 Task: Look for Airbnb options in Yaguachi Nuevo, Ecuador from 6th December, 2023 to 15th December, 2023 for 6 adults.6 bedrooms having 6 beds and 6 bathrooms. Property type can be house. Amenities needed are: wifi, TV, free parkinig on premises, gym. Look for 3 properties as per requirement.
Action: Mouse moved to (597, 79)
Screenshot: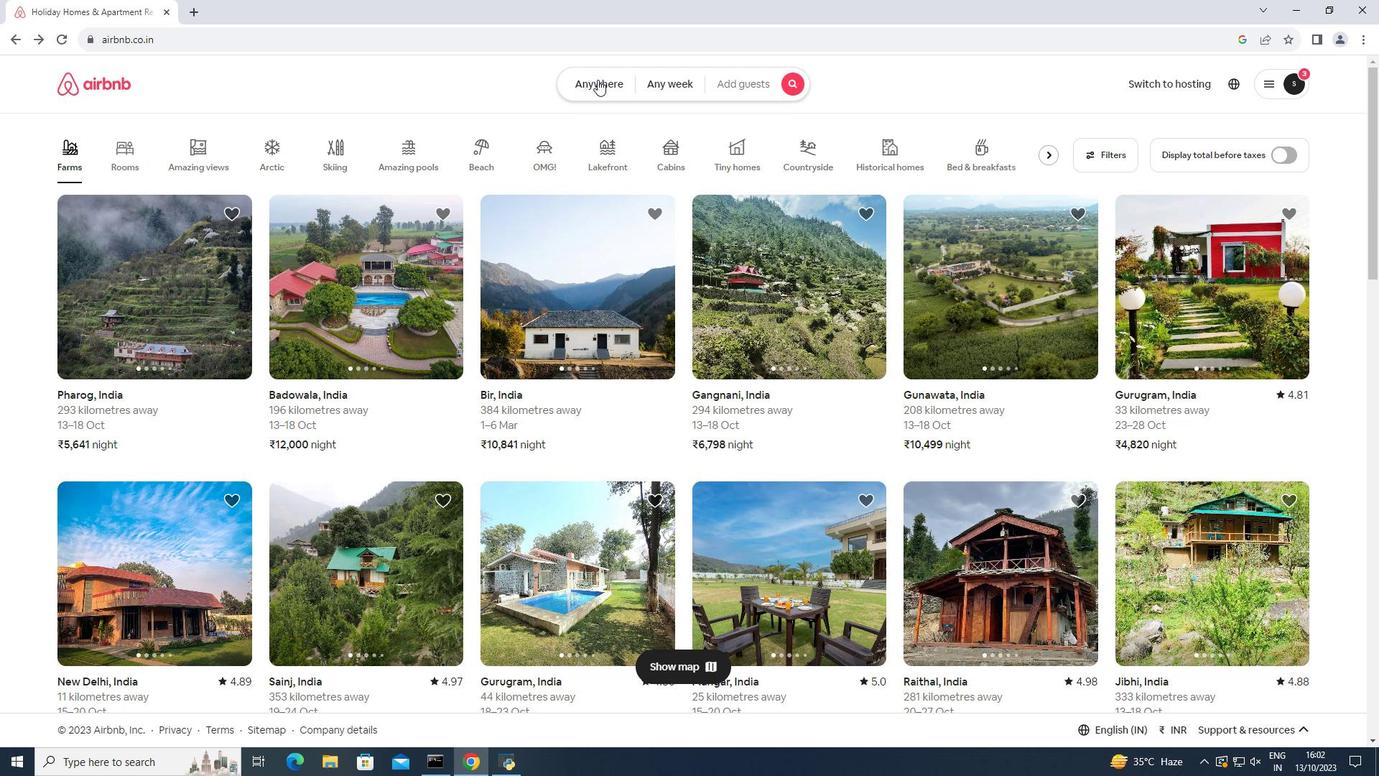 
Action: Mouse pressed left at (597, 79)
Screenshot: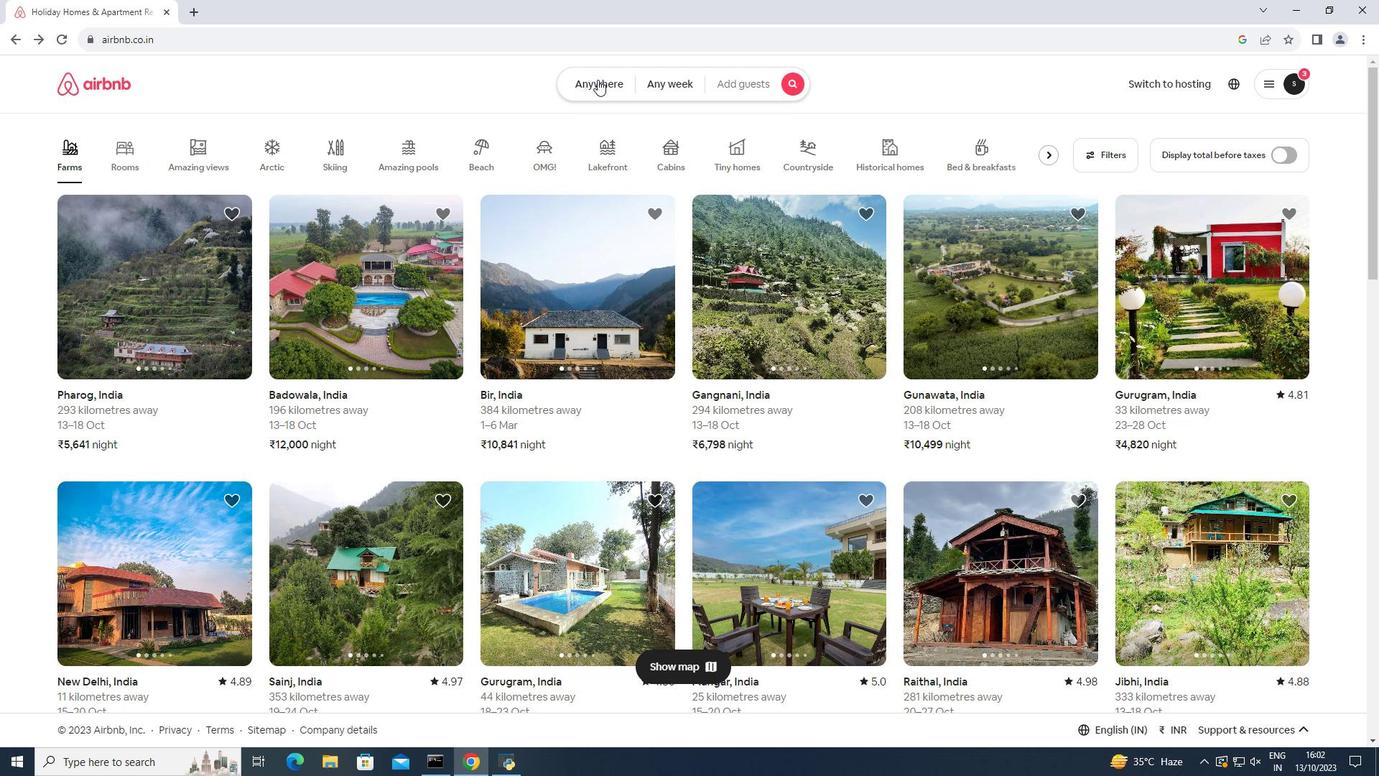 
Action: Mouse moved to (444, 145)
Screenshot: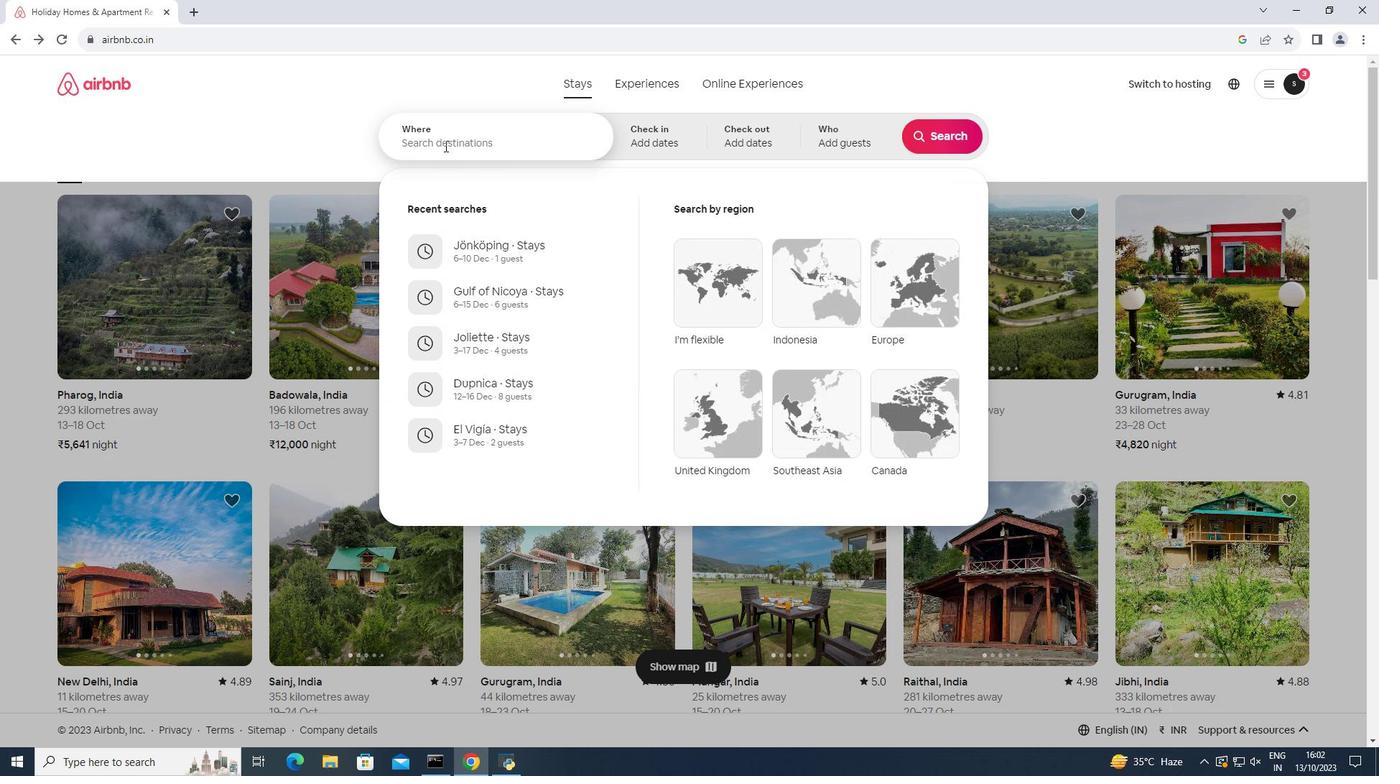 
Action: Mouse pressed left at (444, 145)
Screenshot: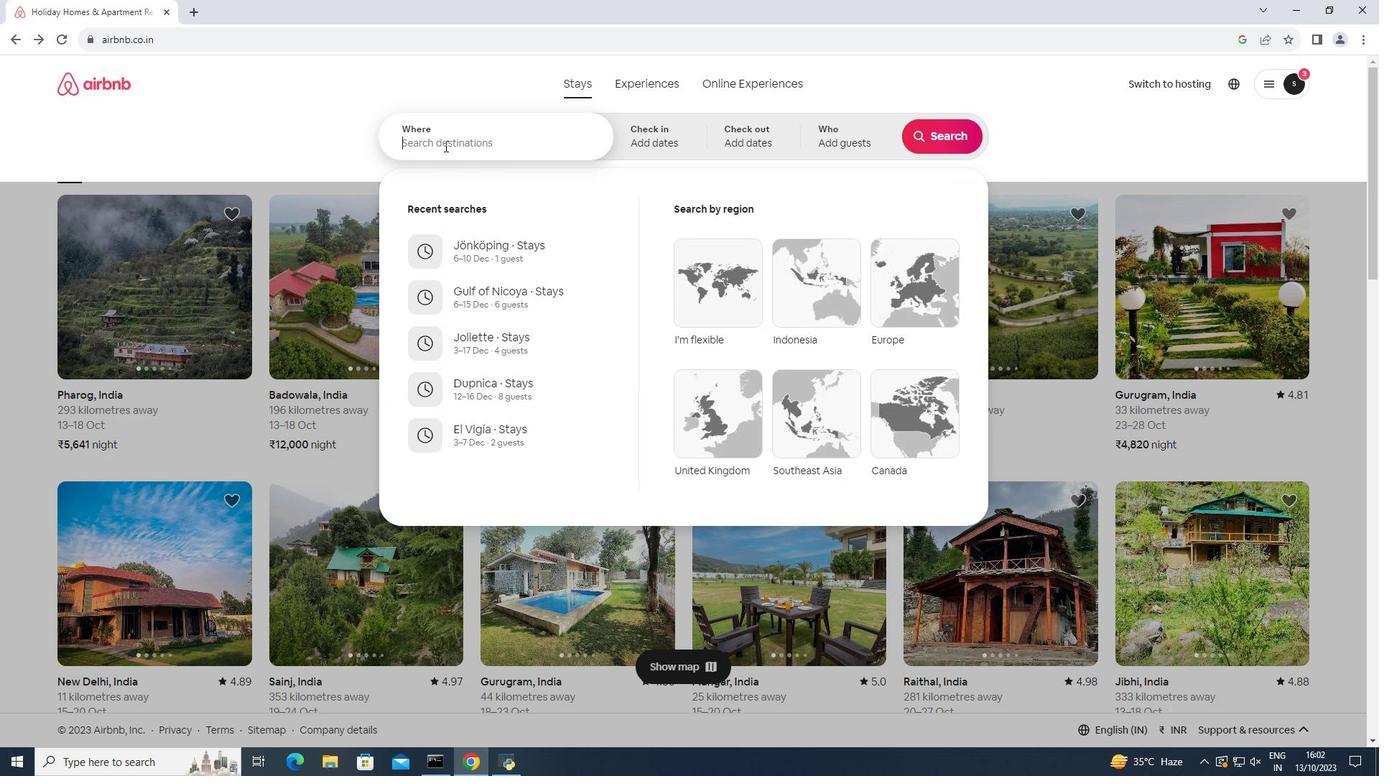 
Action: Key pressed <Key.shift><Key.shift>Yaguachi<Key.space><Key.shift><Key.shift><Key.shift><Key.shift><Key.shift><Key.shift><Key.shift>Nuev
Screenshot: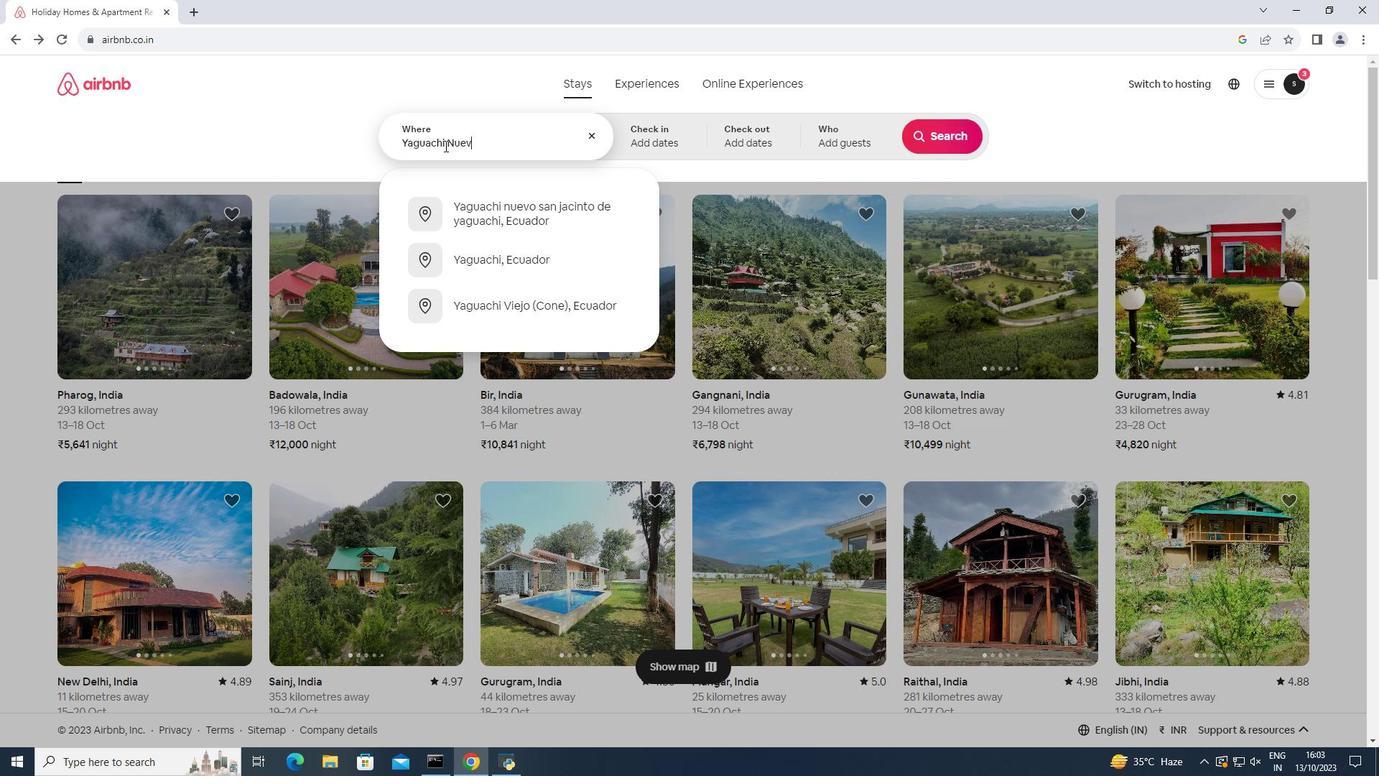 
Action: Mouse moved to (512, 206)
Screenshot: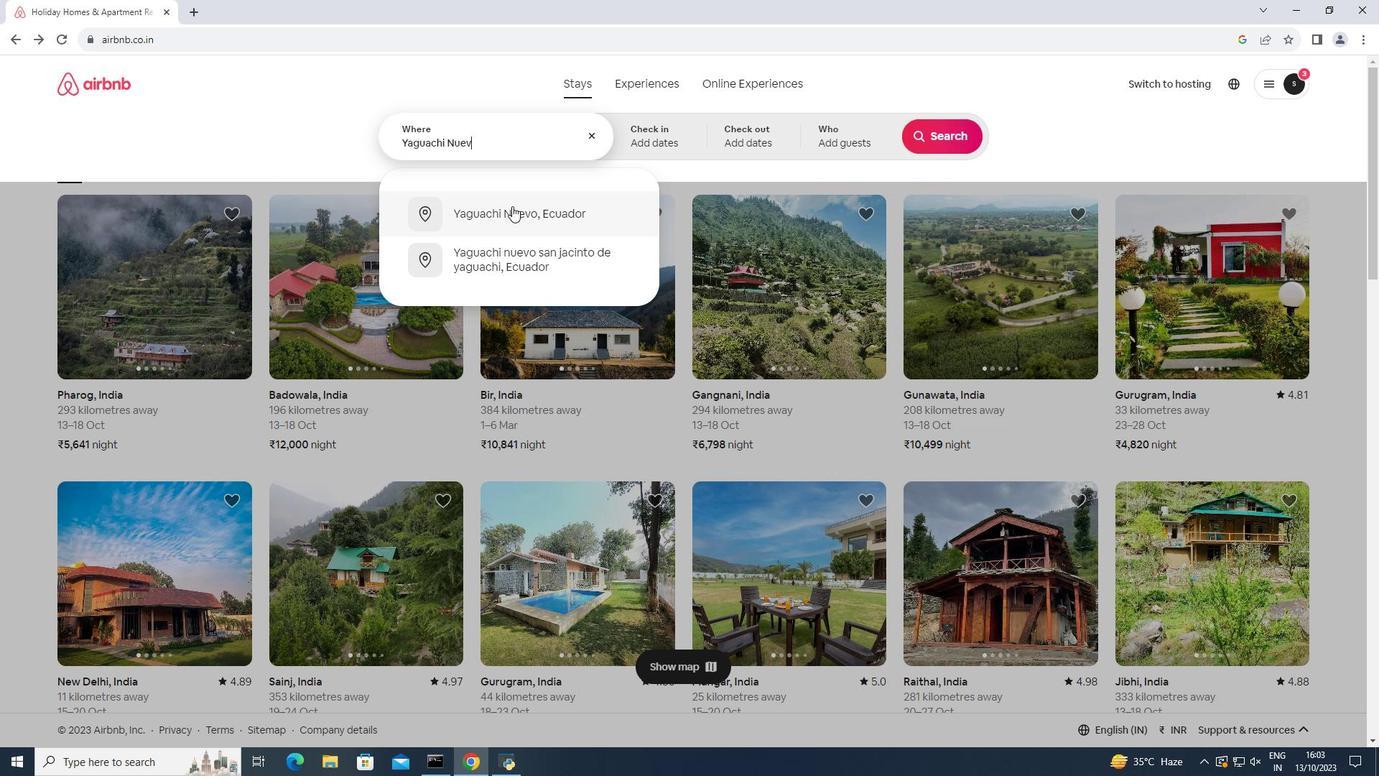
Action: Mouse pressed left at (512, 206)
Screenshot: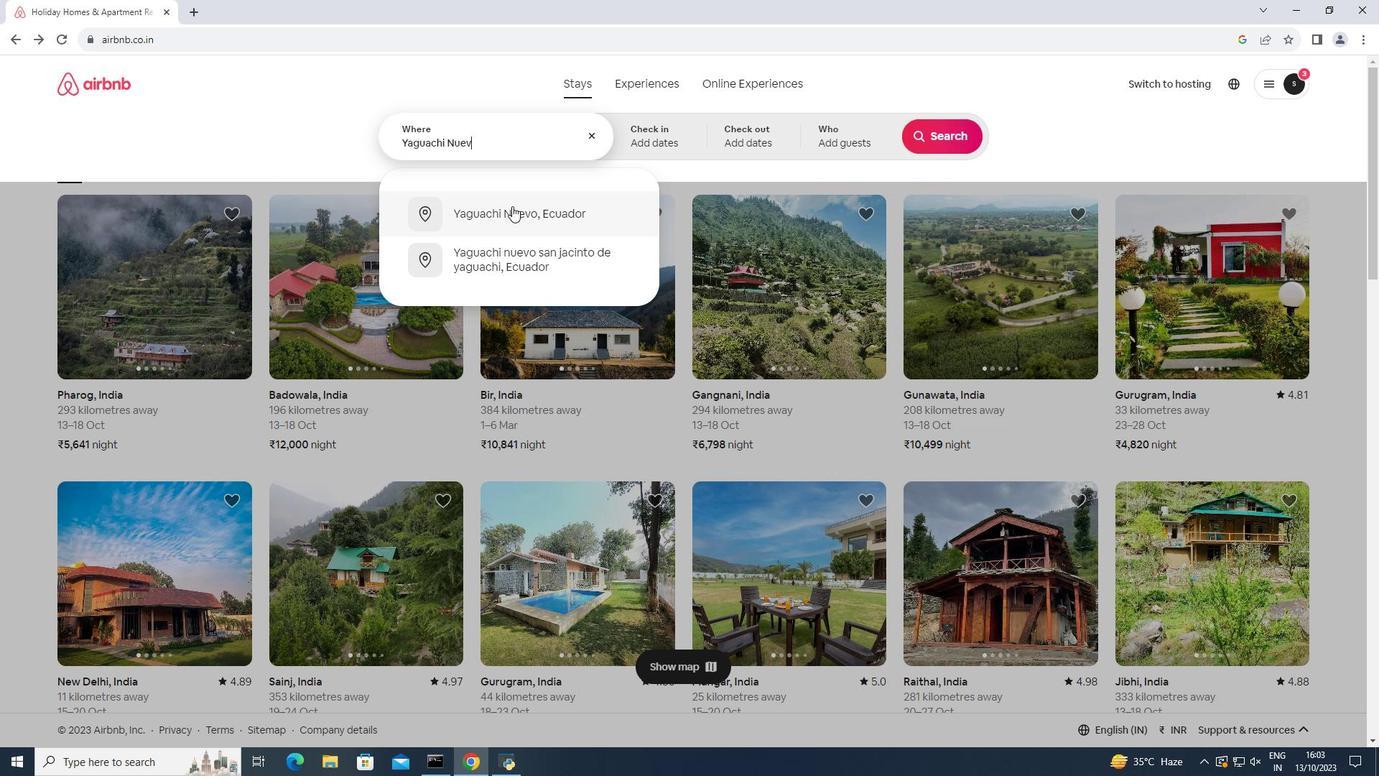 
Action: Mouse moved to (938, 245)
Screenshot: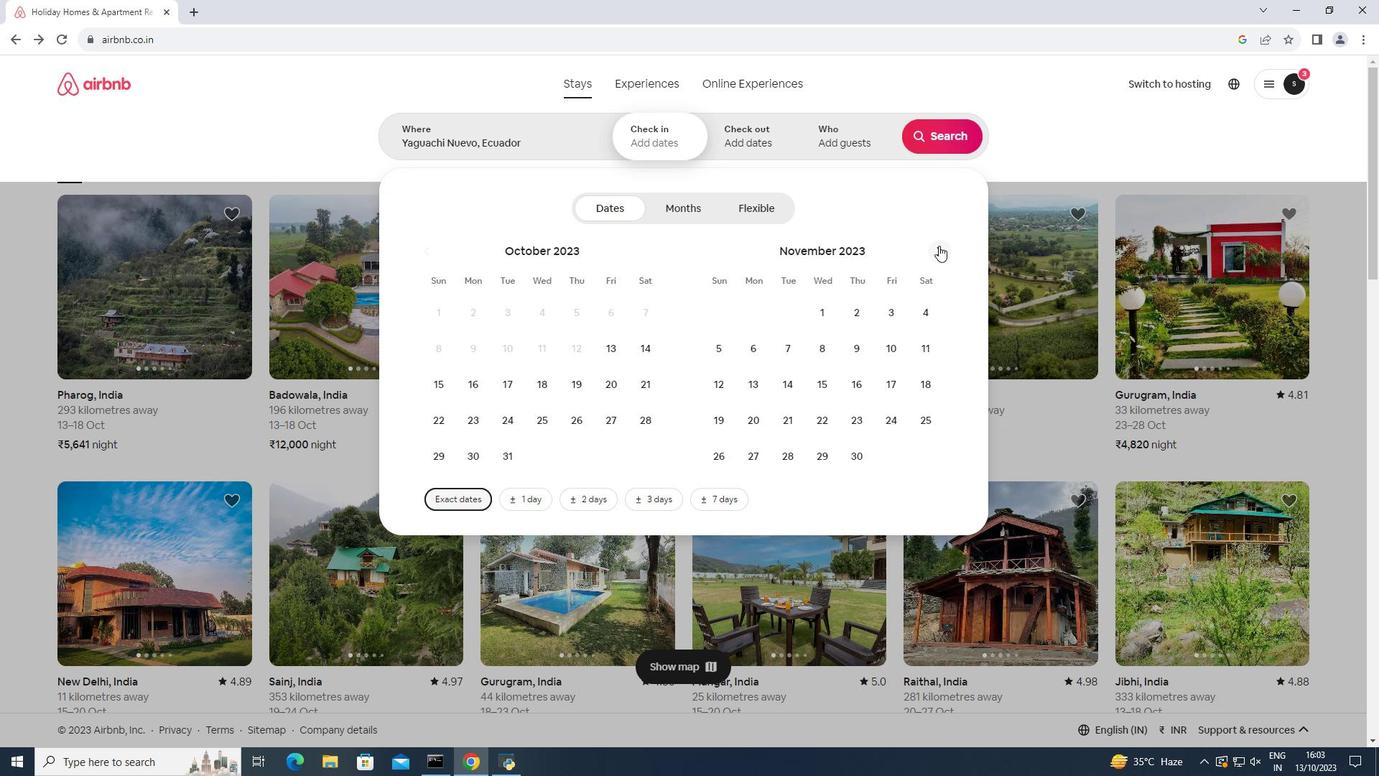 
Action: Mouse pressed left at (938, 245)
Screenshot: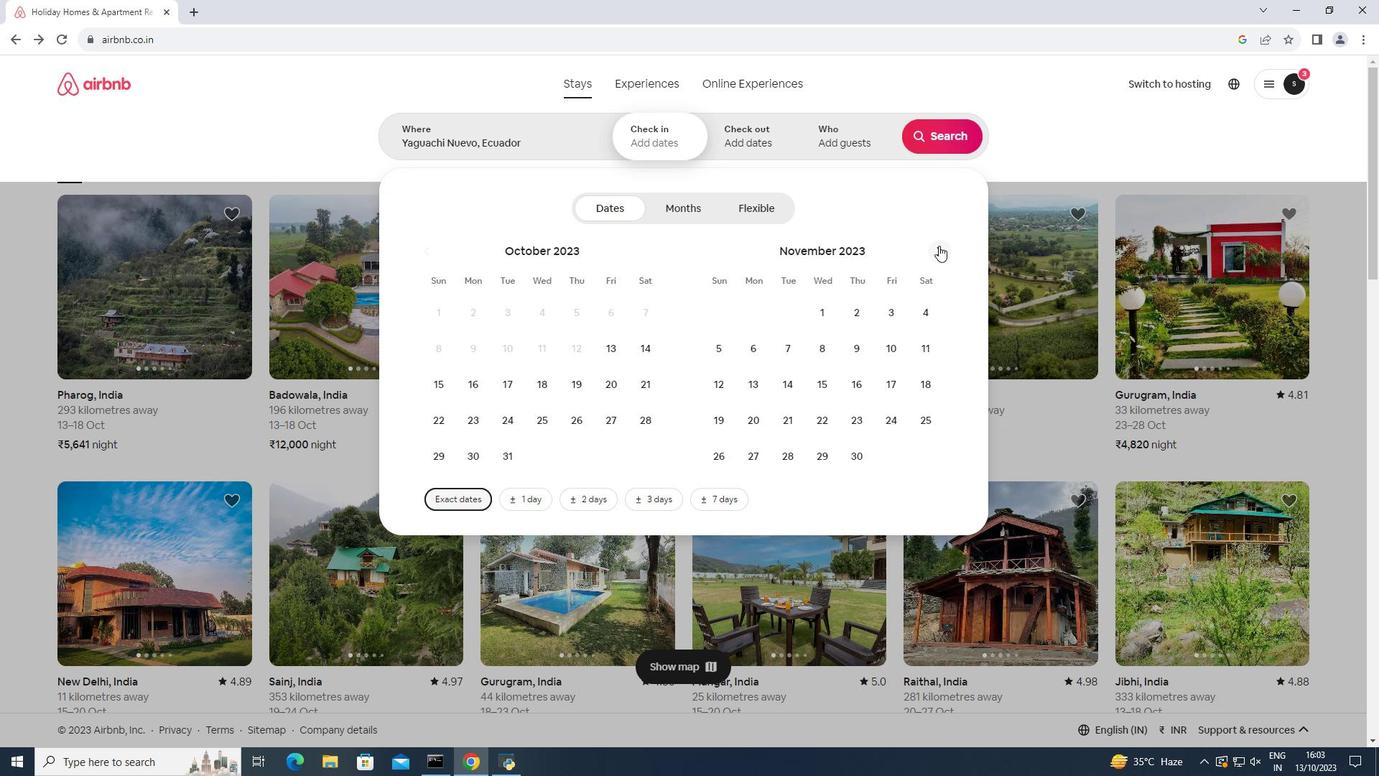 
Action: Mouse moved to (819, 347)
Screenshot: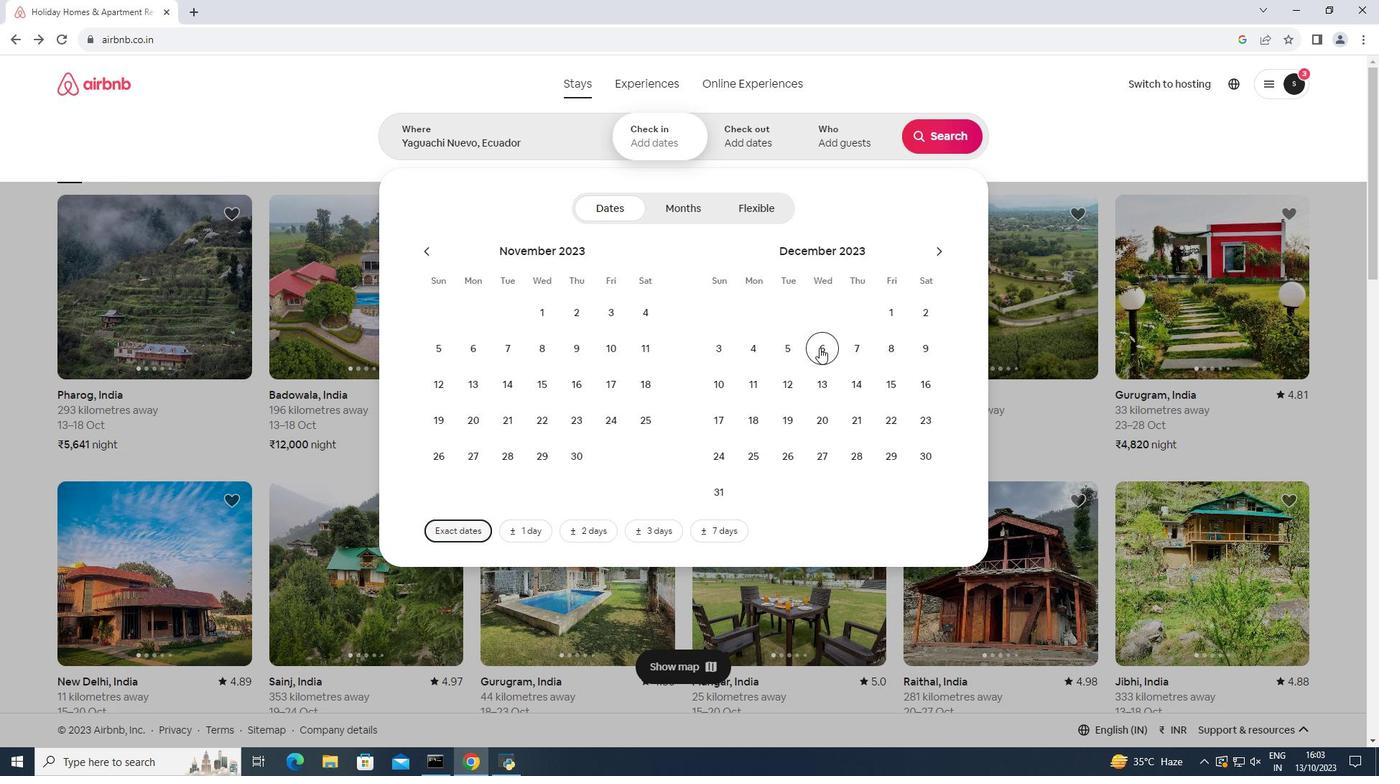 
Action: Mouse pressed left at (819, 347)
Screenshot: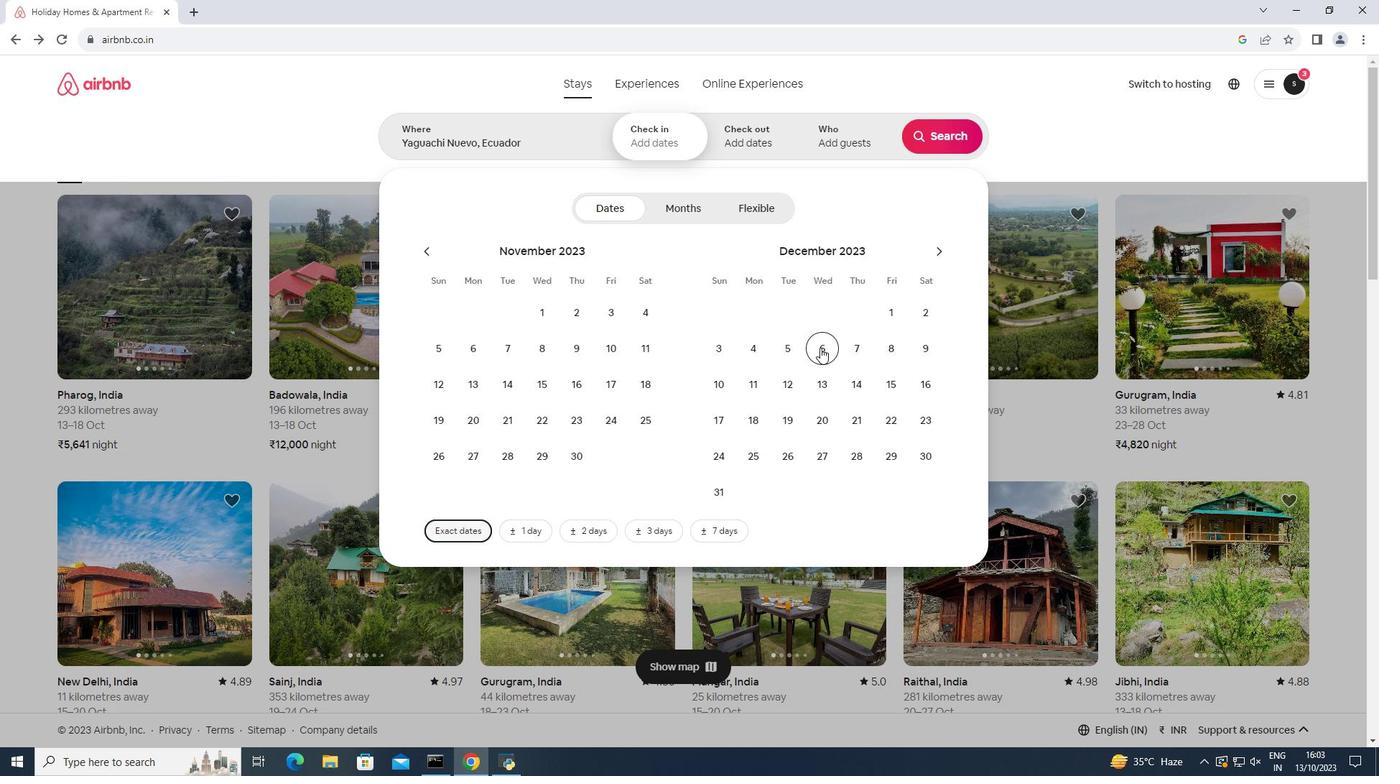 
Action: Mouse moved to (888, 381)
Screenshot: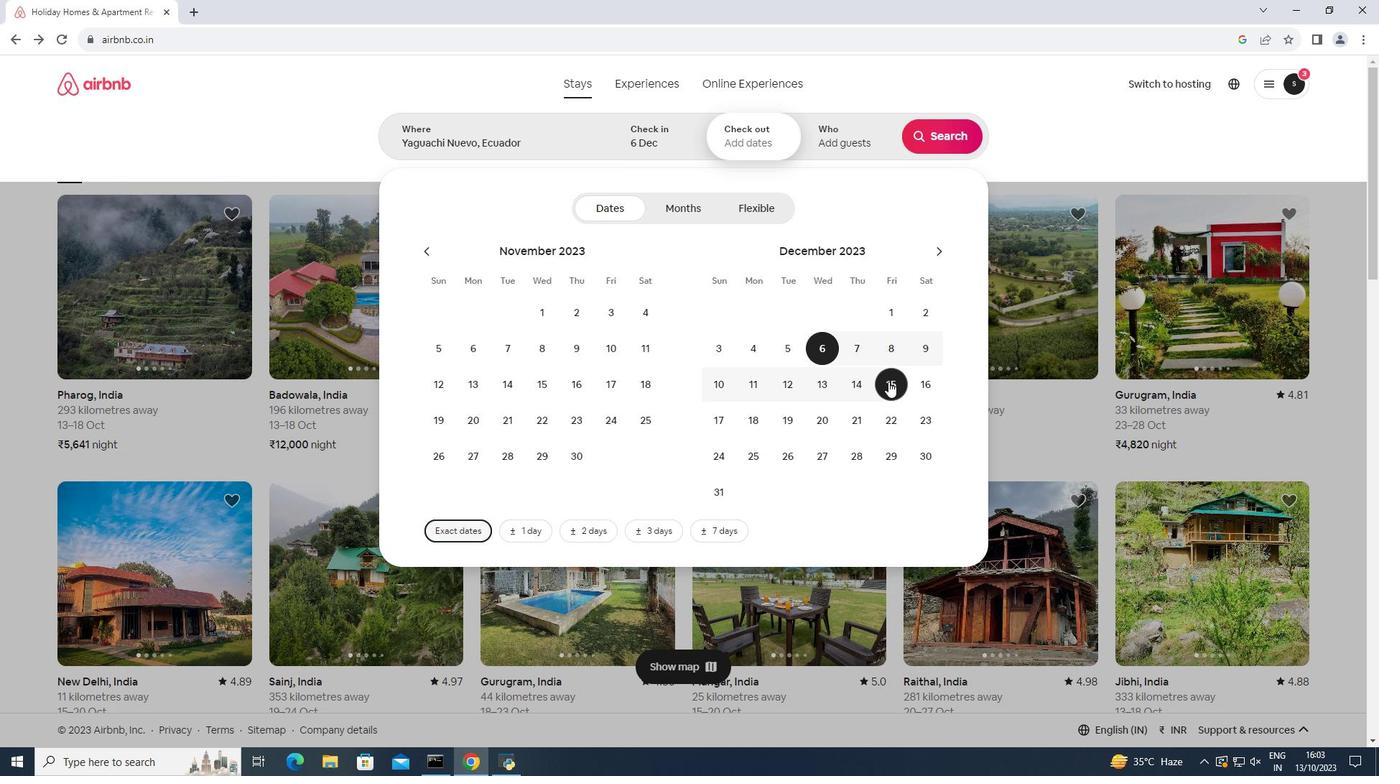 
Action: Mouse pressed left at (888, 381)
Screenshot: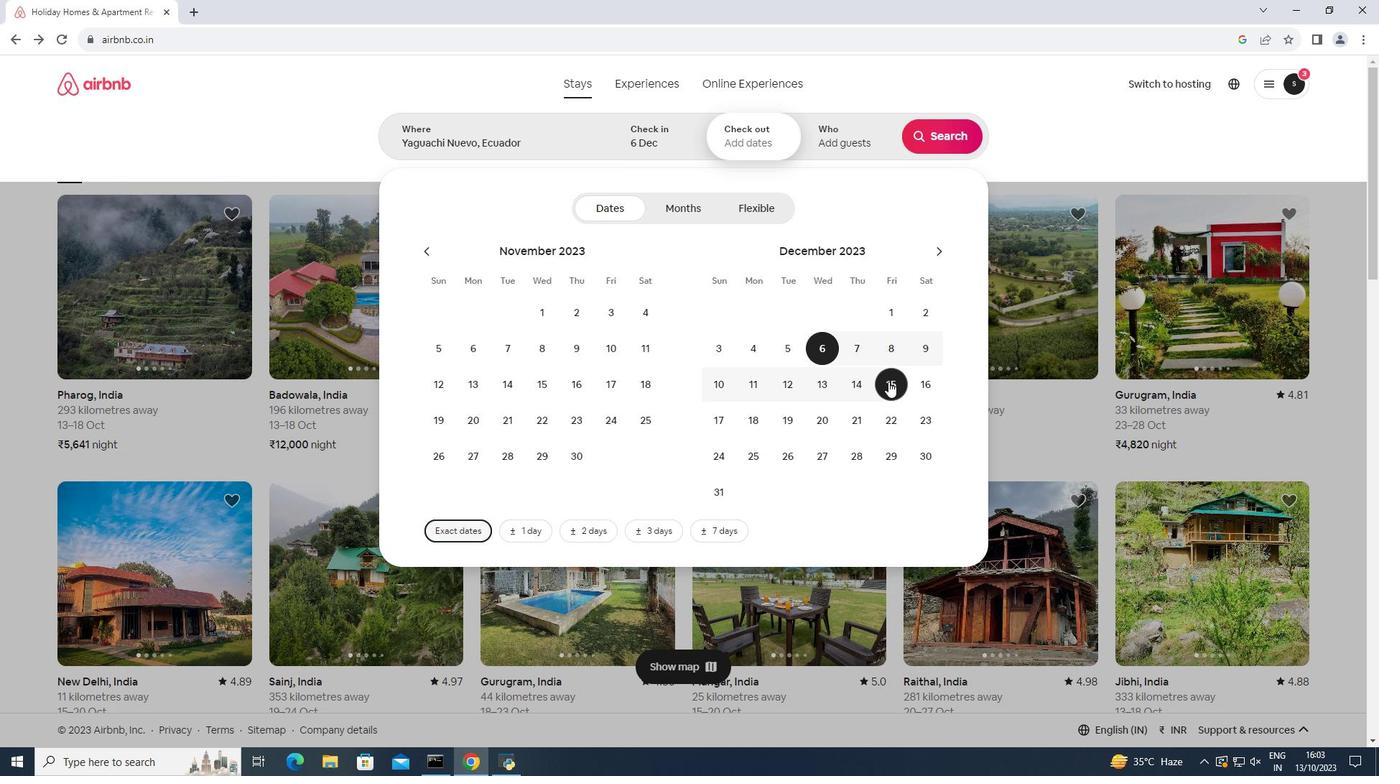 
Action: Mouse moved to (842, 132)
Screenshot: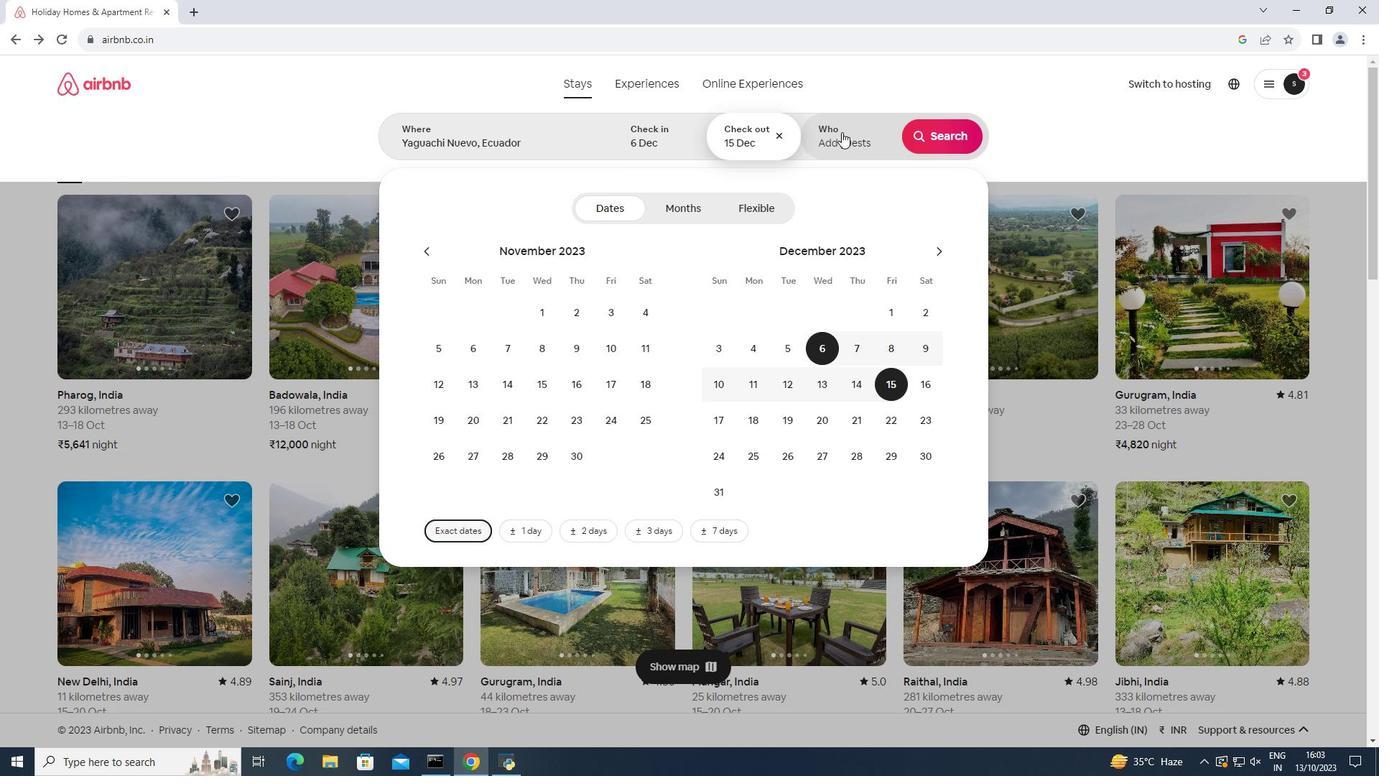 
Action: Mouse pressed left at (842, 132)
Screenshot: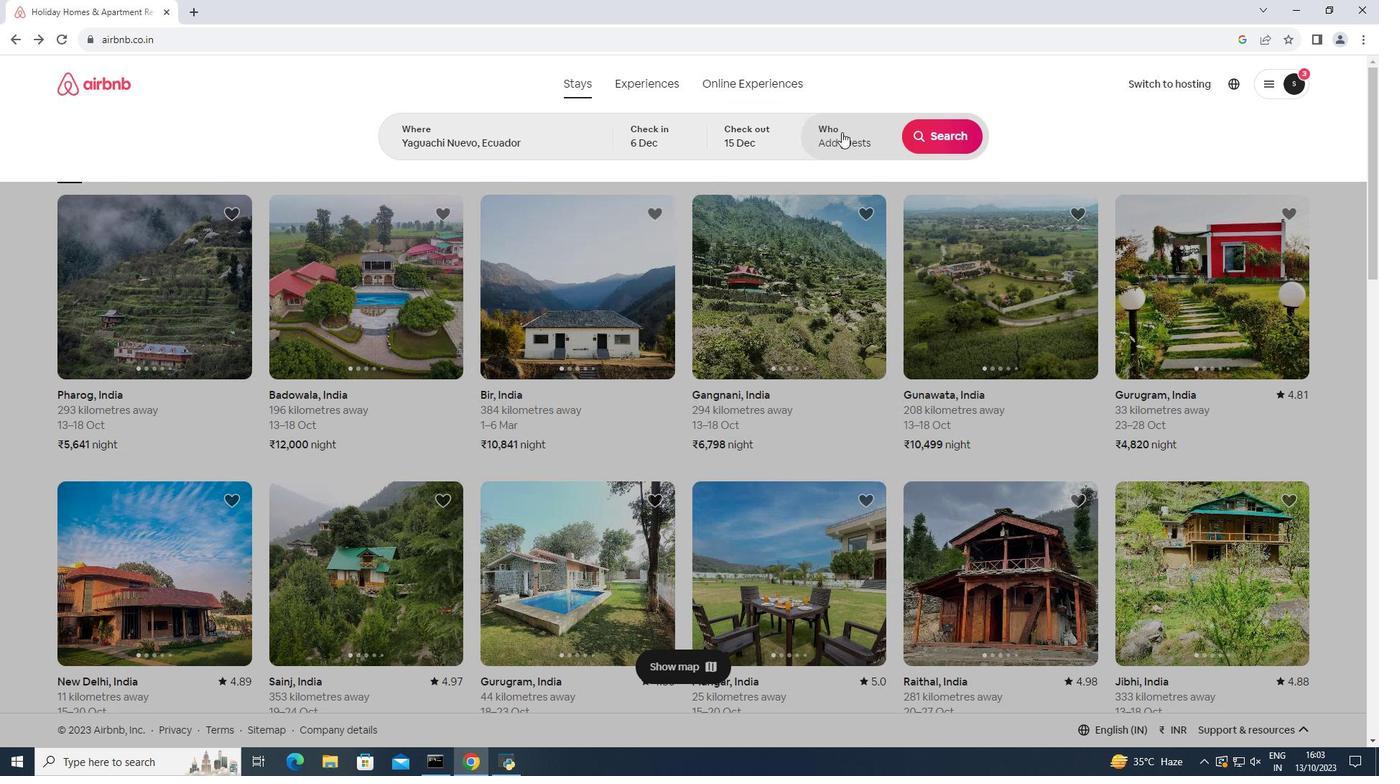 
Action: Mouse moved to (944, 210)
Screenshot: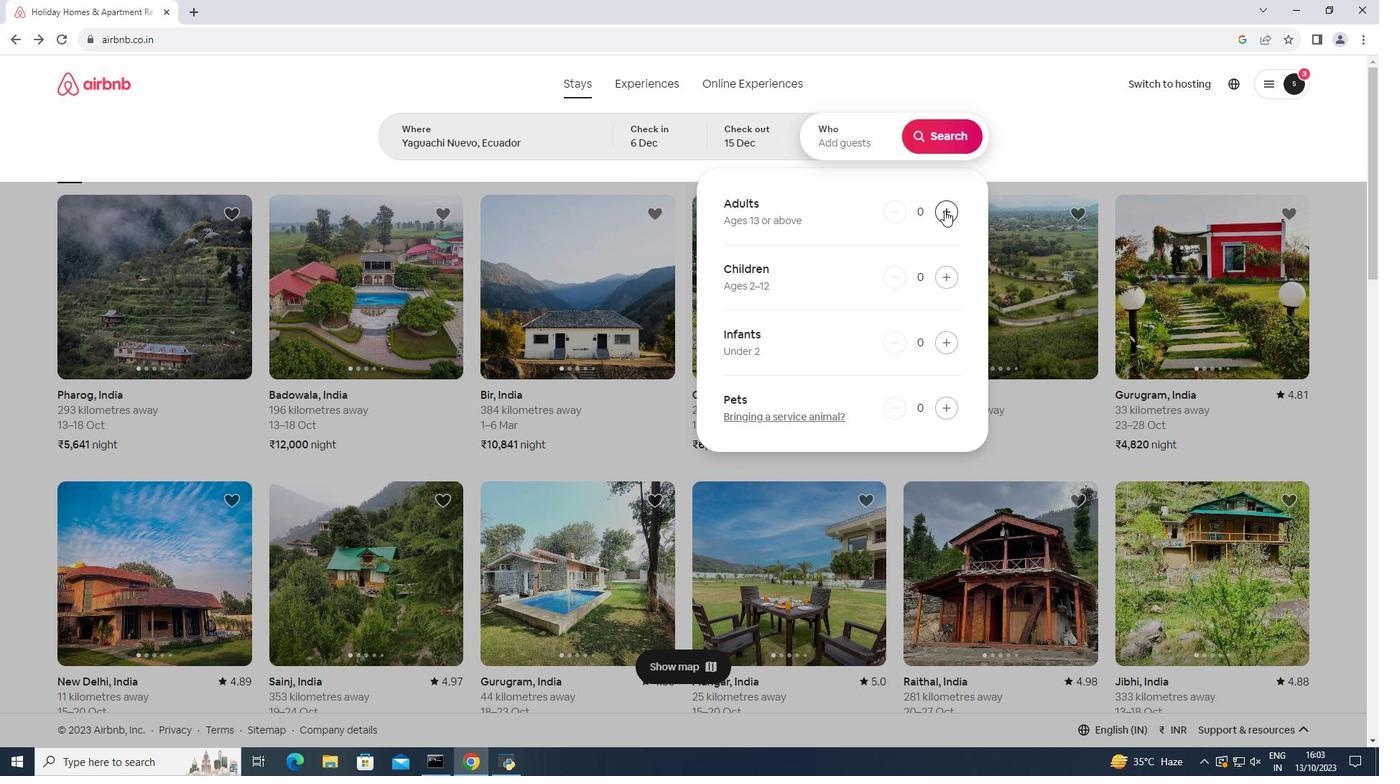 
Action: Mouse pressed left at (944, 210)
Screenshot: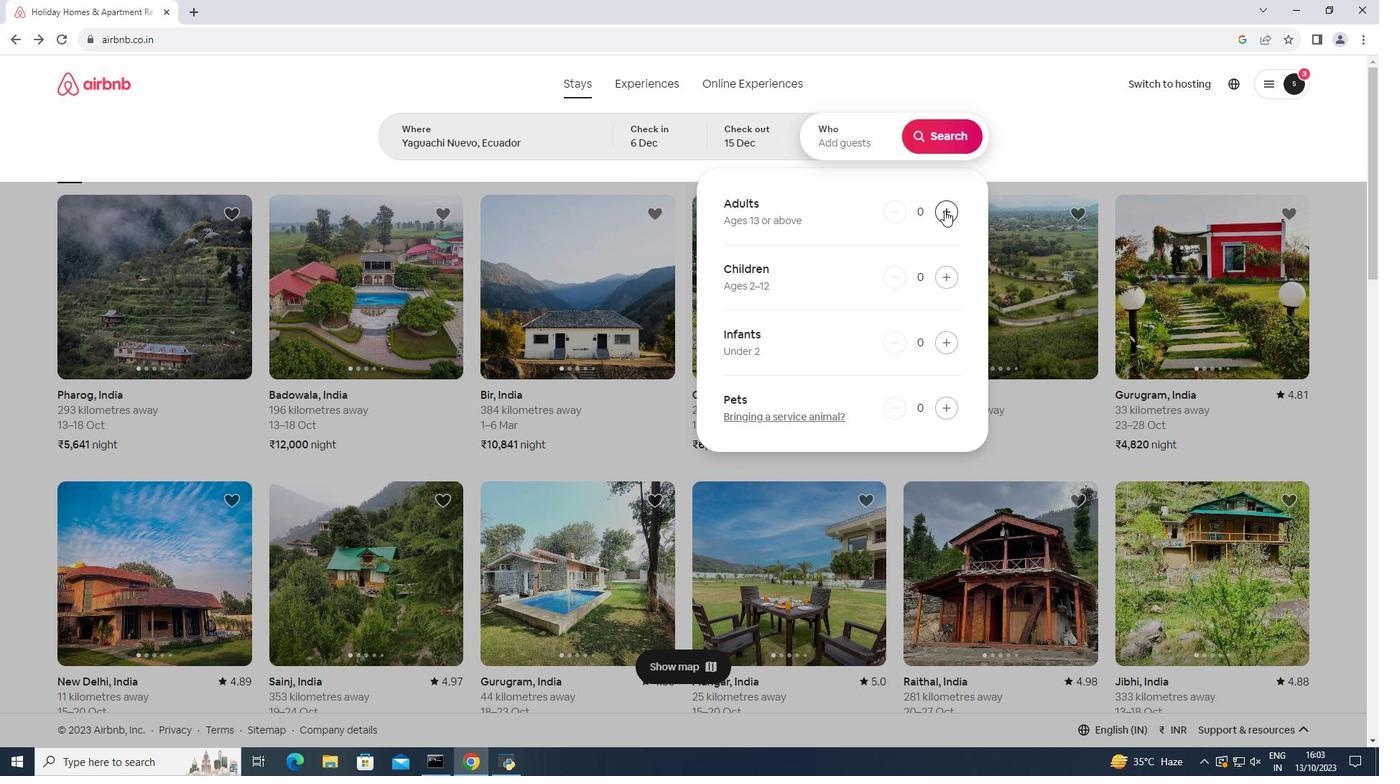 
Action: Mouse pressed left at (944, 210)
Screenshot: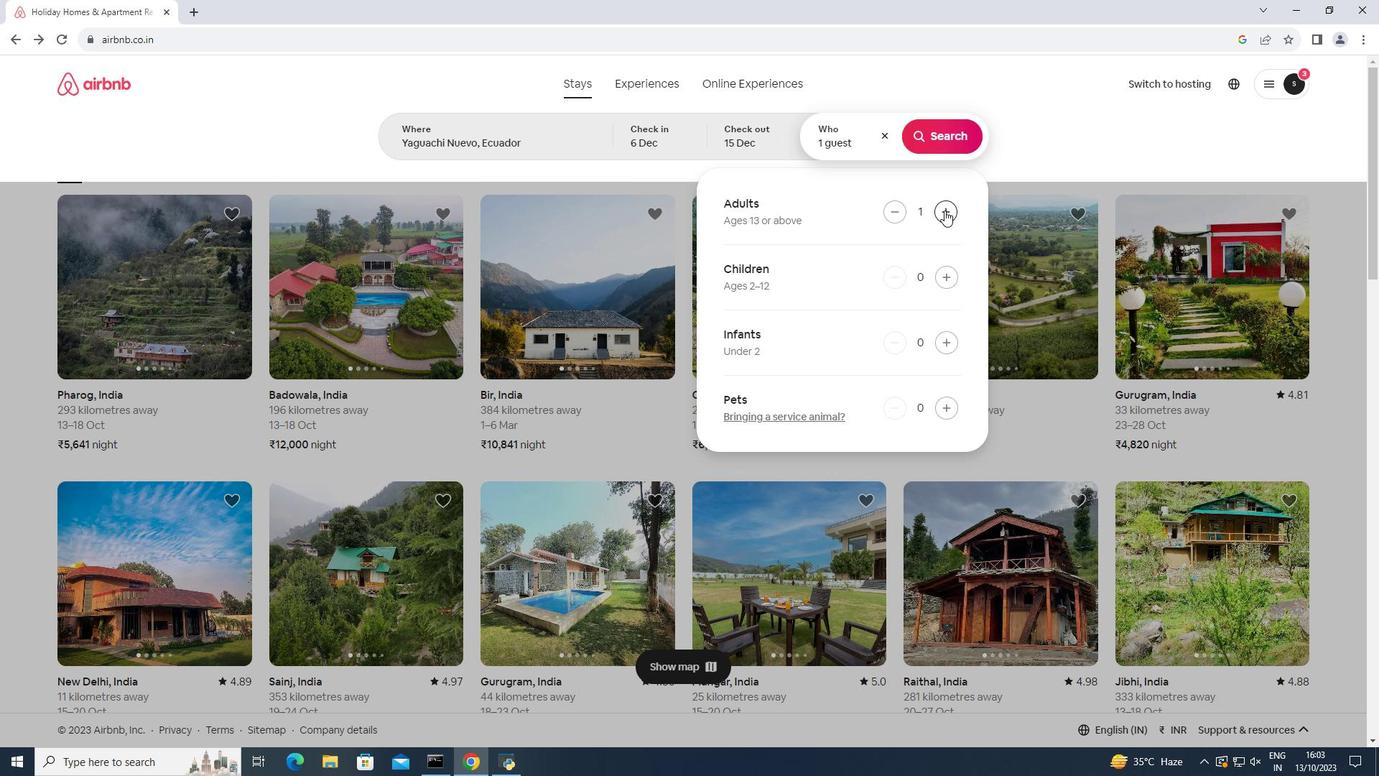 
Action: Mouse pressed left at (944, 210)
Screenshot: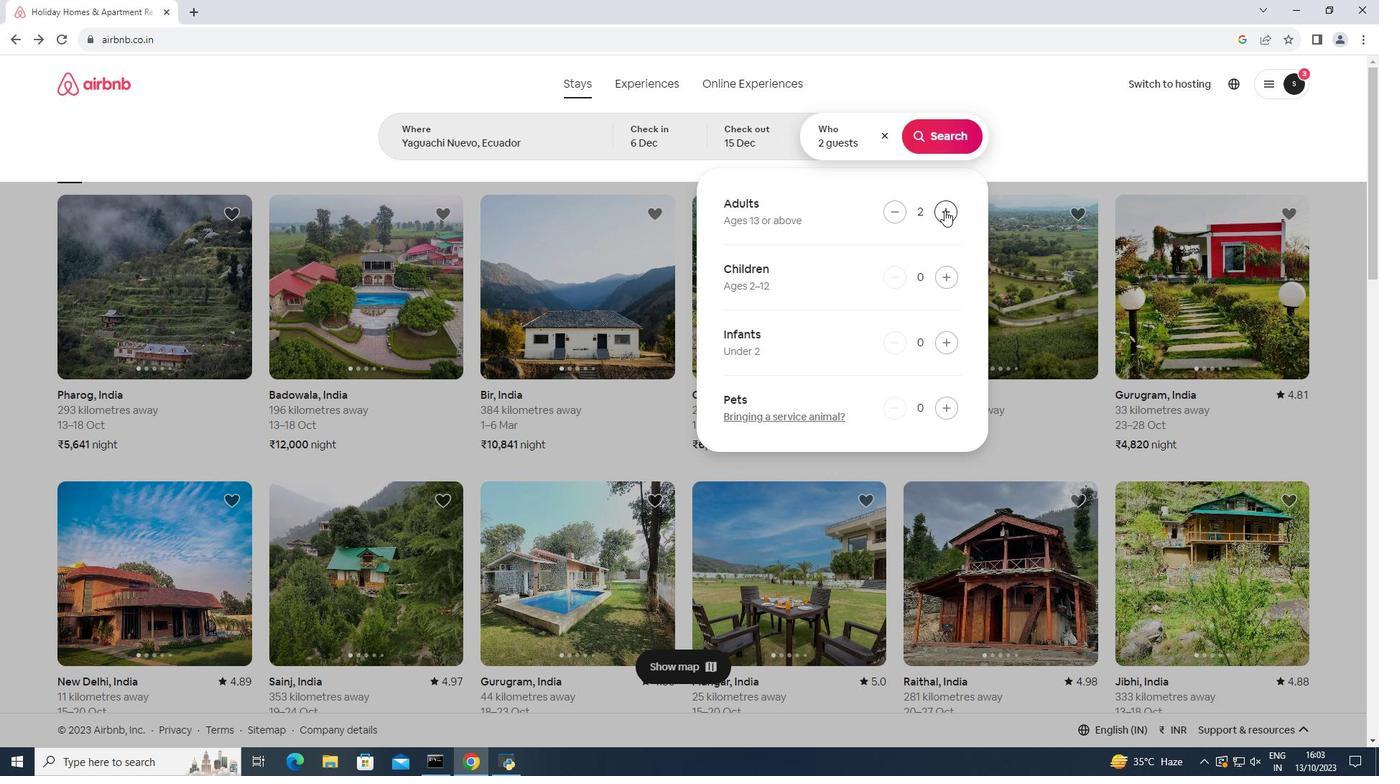 
Action: Mouse pressed left at (944, 210)
Screenshot: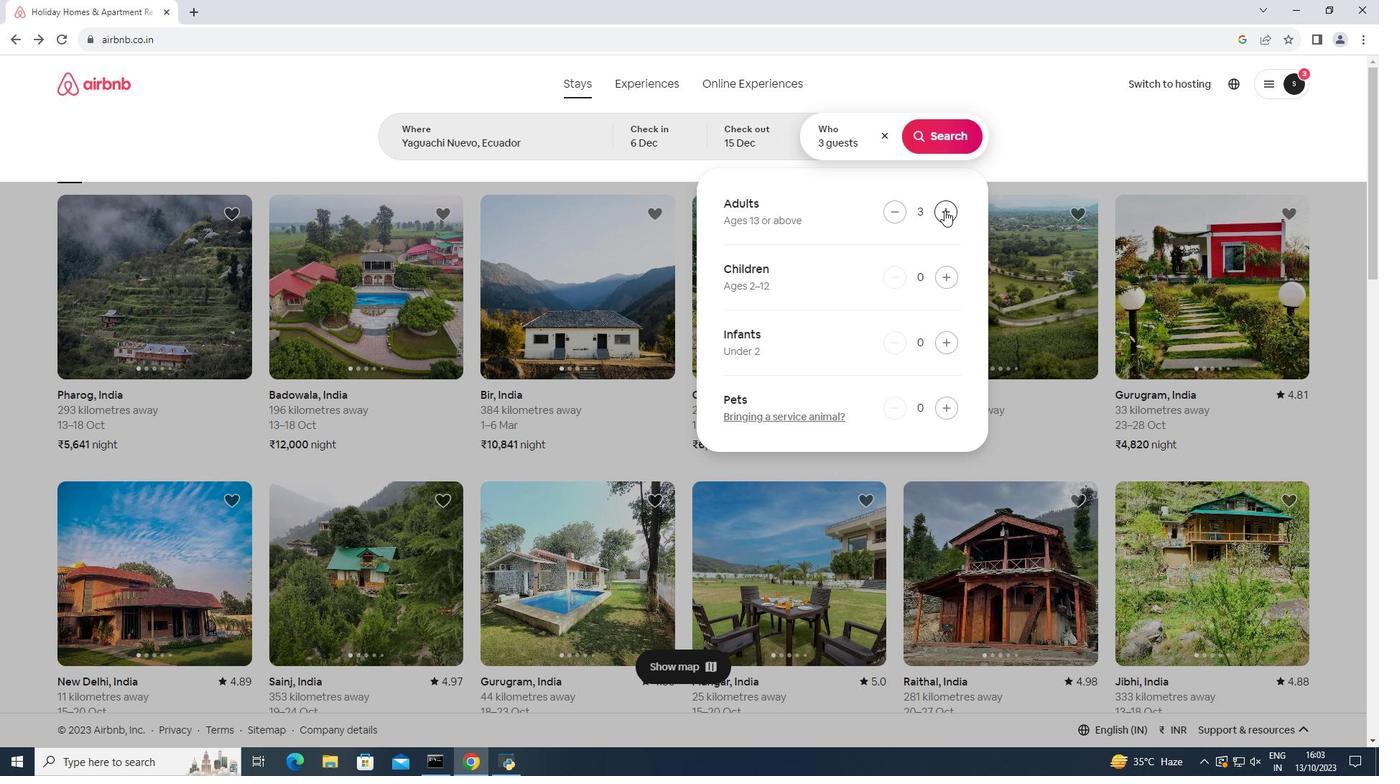 
Action: Mouse pressed left at (944, 210)
Screenshot: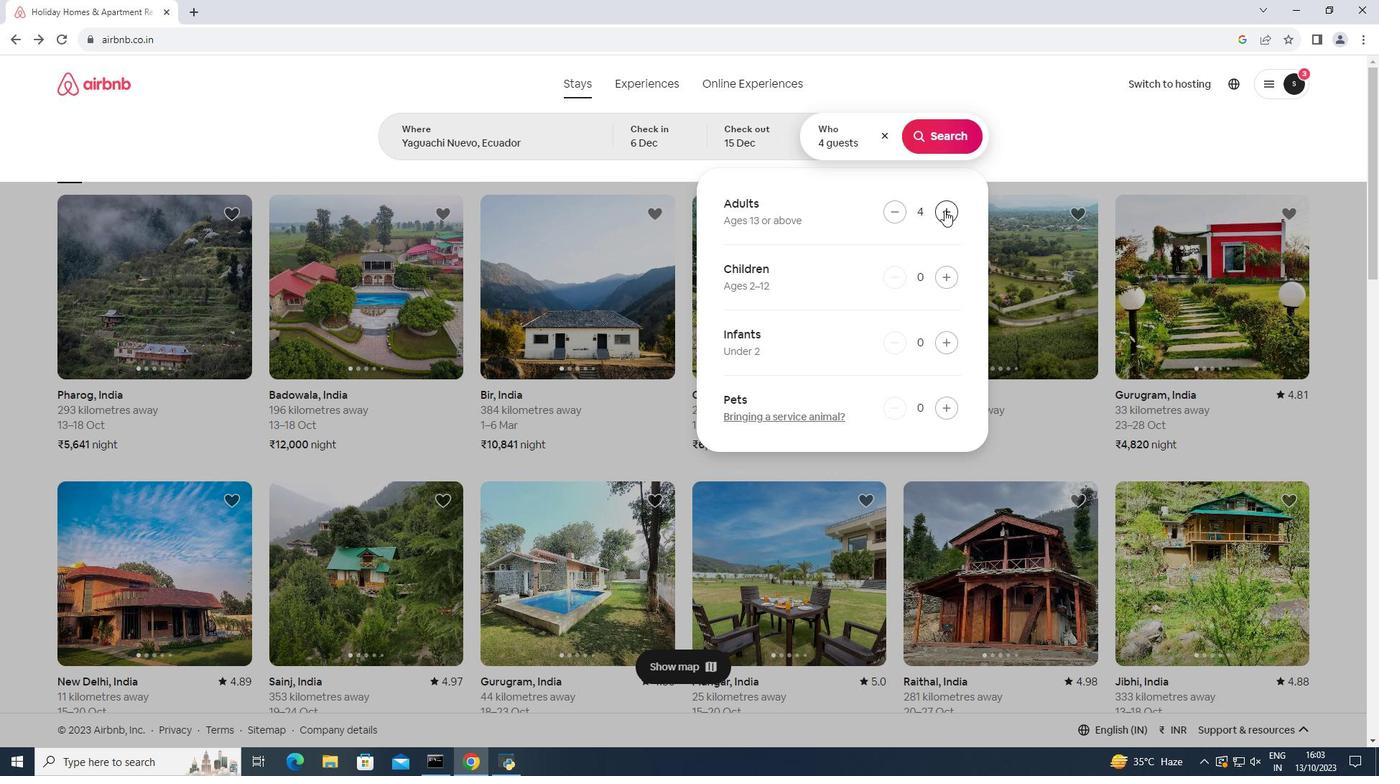 
Action: Mouse pressed left at (944, 210)
Screenshot: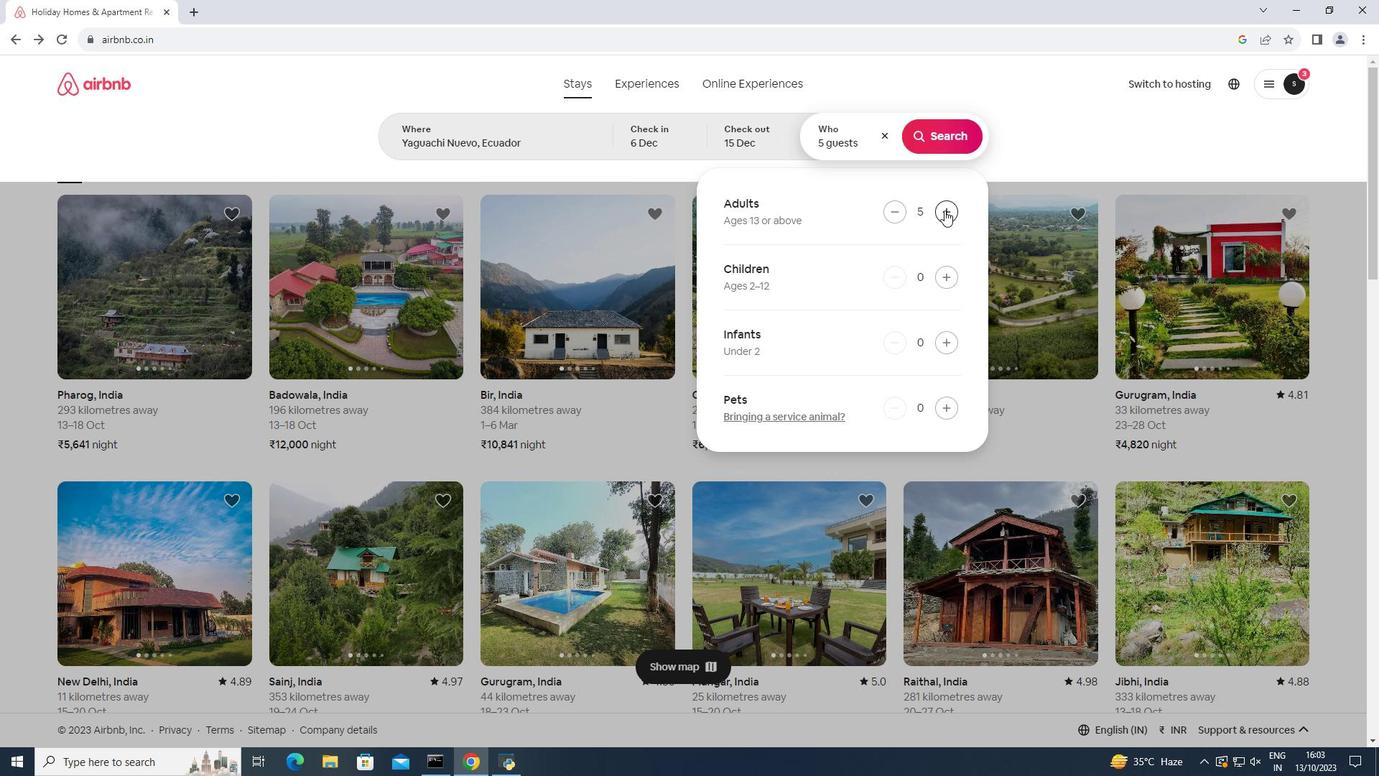 
Action: Mouse moved to (937, 133)
Screenshot: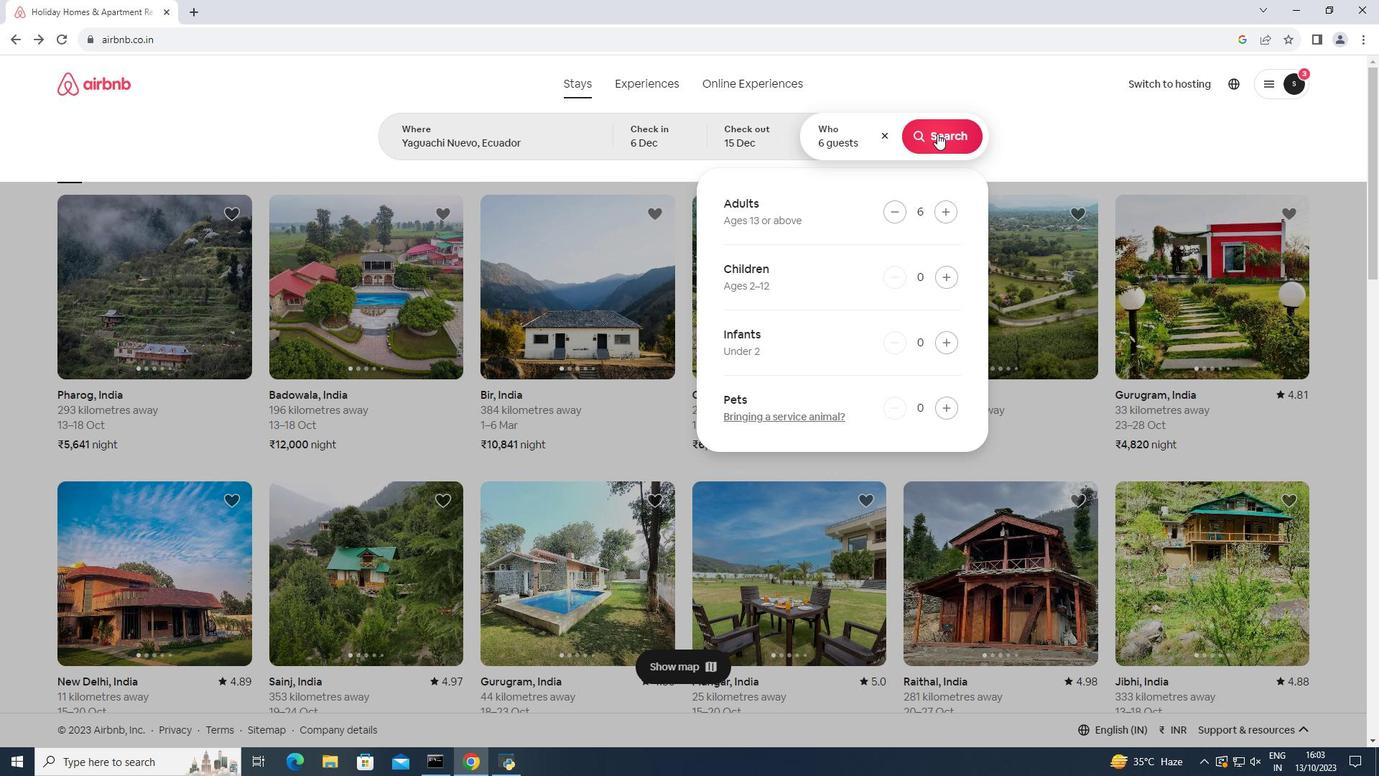 
Action: Mouse pressed left at (937, 133)
Screenshot: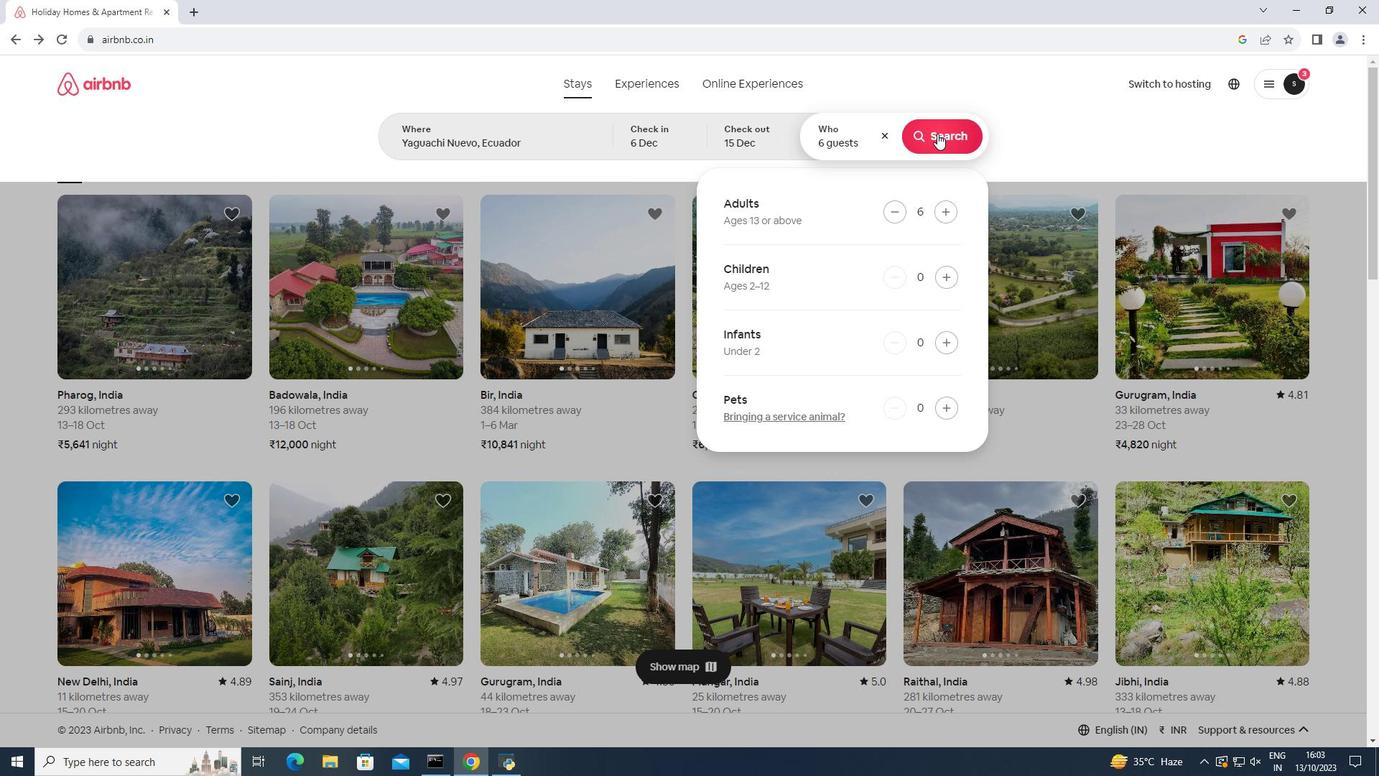 
Action: Mouse moved to (1143, 140)
Screenshot: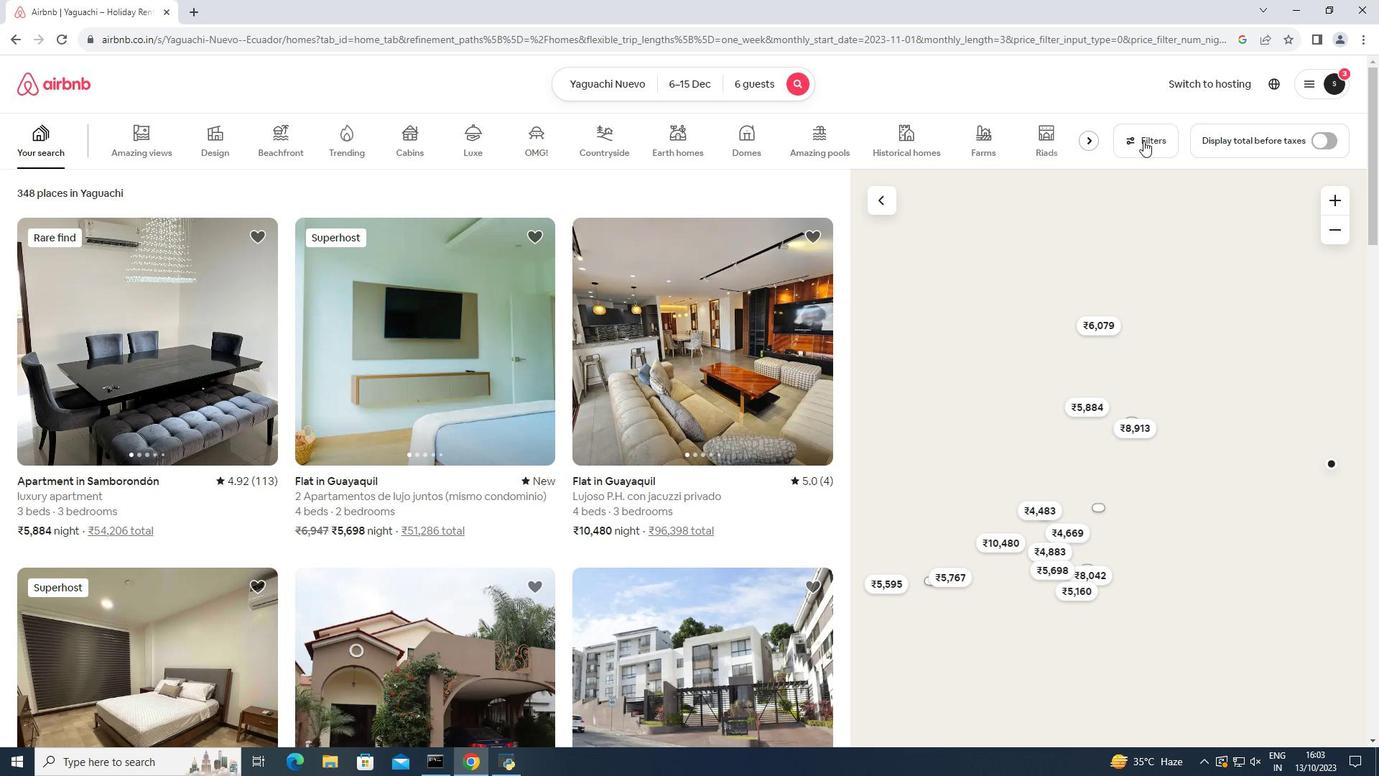 
Action: Mouse pressed left at (1143, 140)
Screenshot: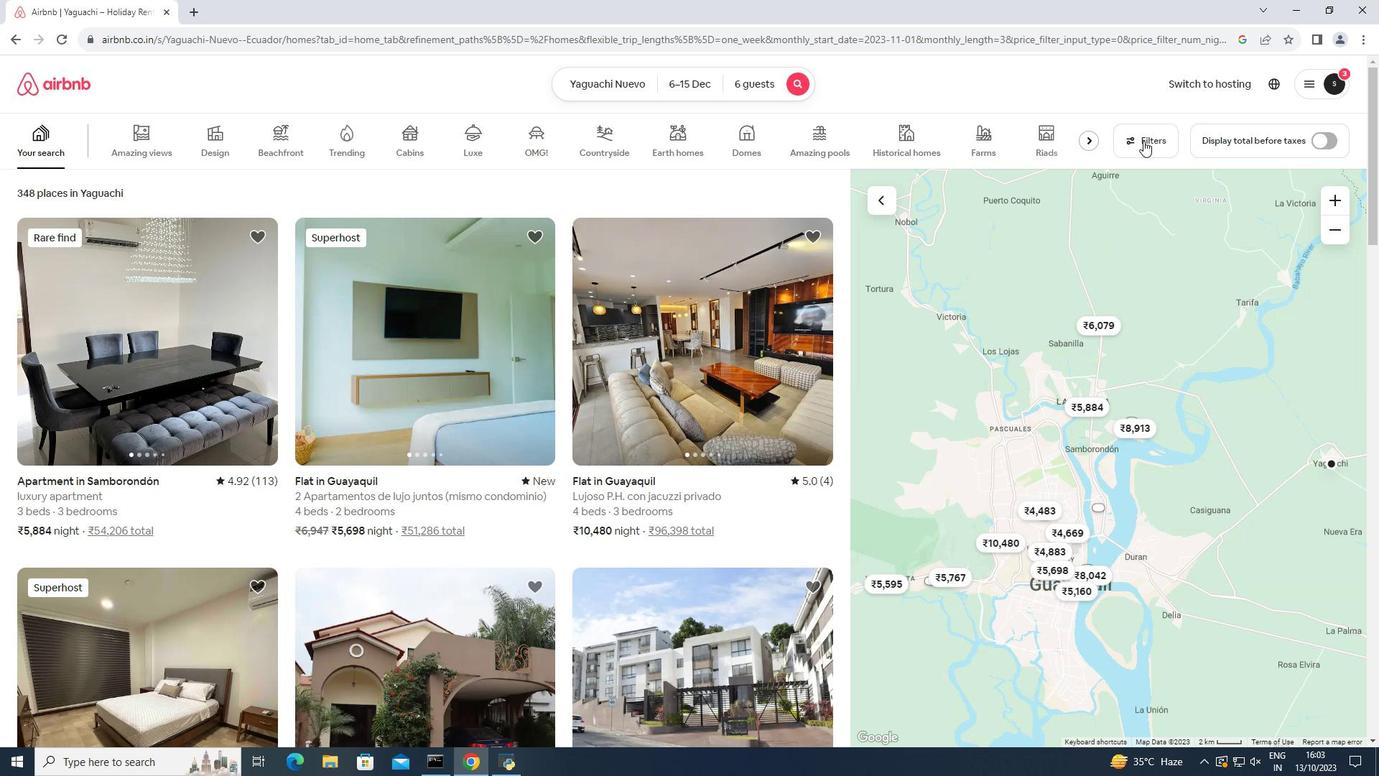 
Action: Mouse moved to (828, 348)
Screenshot: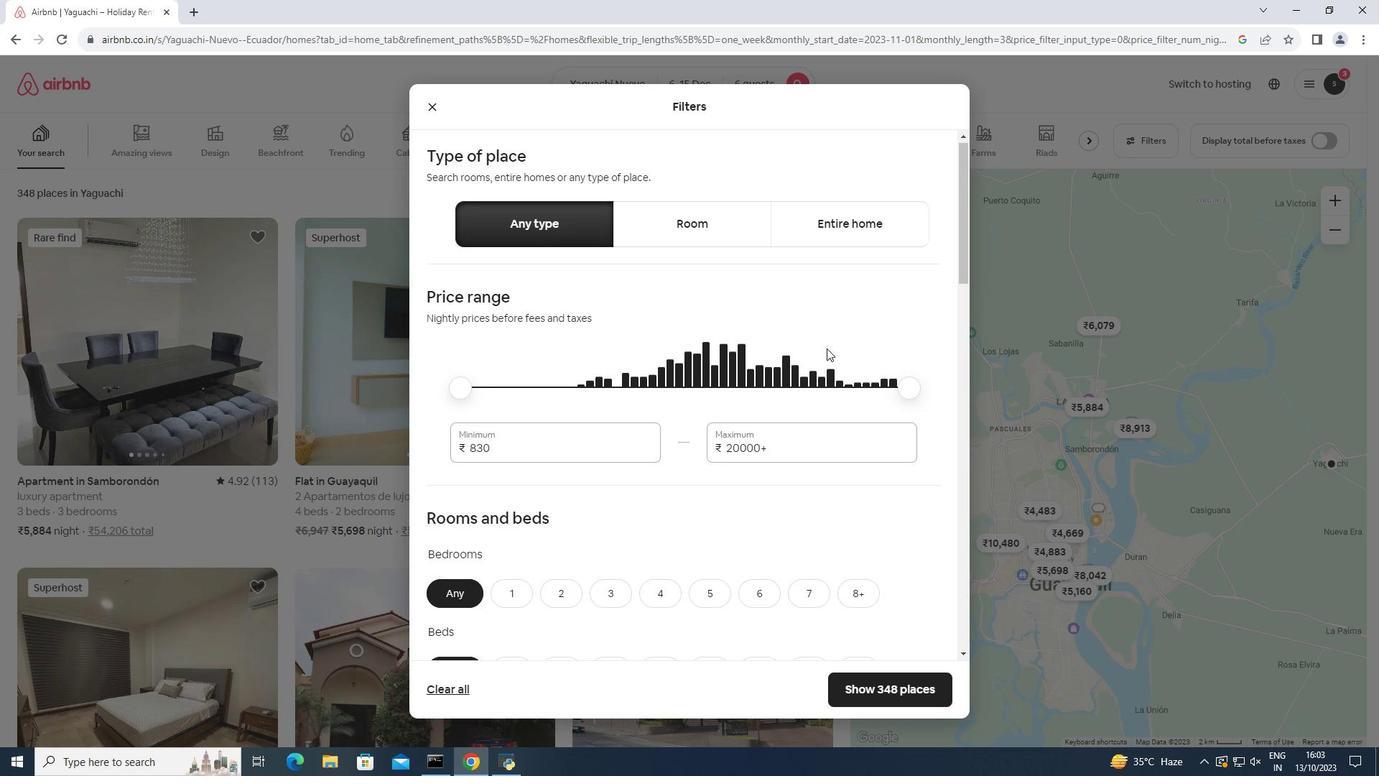 
Action: Mouse scrolled (828, 347) with delta (0, 0)
Screenshot: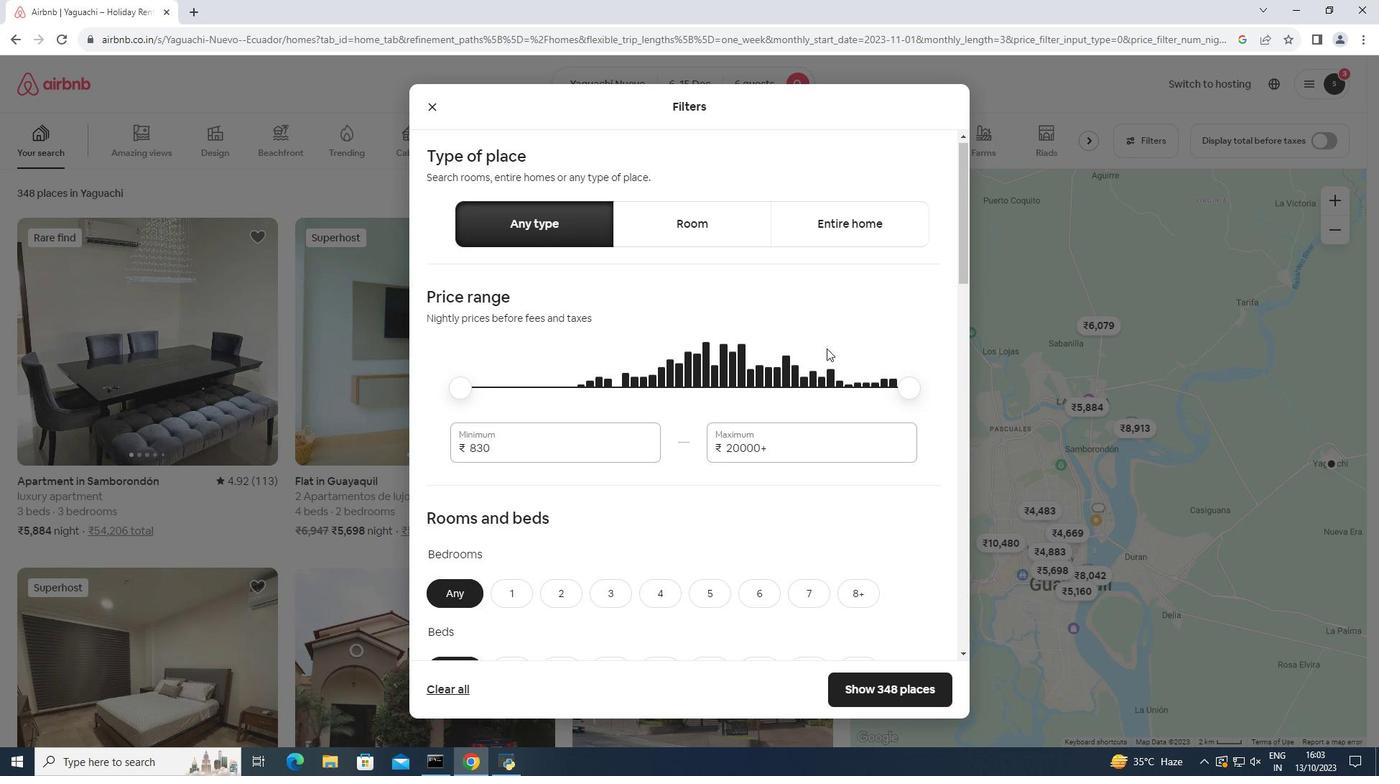 
Action: Mouse moved to (822, 347)
Screenshot: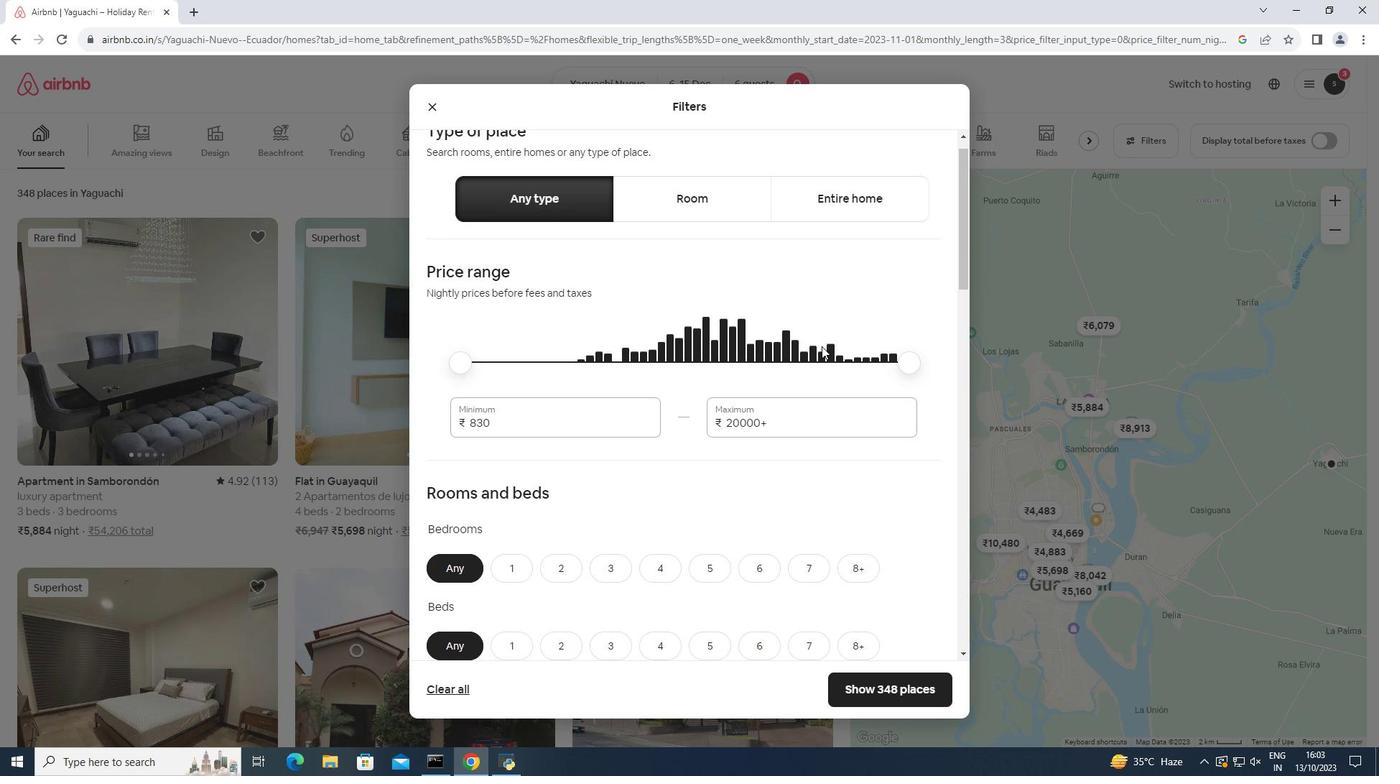 
Action: Mouse scrolled (822, 346) with delta (0, 0)
Screenshot: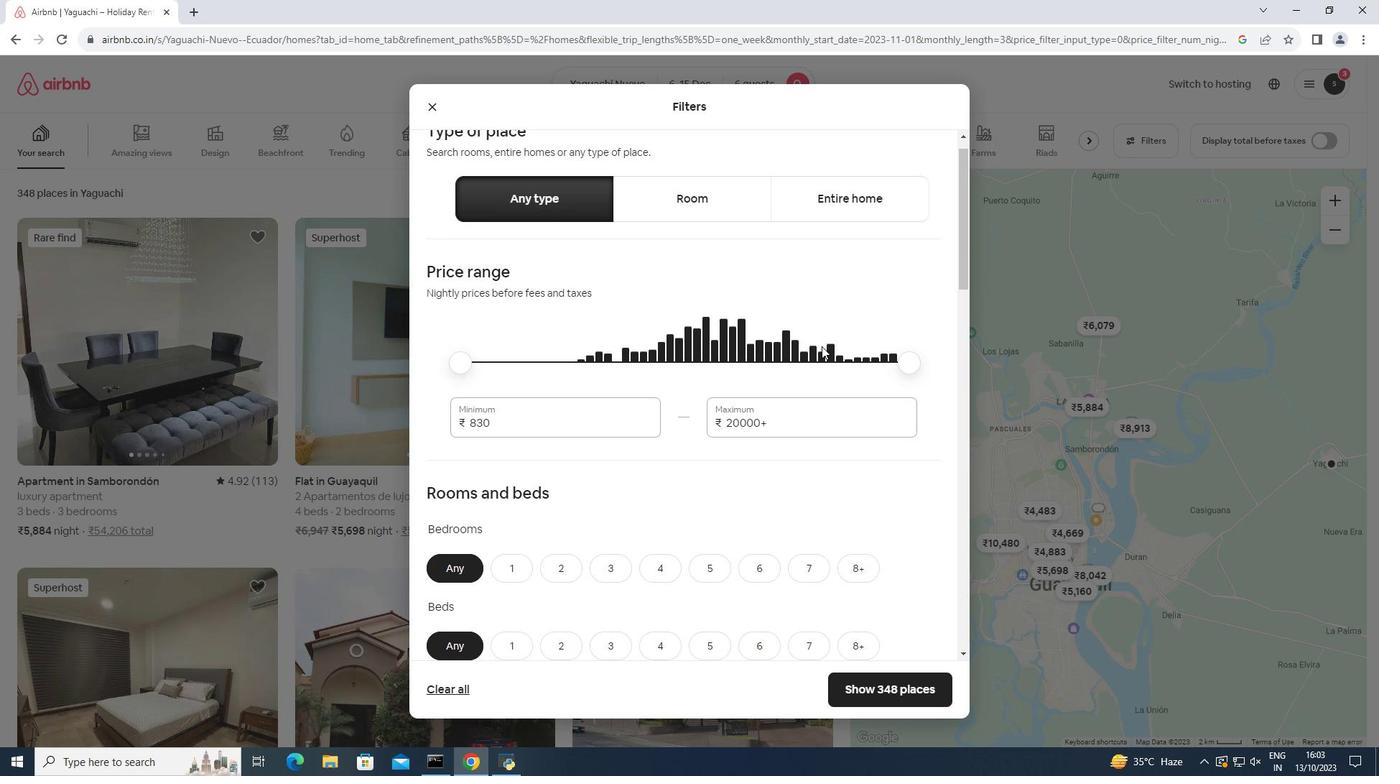 
Action: Mouse moved to (763, 451)
Screenshot: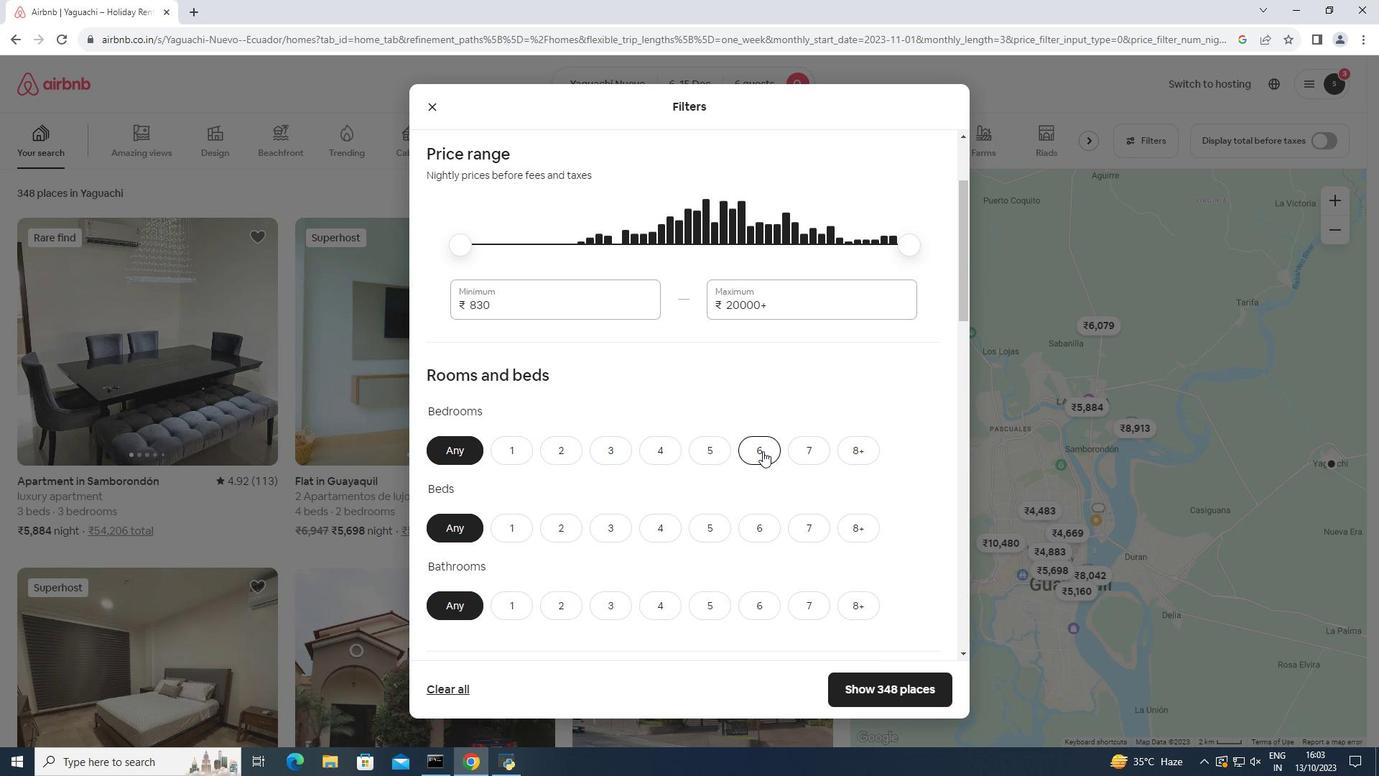
Action: Mouse pressed left at (763, 451)
Screenshot: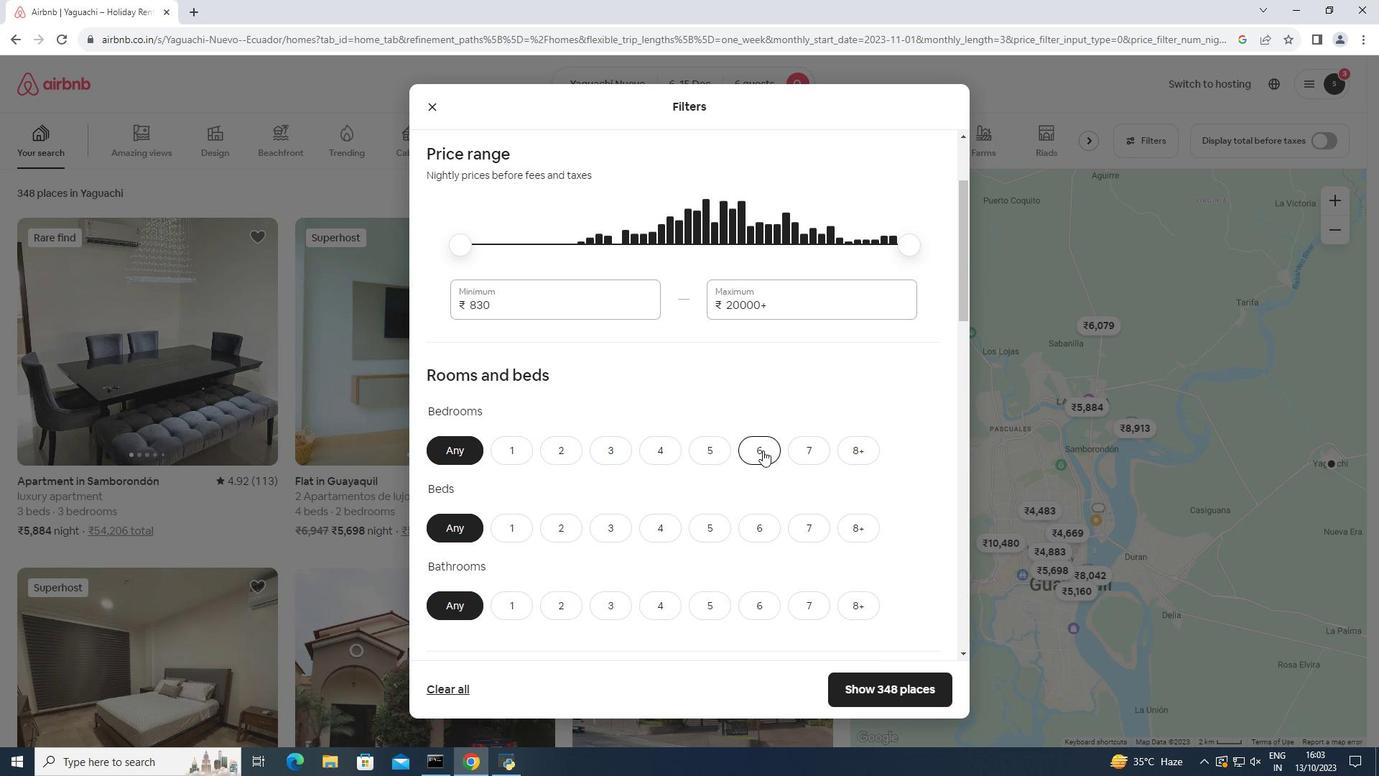 
Action: Mouse moved to (757, 518)
Screenshot: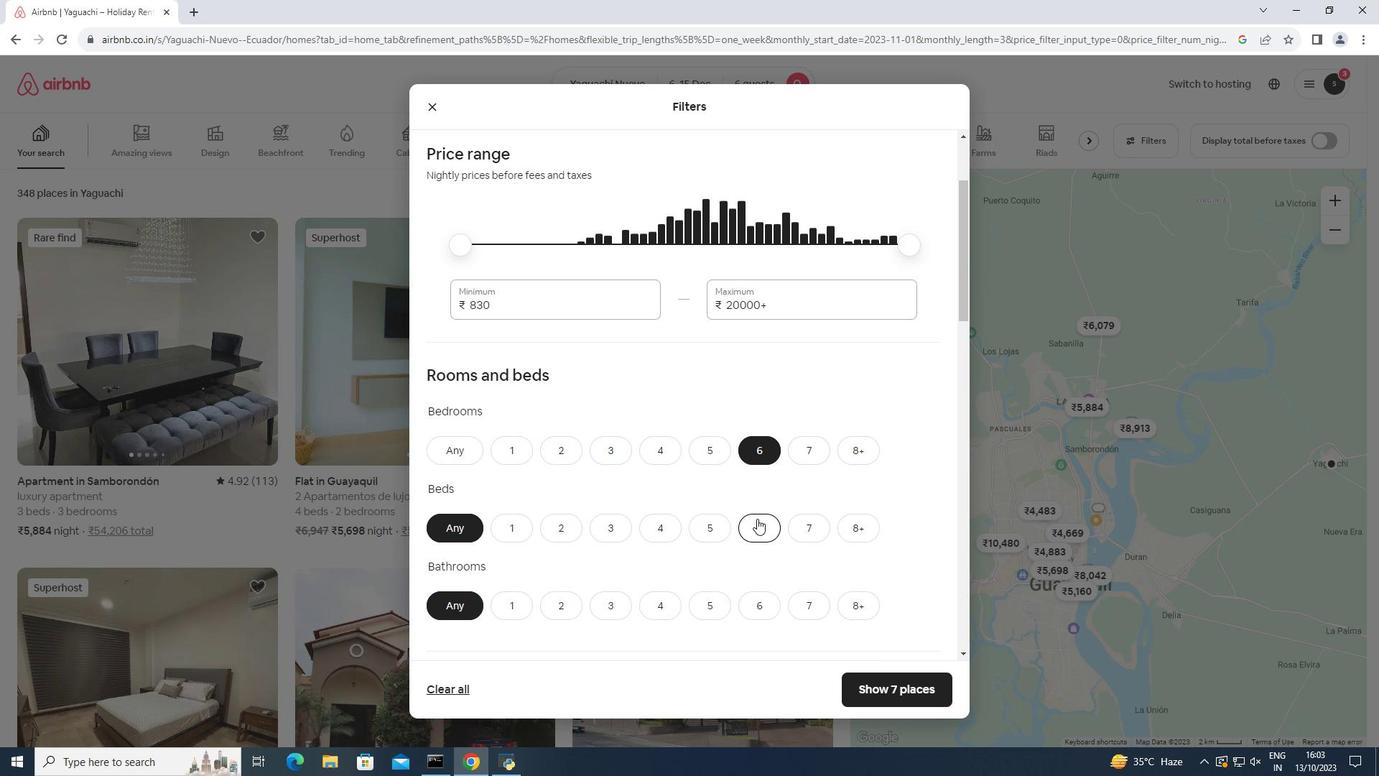 
Action: Mouse pressed left at (757, 518)
Screenshot: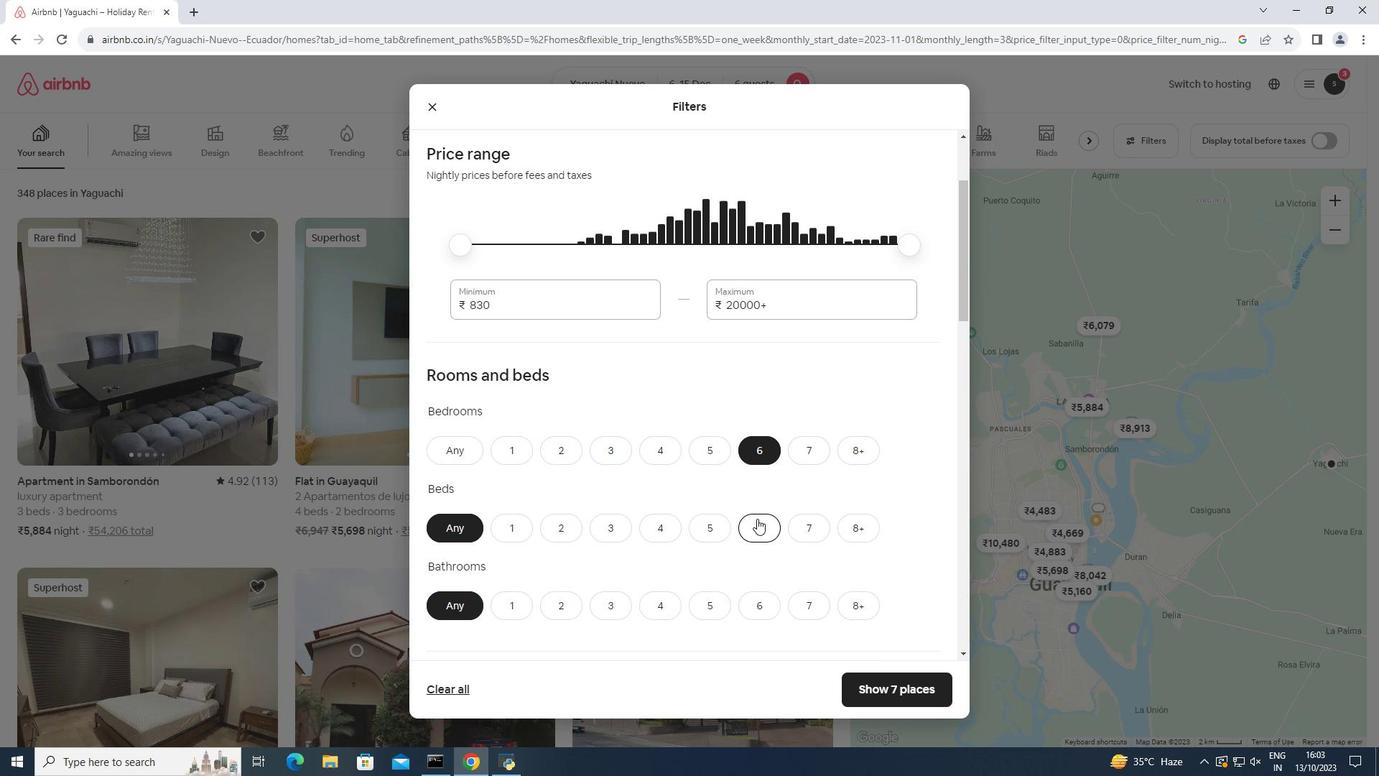 
Action: Mouse moved to (762, 607)
Screenshot: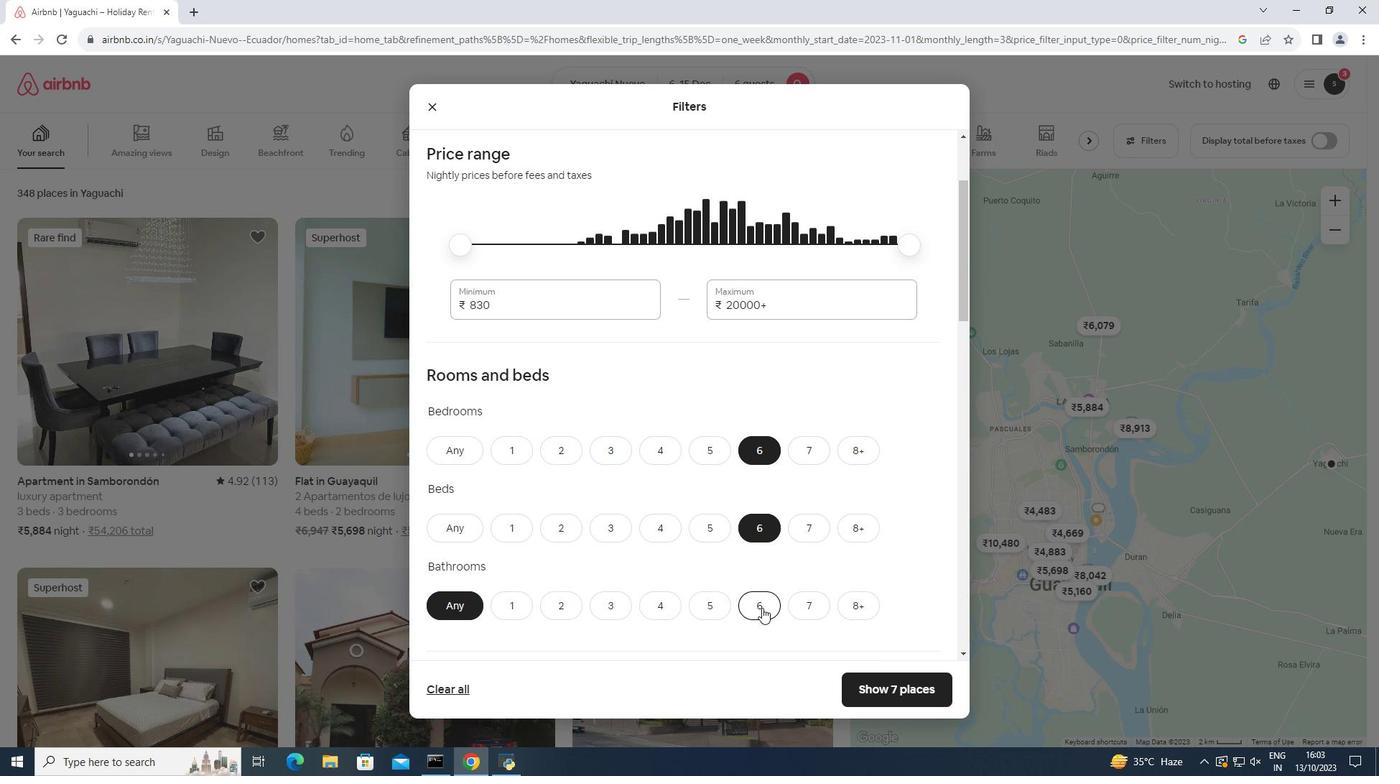 
Action: Mouse pressed left at (762, 607)
Screenshot: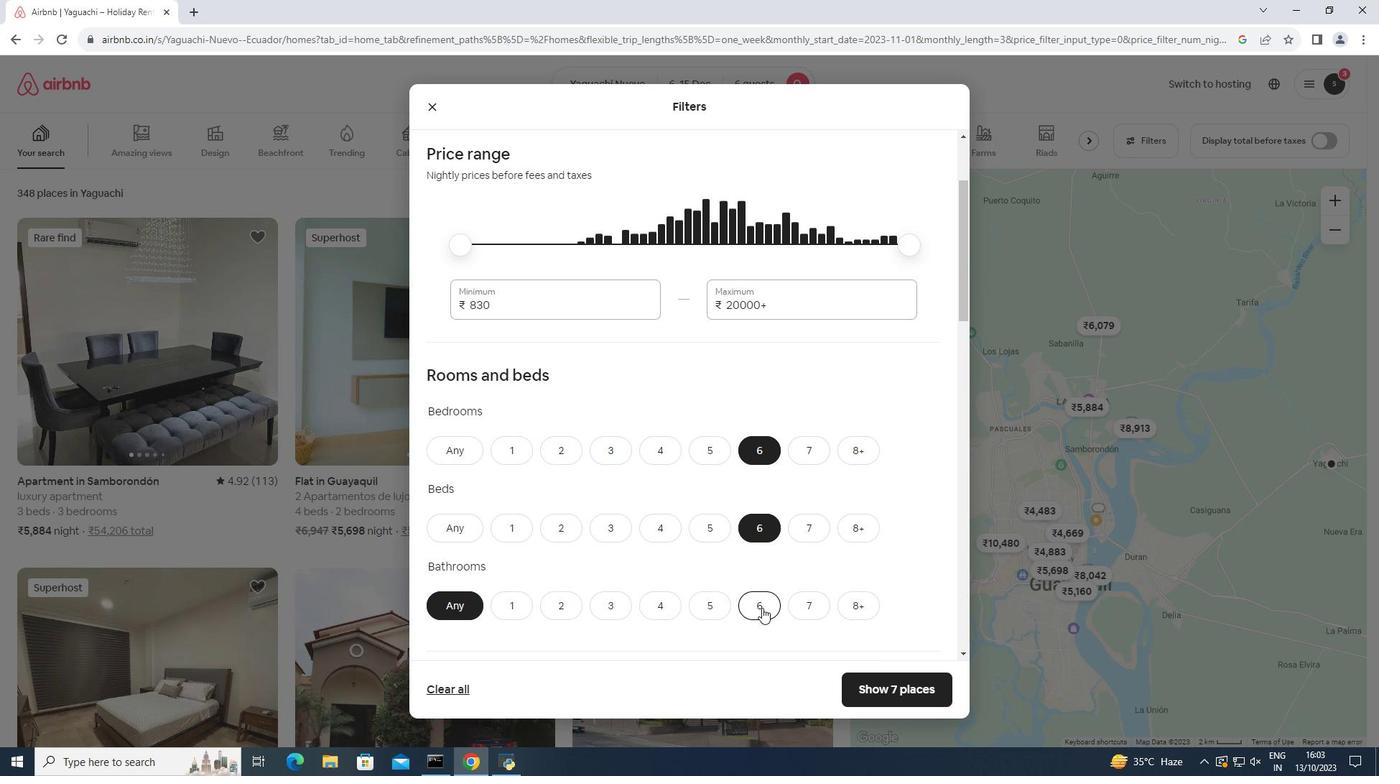 
Action: Mouse moved to (694, 414)
Screenshot: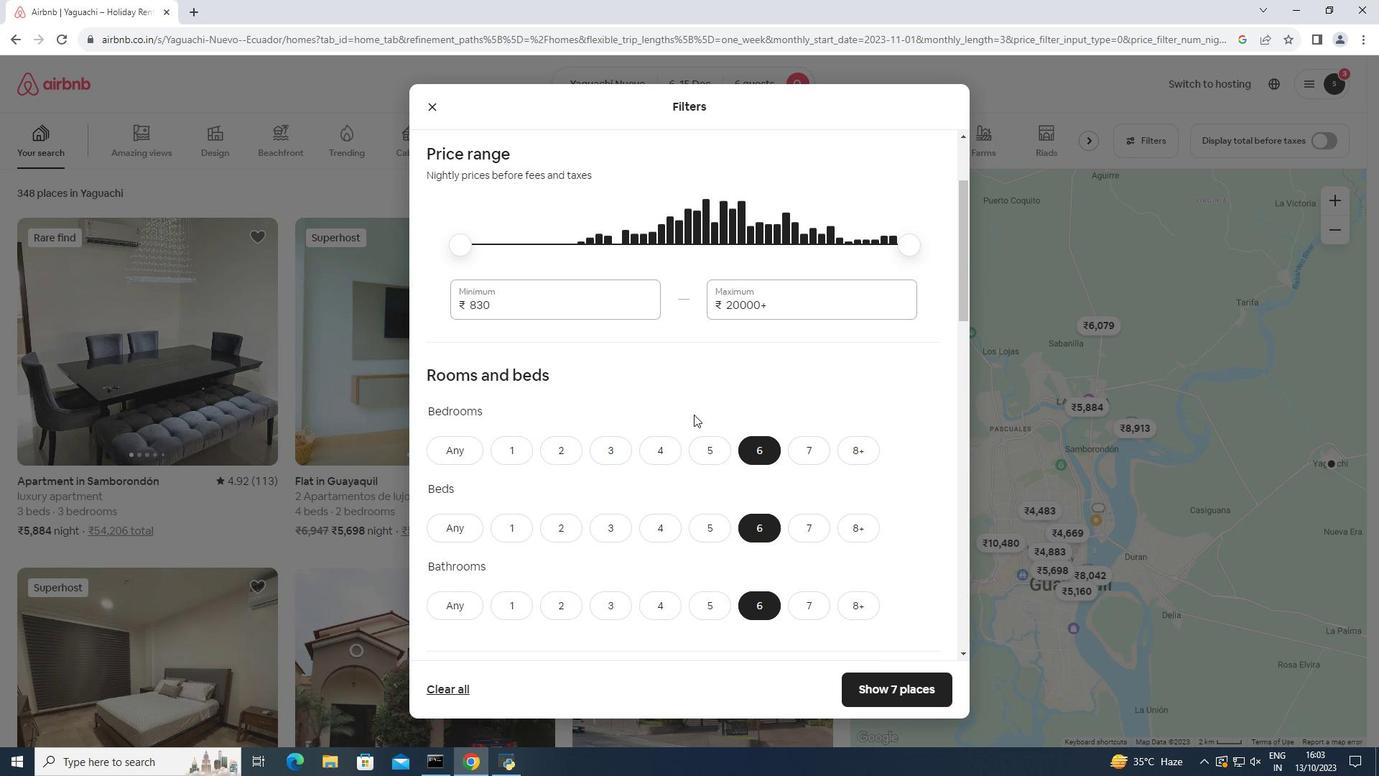 
Action: Mouse scrolled (694, 413) with delta (0, 0)
Screenshot: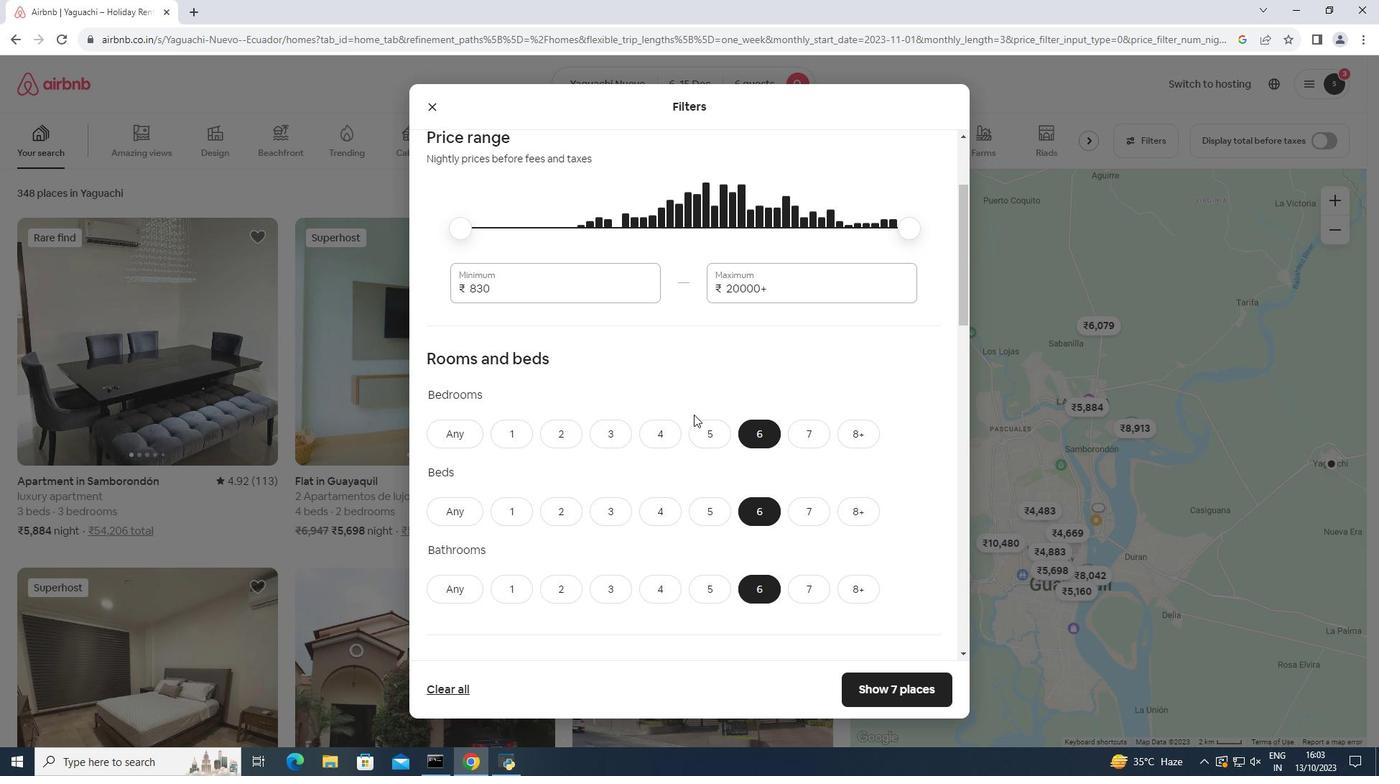
Action: Mouse moved to (694, 413)
Screenshot: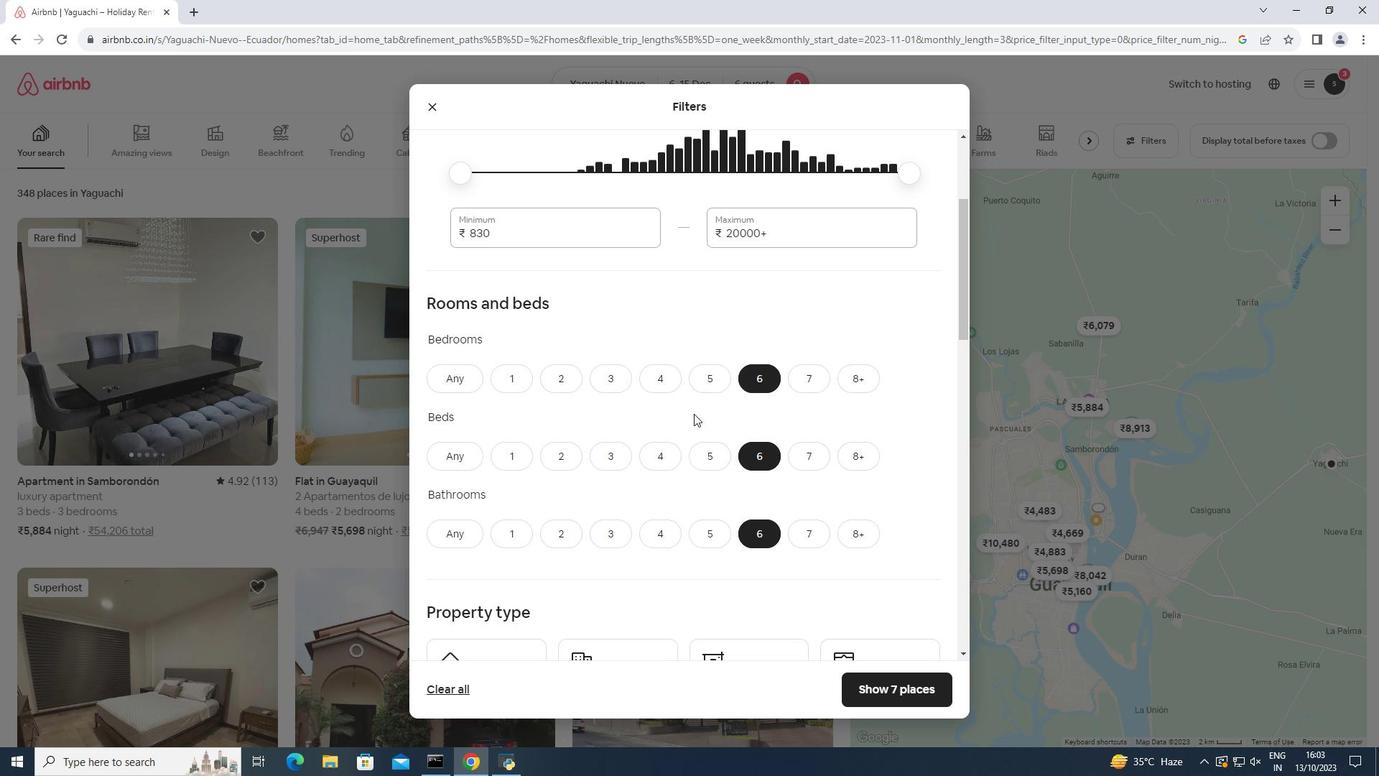 
Action: Mouse scrolled (694, 413) with delta (0, 0)
Screenshot: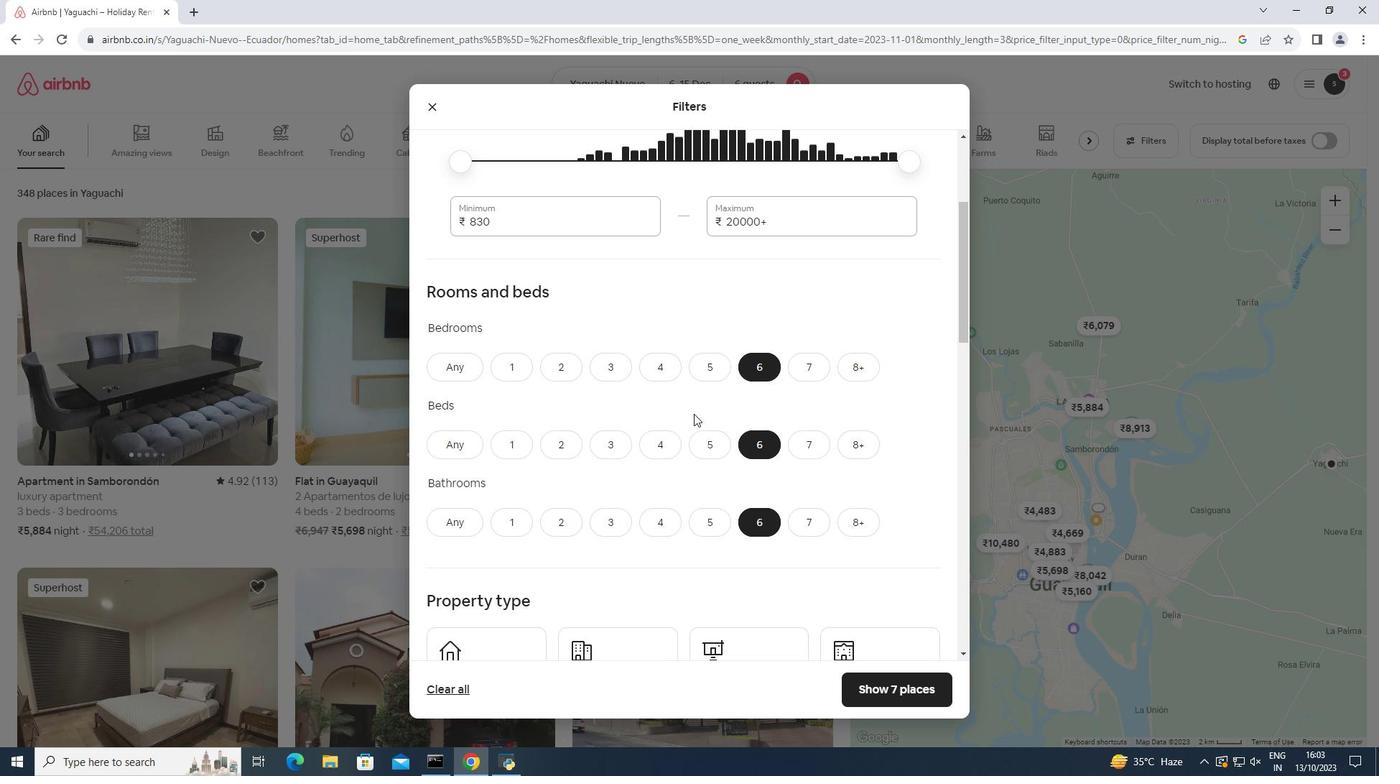 
Action: Mouse moved to (691, 413)
Screenshot: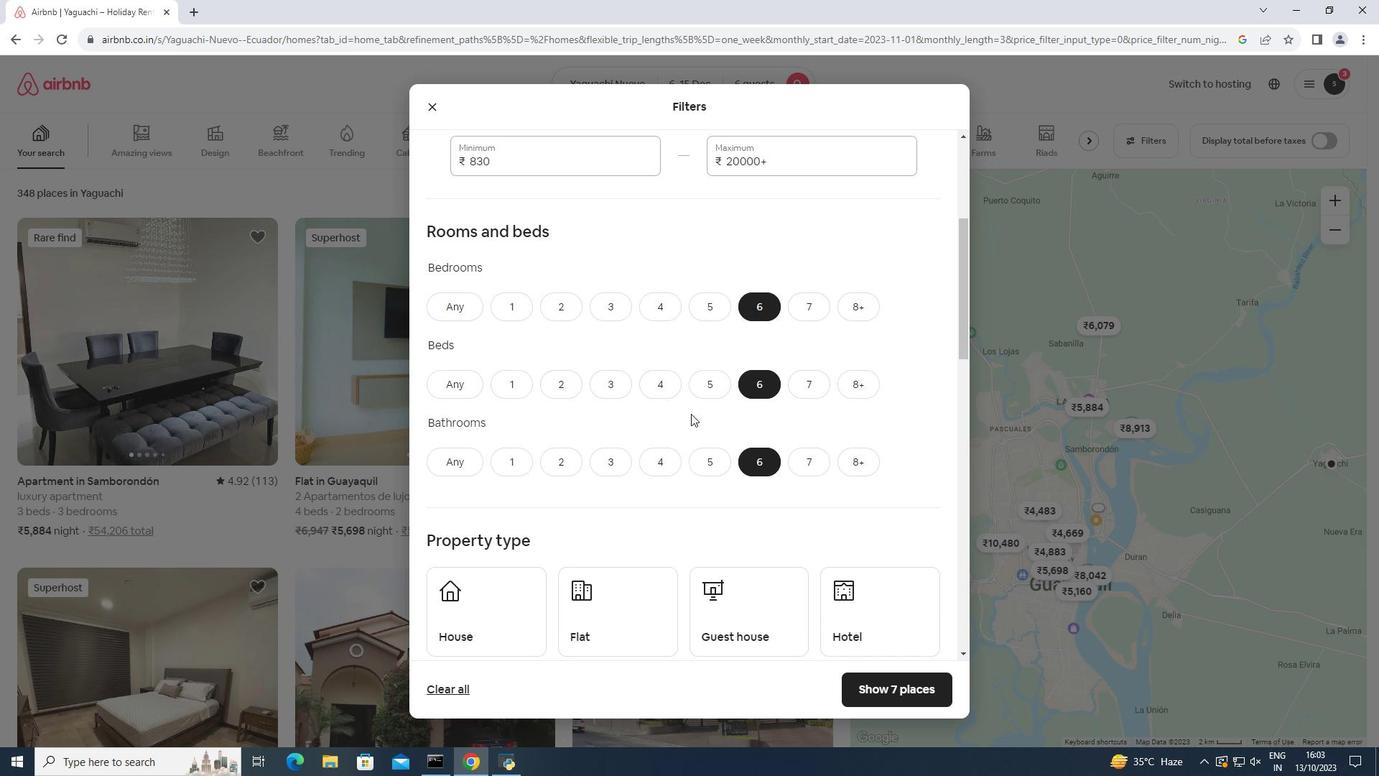 
Action: Mouse scrolled (691, 413) with delta (0, 0)
Screenshot: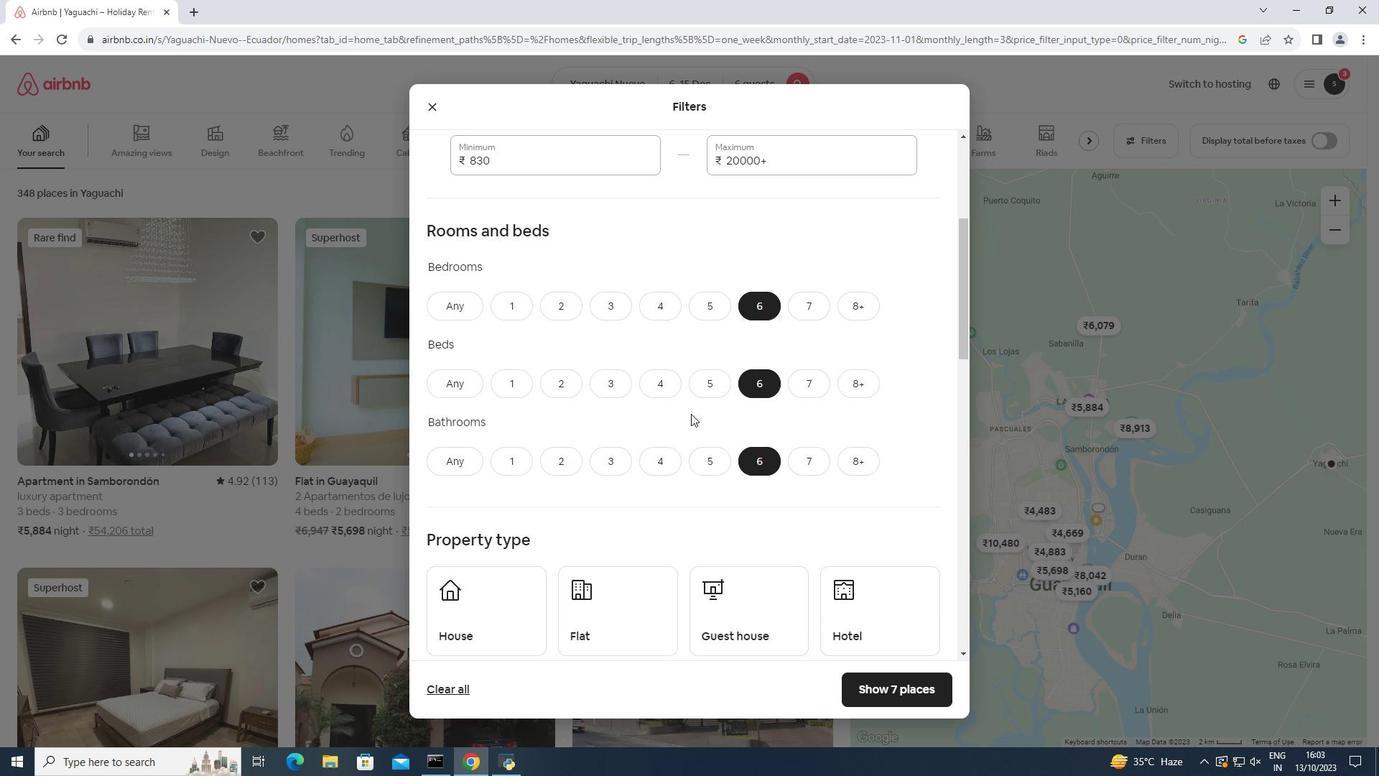 
Action: Mouse moved to (684, 414)
Screenshot: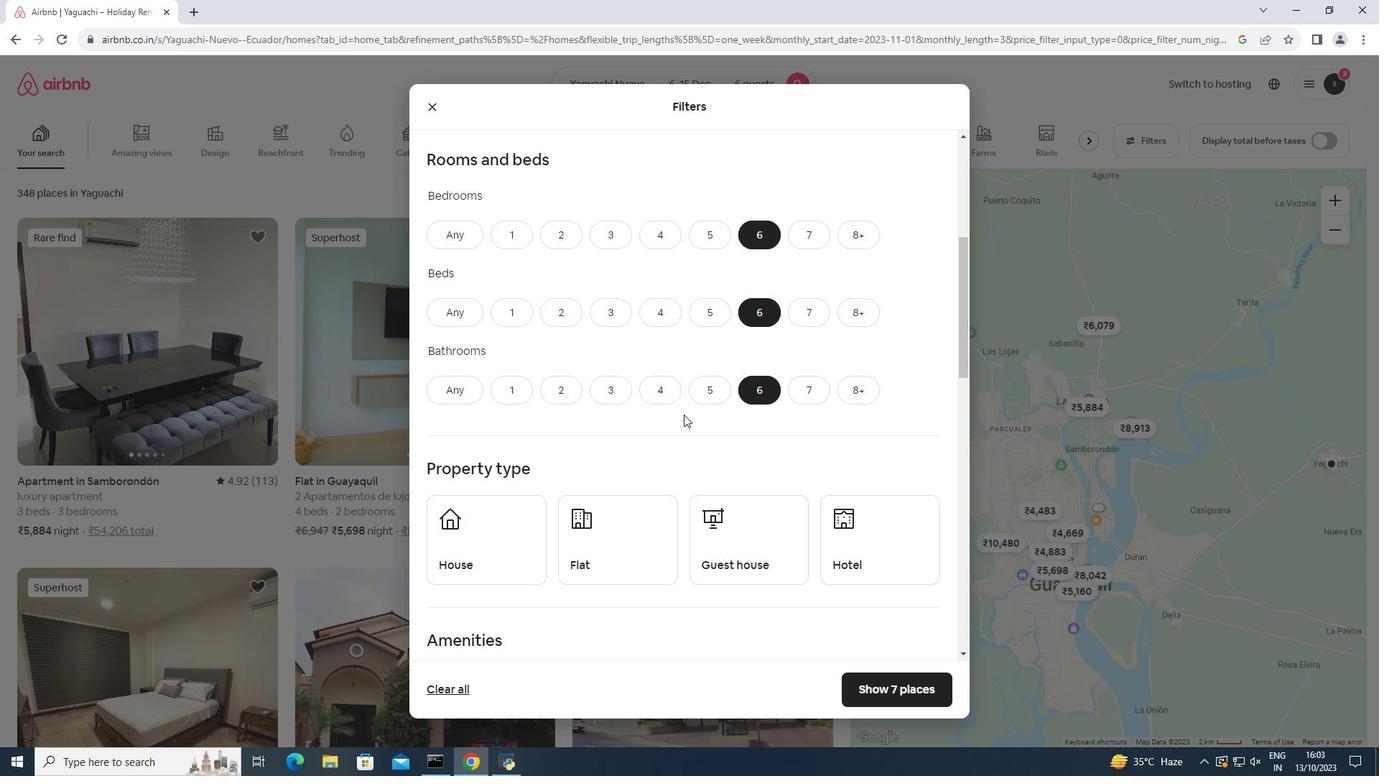 
Action: Mouse scrolled (684, 413) with delta (0, 0)
Screenshot: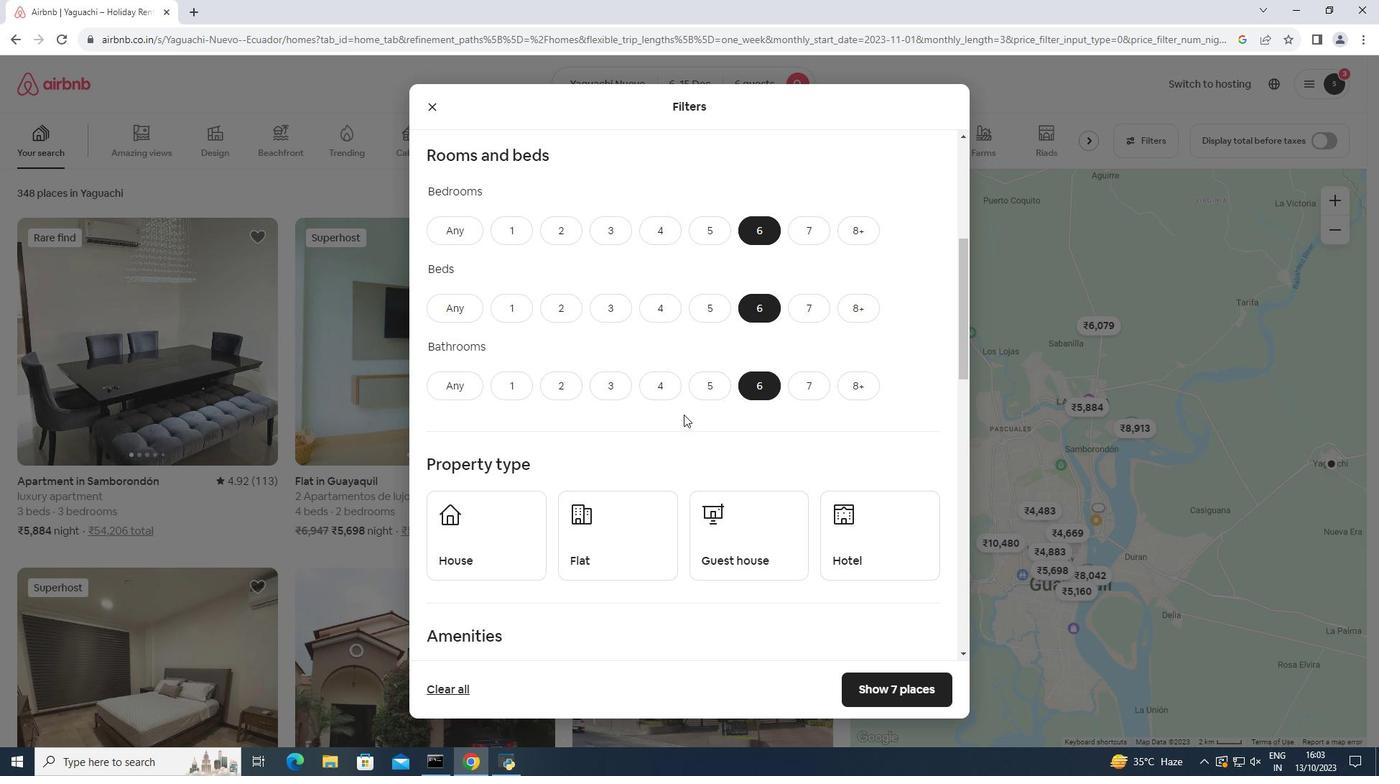 
Action: Mouse moved to (469, 467)
Screenshot: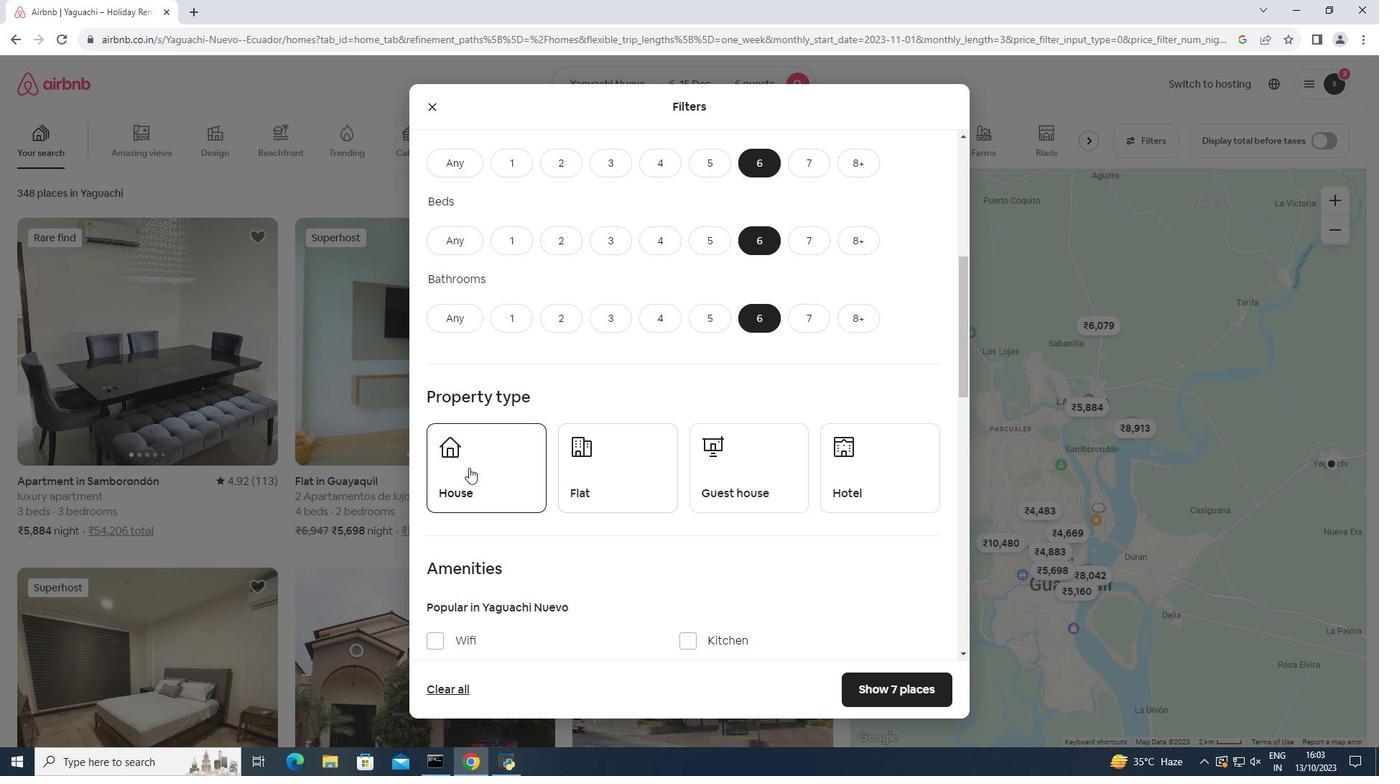 
Action: Mouse pressed left at (469, 467)
Screenshot: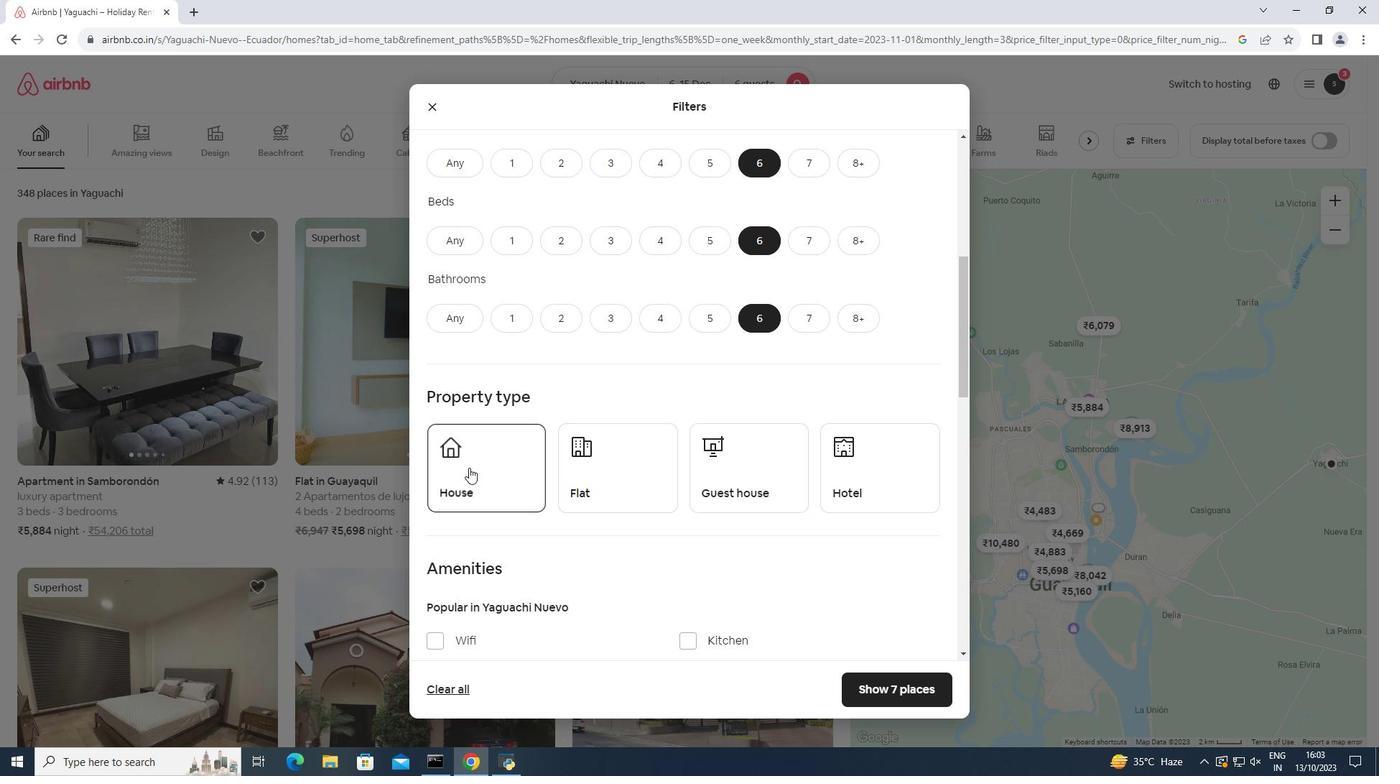
Action: Mouse moved to (645, 454)
Screenshot: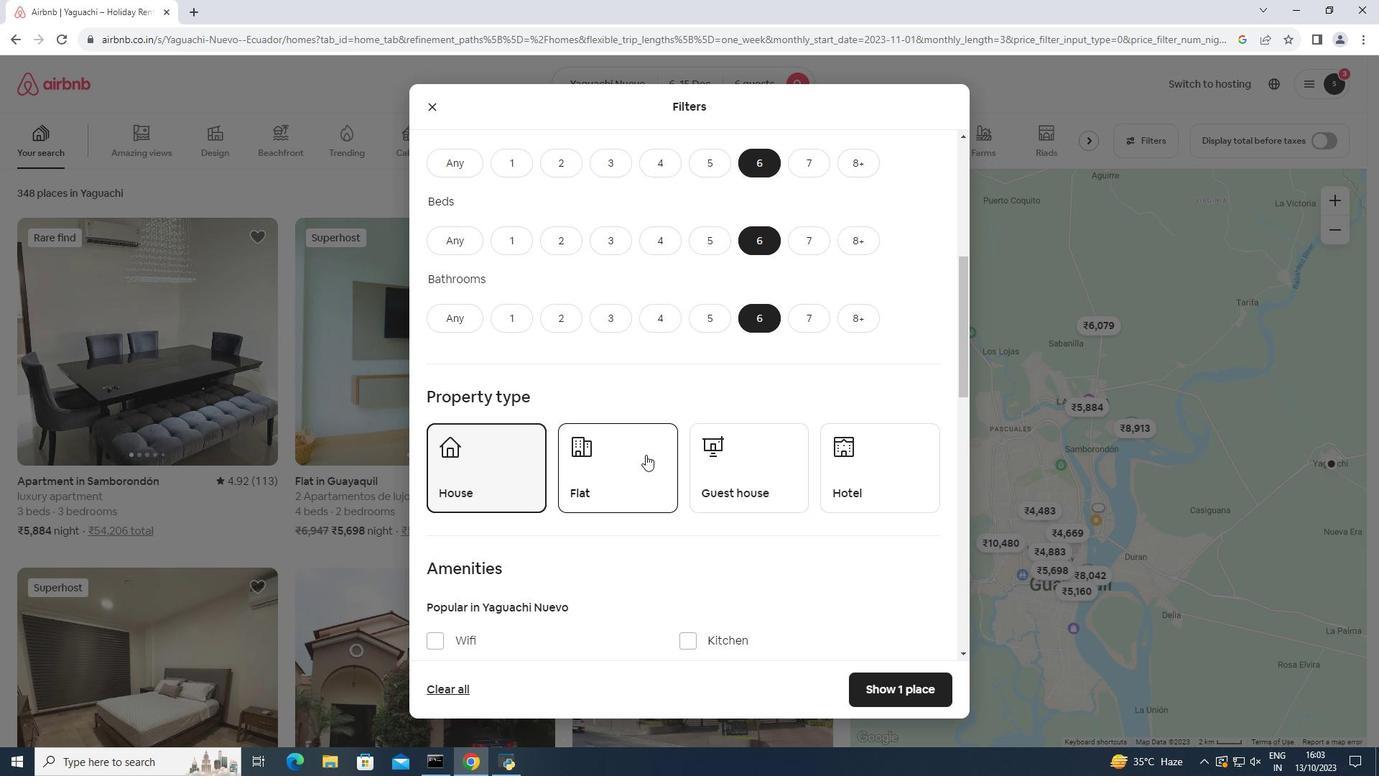 
Action: Mouse scrolled (645, 454) with delta (0, 0)
Screenshot: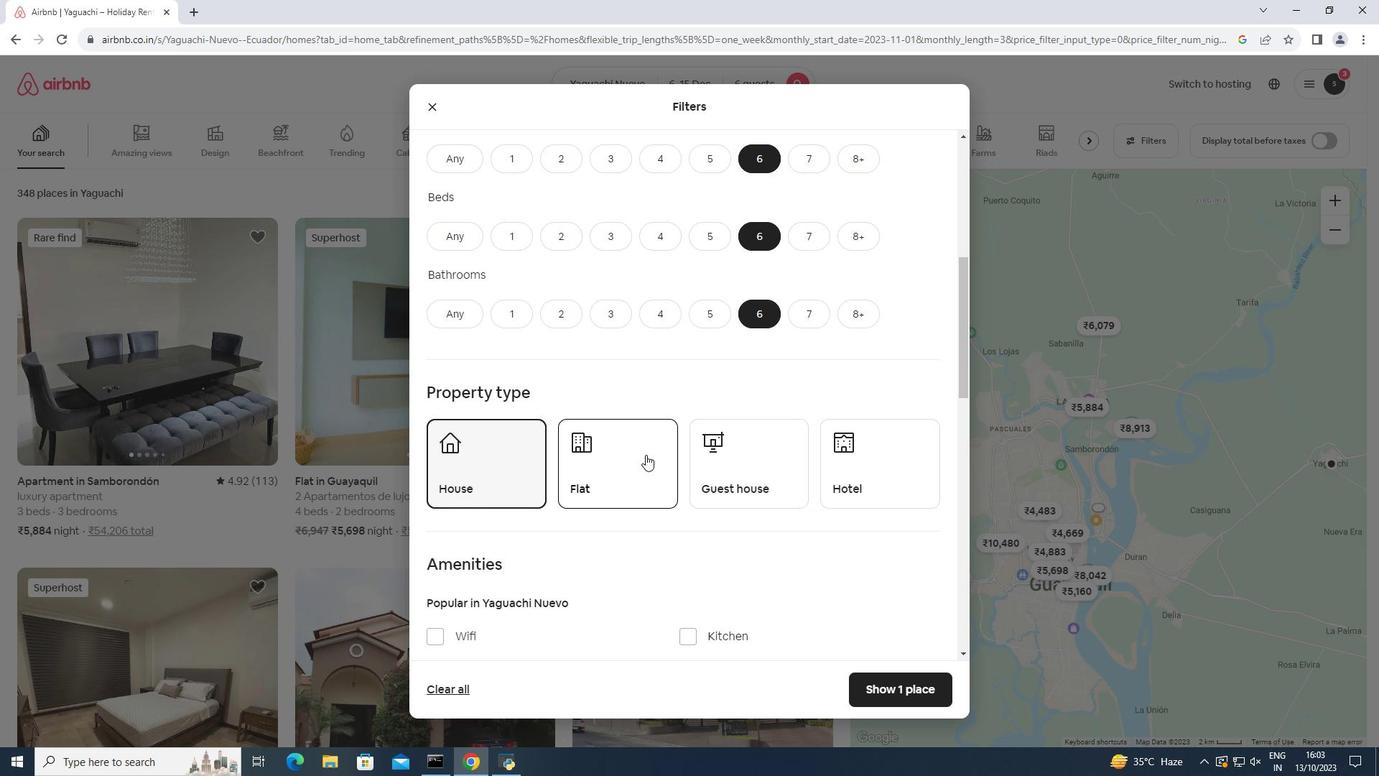 
Action: Mouse scrolled (645, 454) with delta (0, 0)
Screenshot: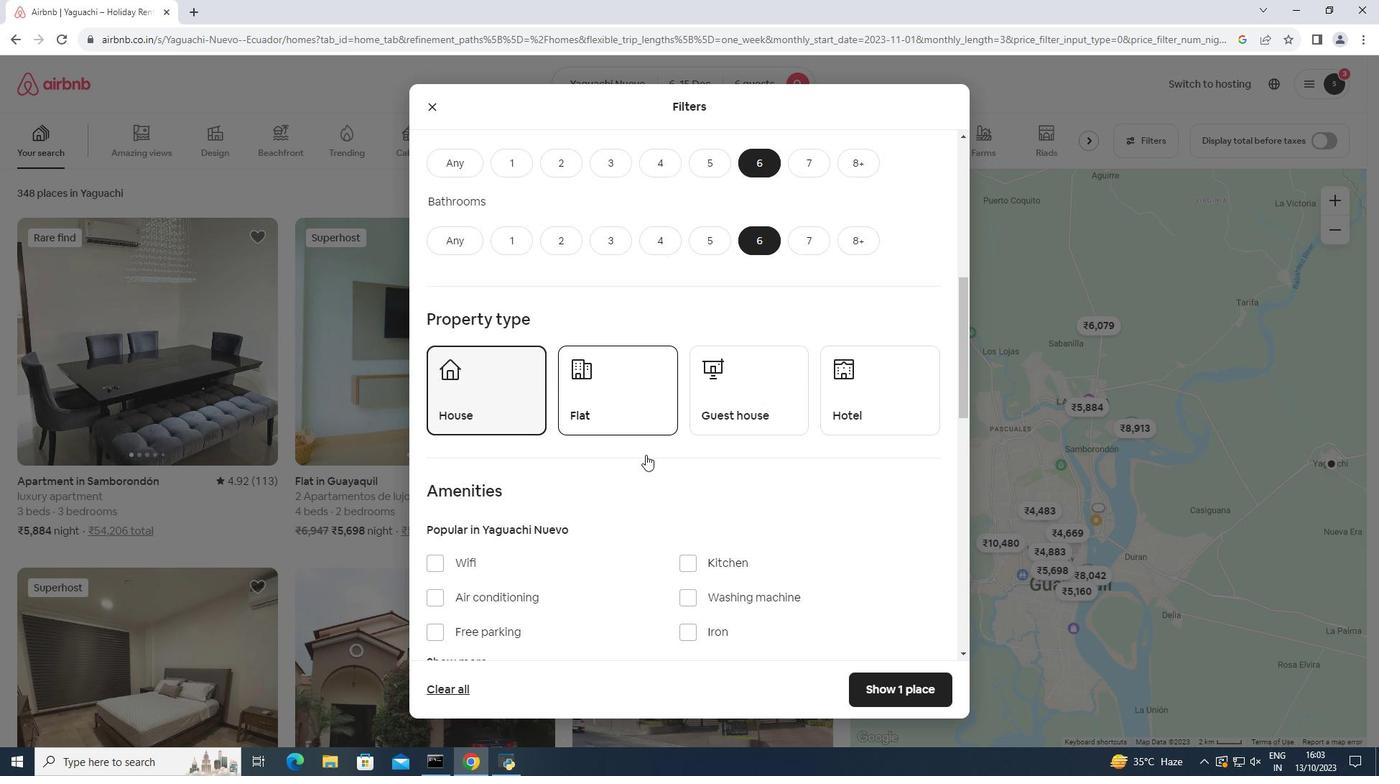 
Action: Mouse scrolled (645, 454) with delta (0, 0)
Screenshot: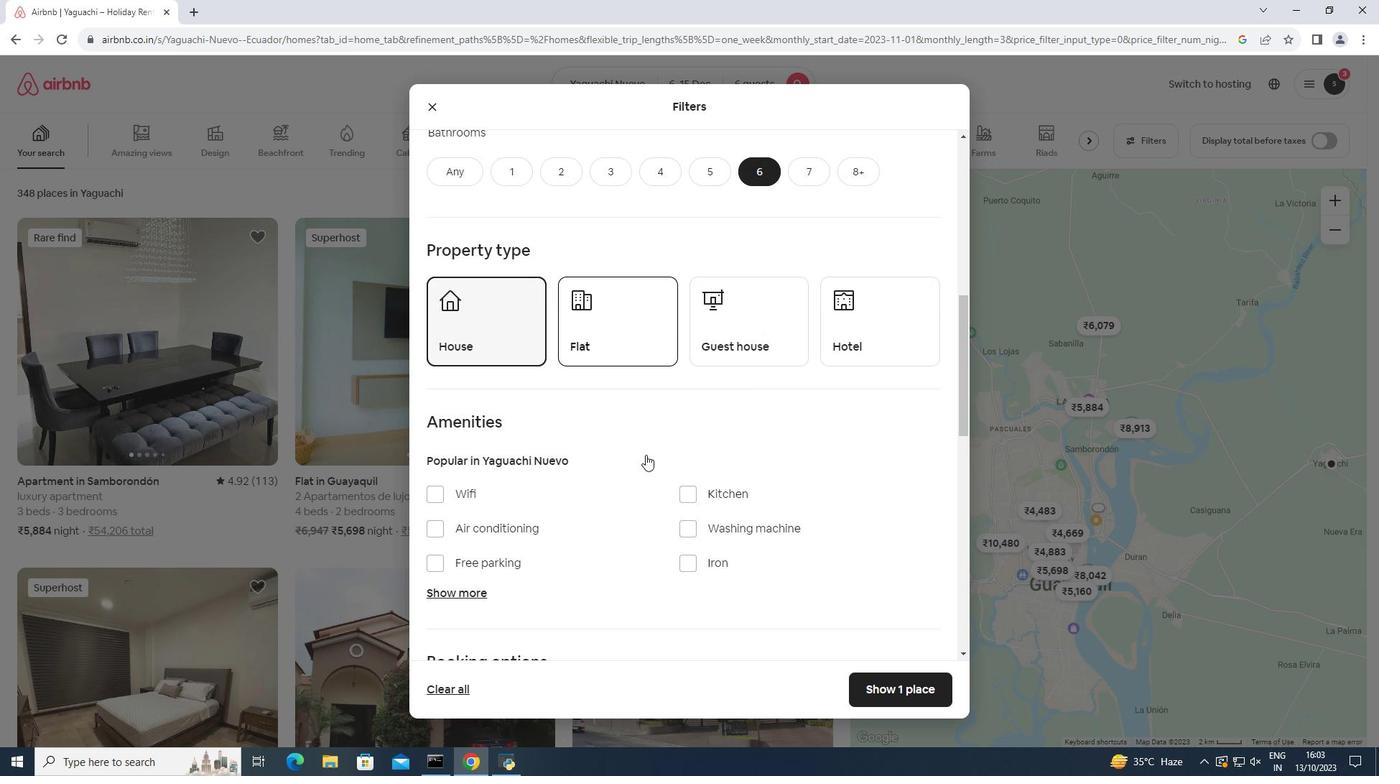 
Action: Mouse moved to (466, 518)
Screenshot: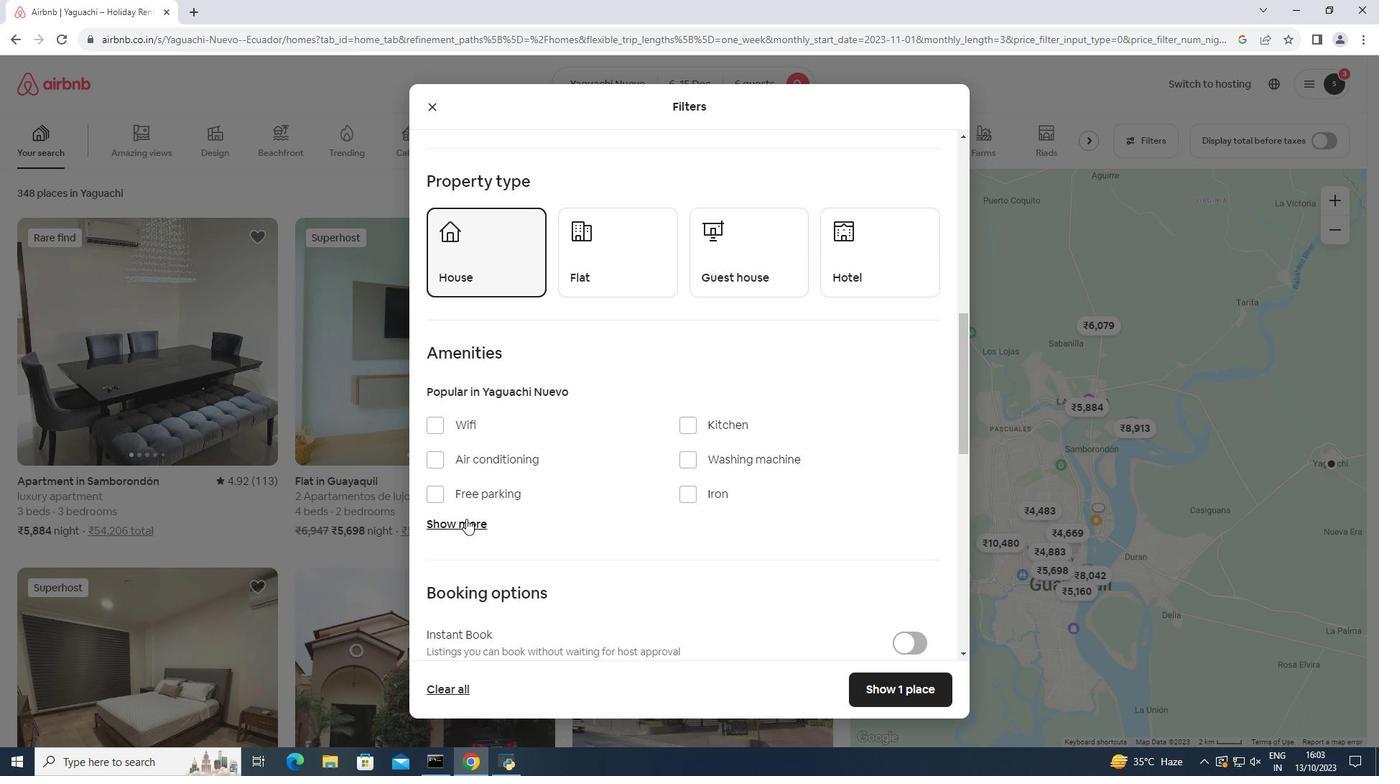 
Action: Mouse pressed left at (466, 518)
Screenshot: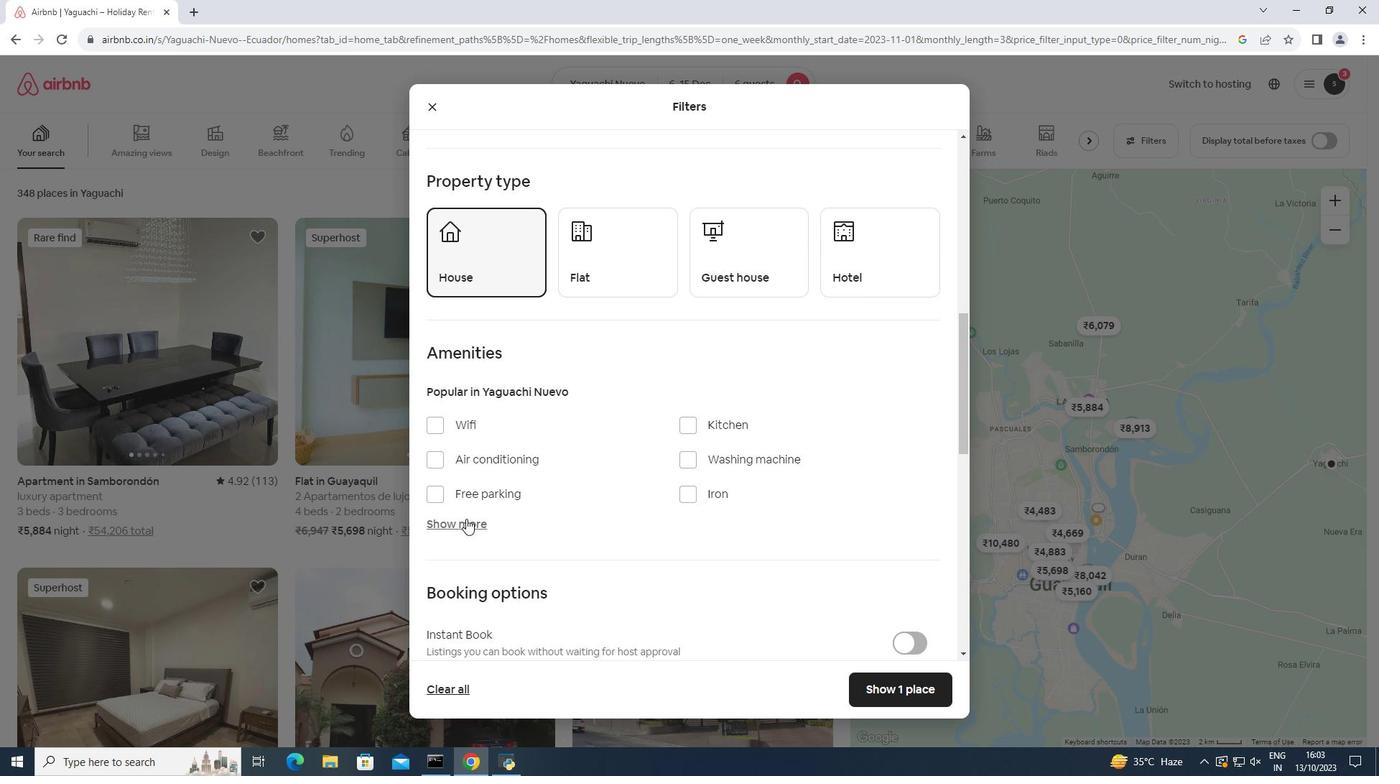 
Action: Mouse moved to (439, 418)
Screenshot: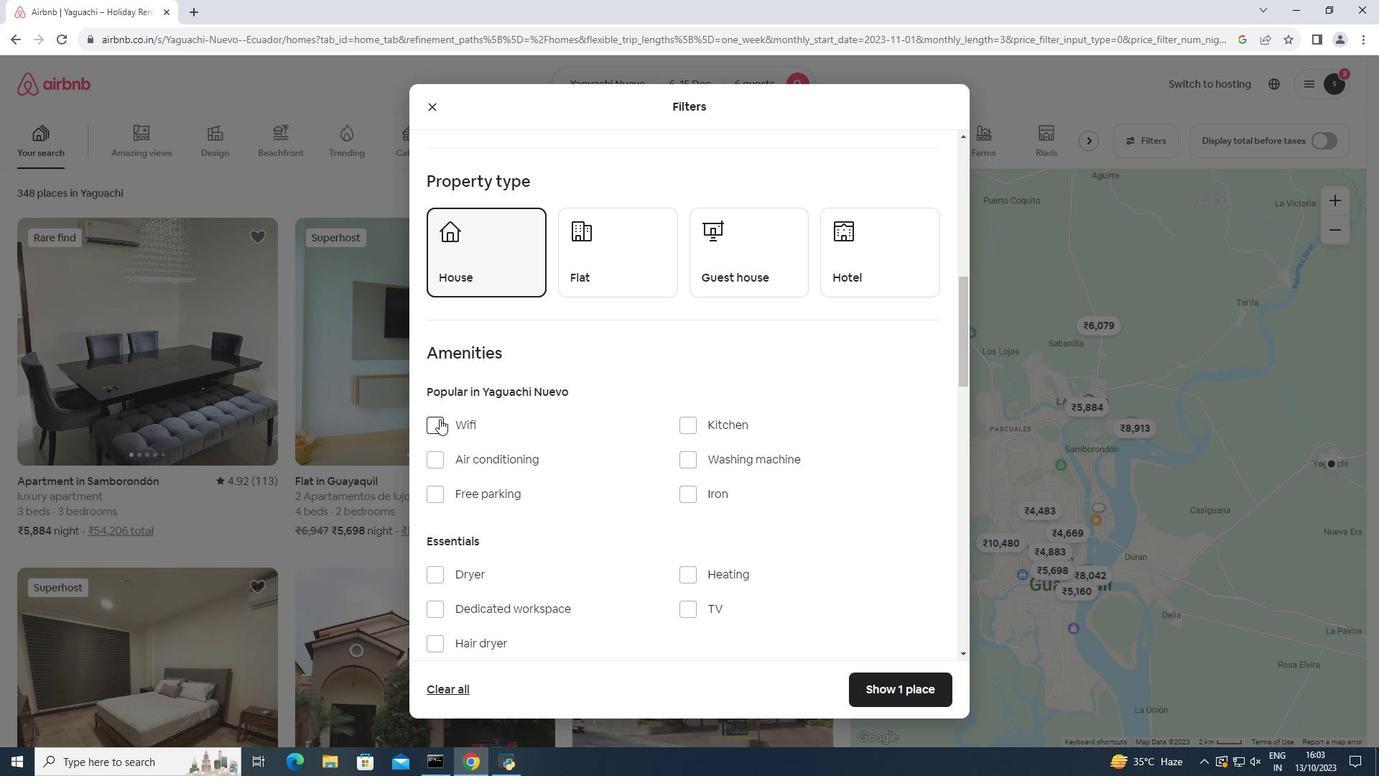 
Action: Mouse pressed left at (439, 418)
Screenshot: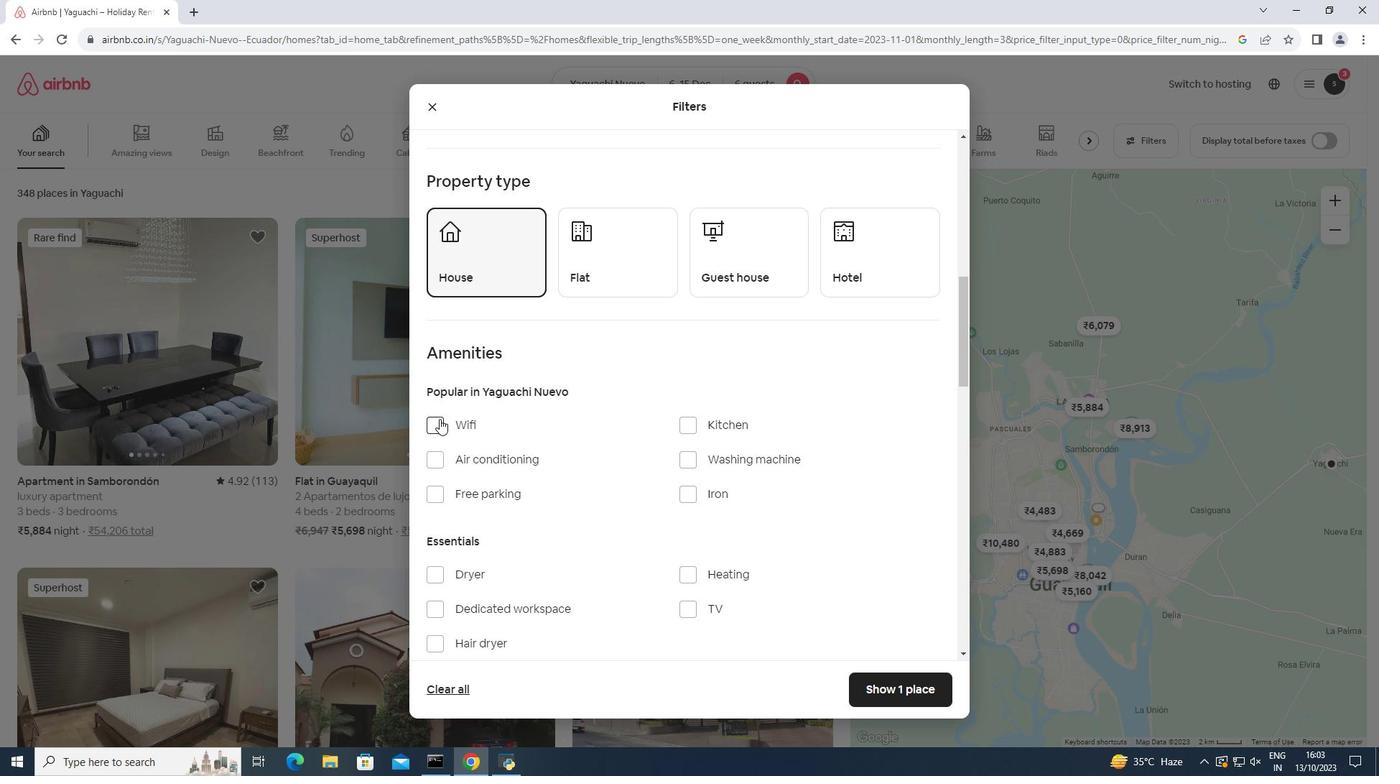 
Action: Mouse moved to (444, 414)
Screenshot: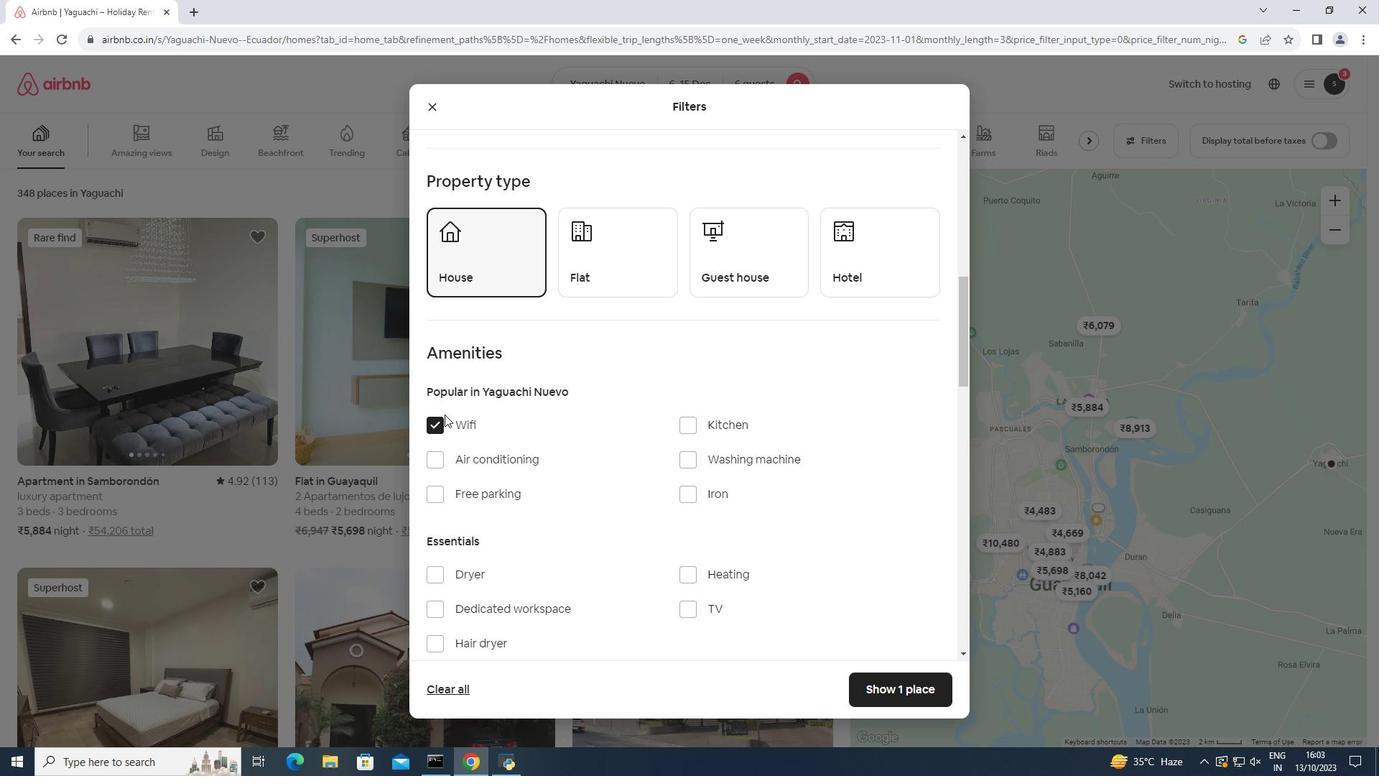 
Action: Mouse scrolled (444, 413) with delta (0, 0)
Screenshot: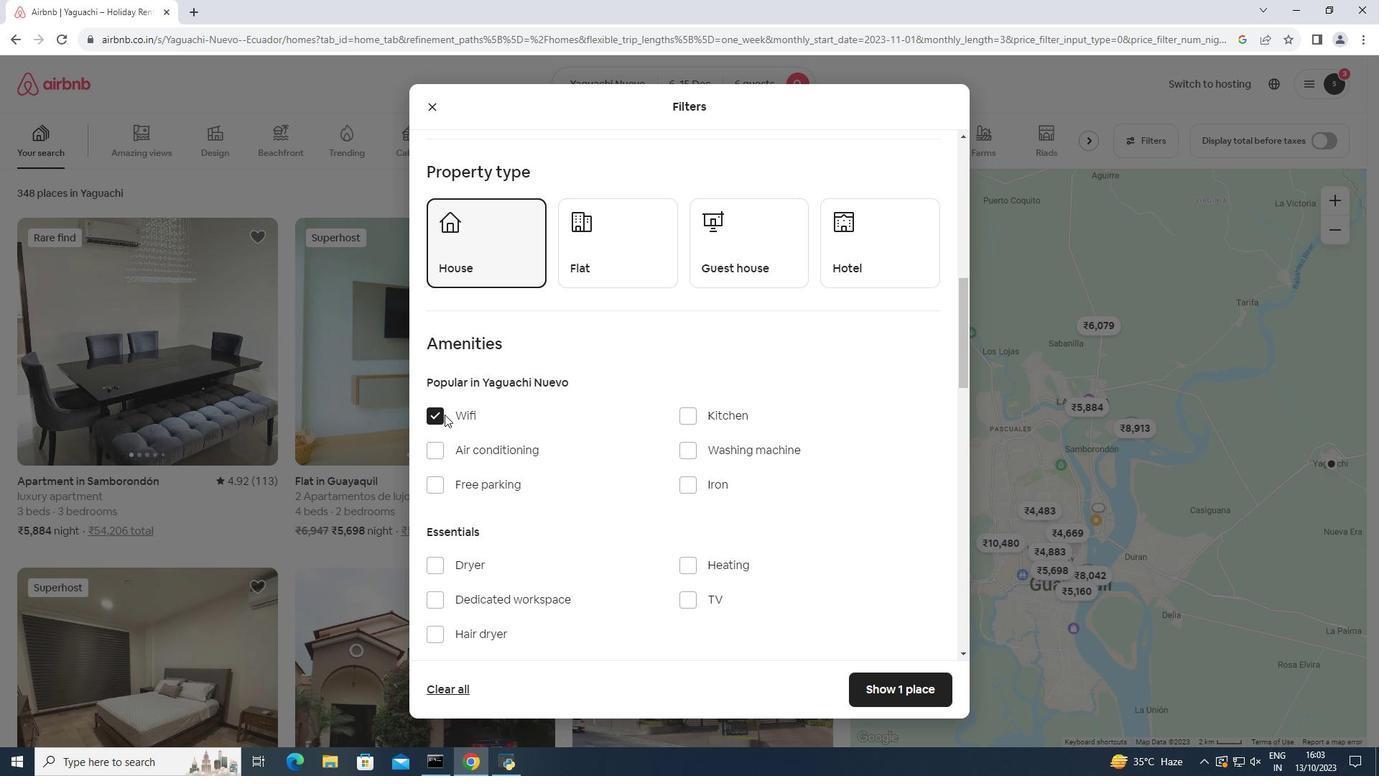 
Action: Mouse scrolled (444, 413) with delta (0, 0)
Screenshot: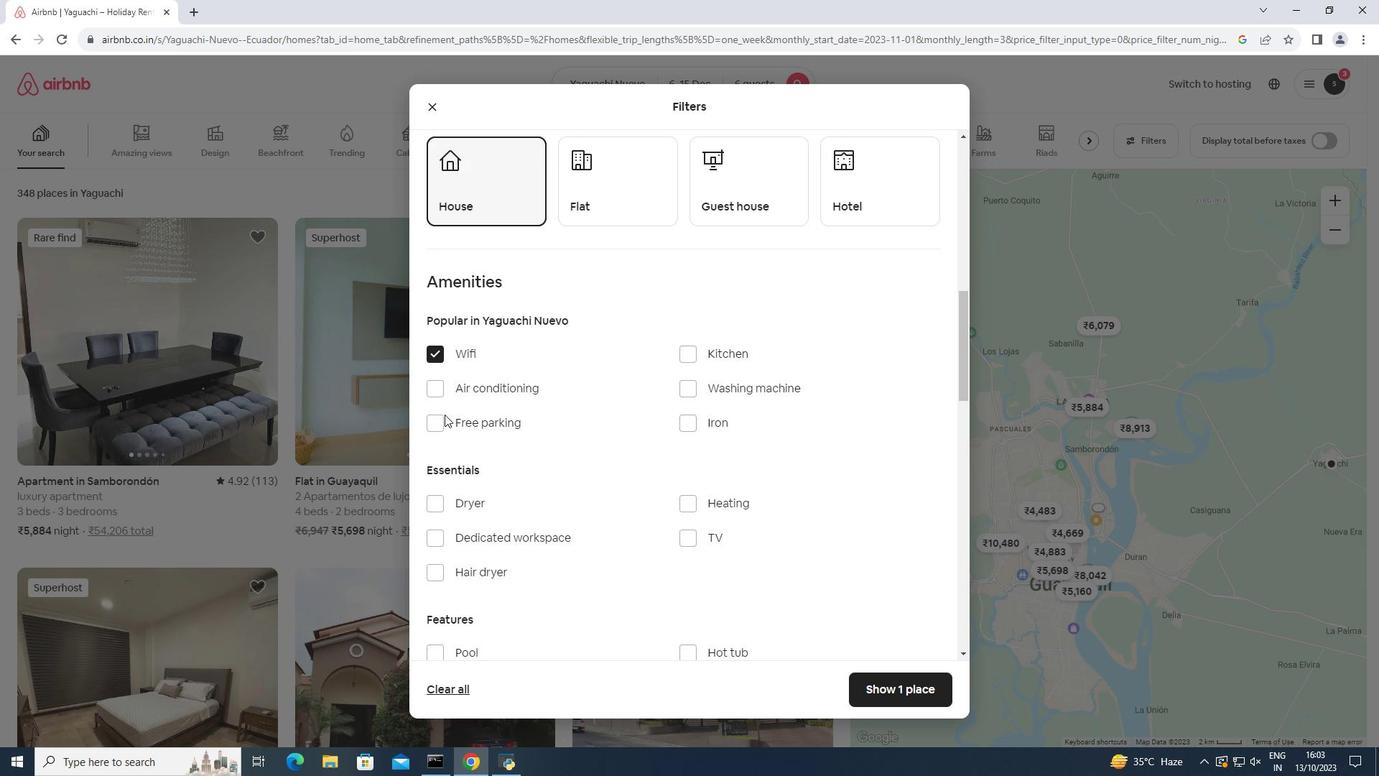 
Action: Mouse moved to (692, 462)
Screenshot: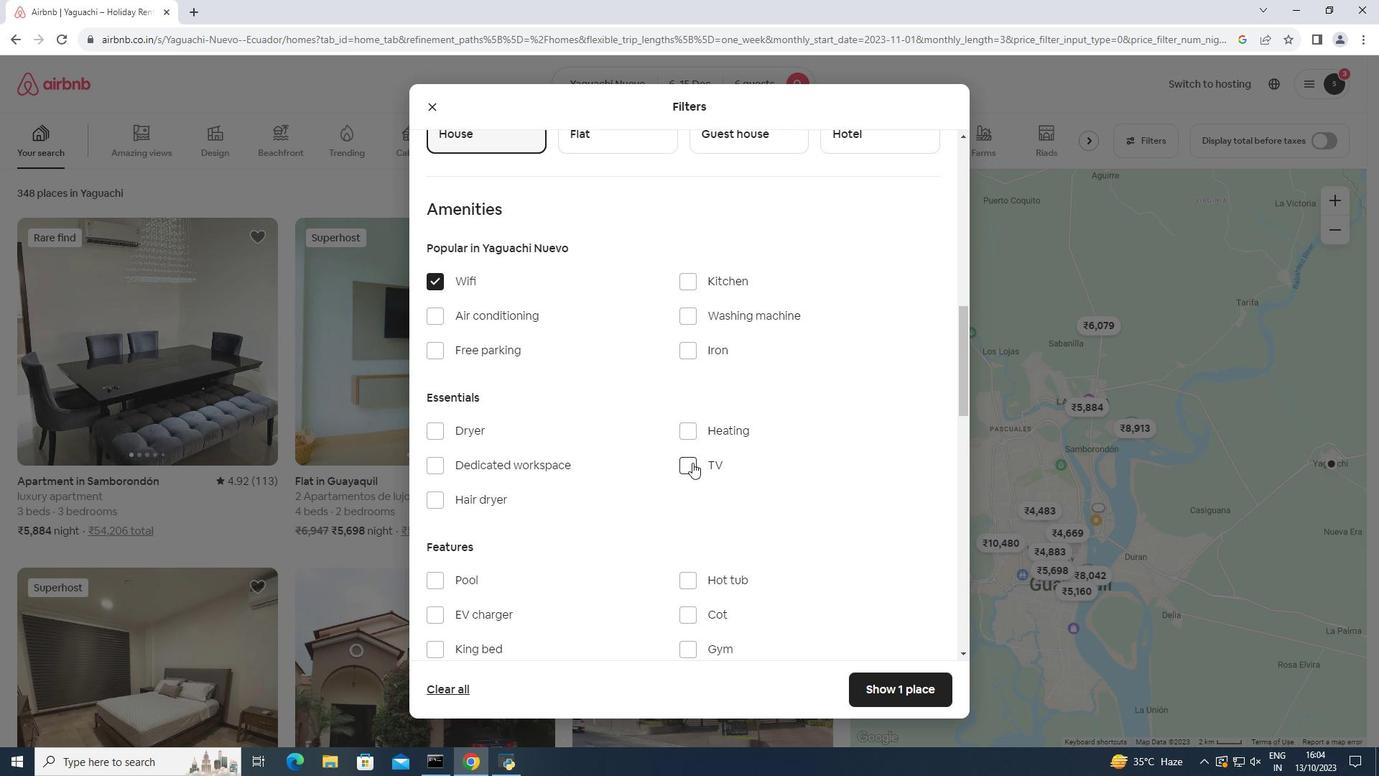 
Action: Mouse pressed left at (692, 462)
Screenshot: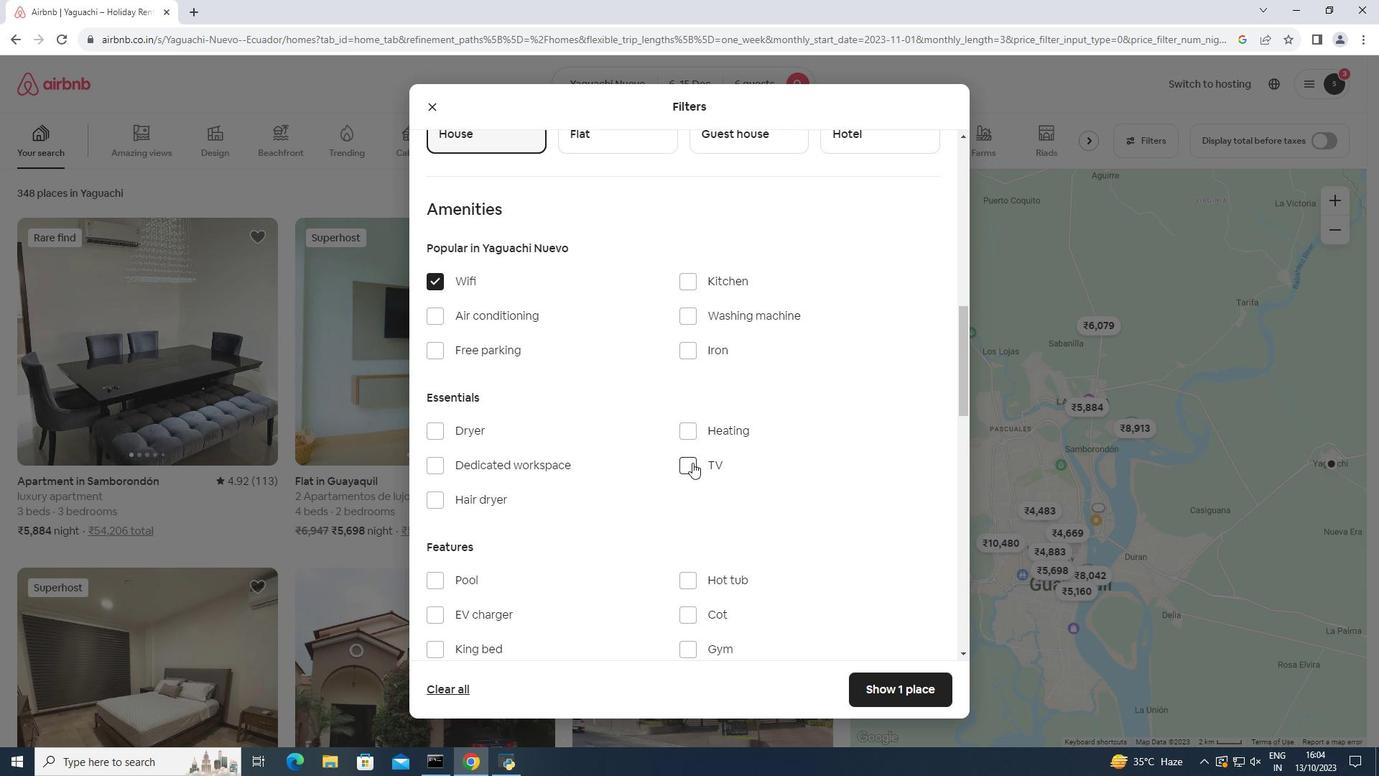 
Action: Mouse moved to (438, 351)
Screenshot: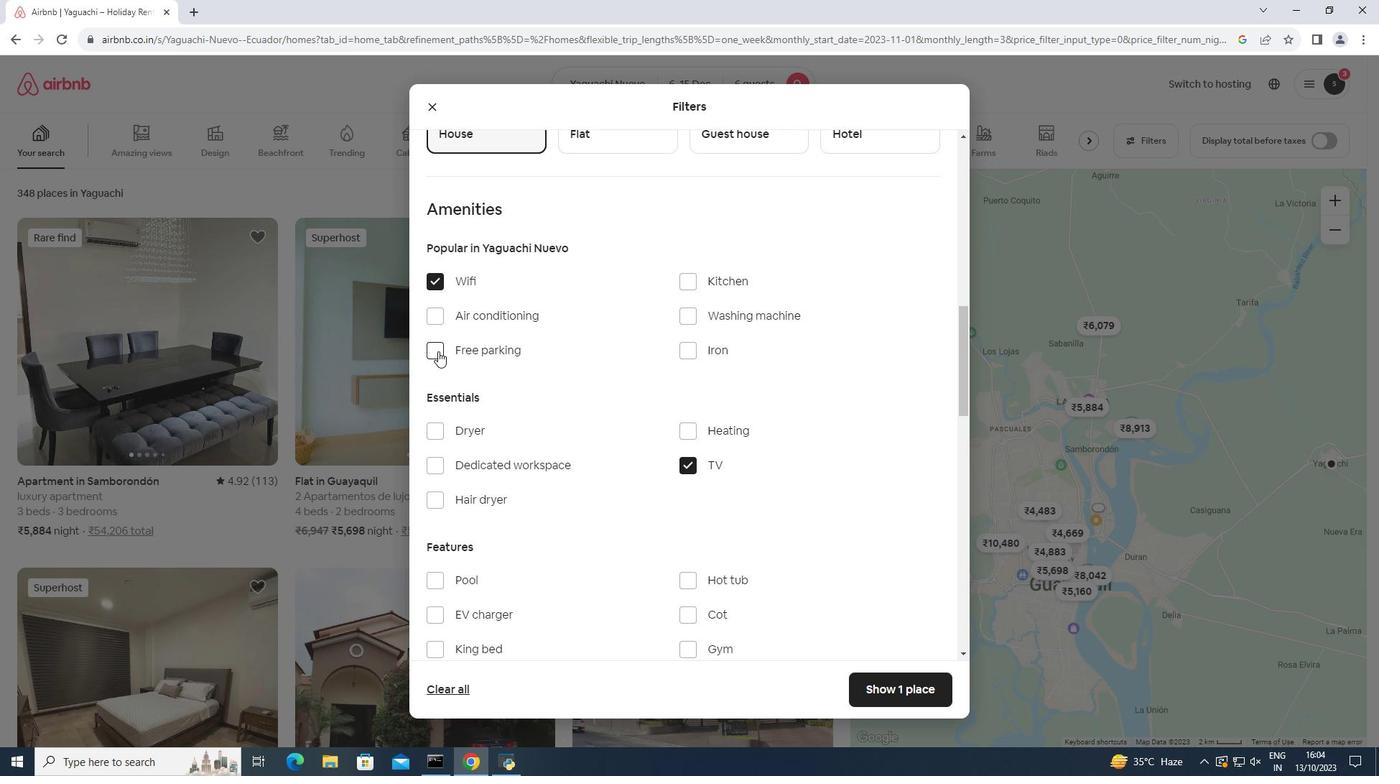 
Action: Mouse pressed left at (438, 351)
Screenshot: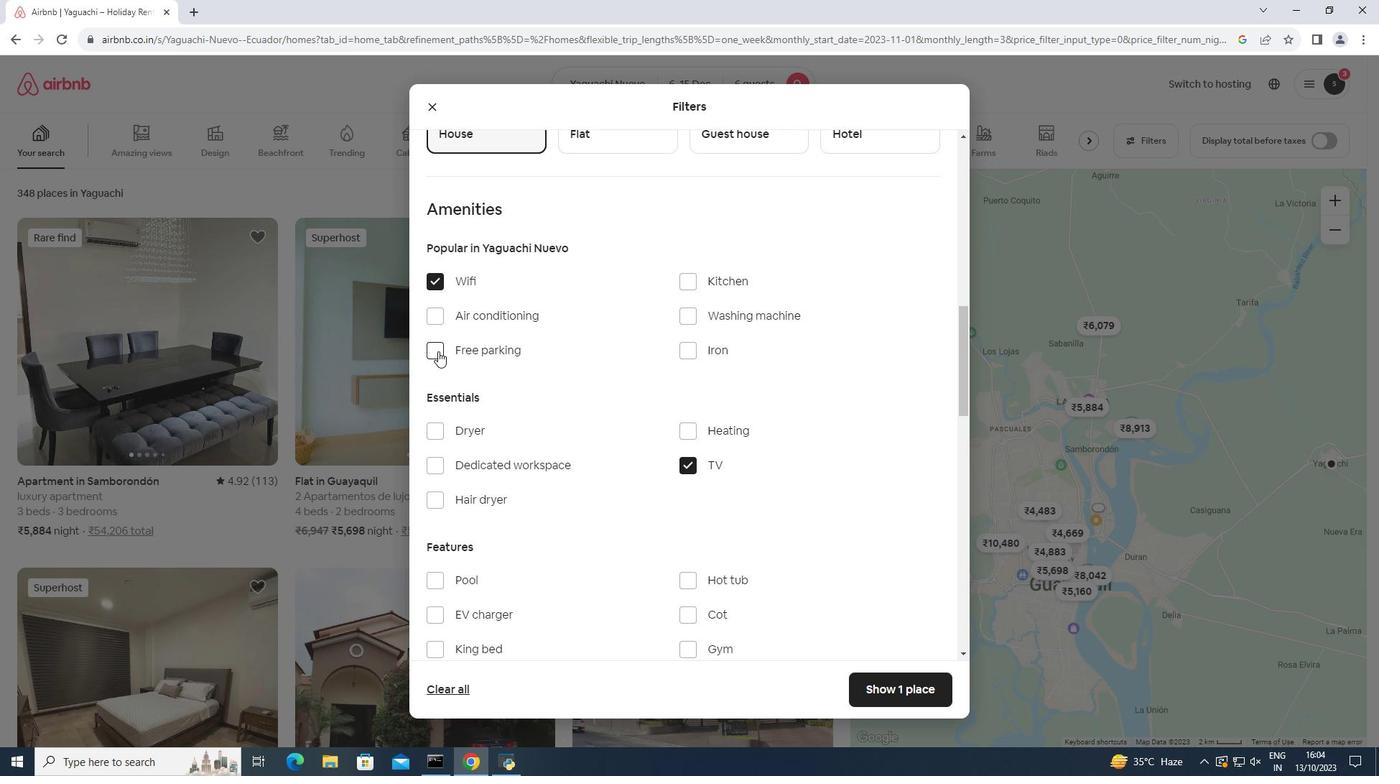 
Action: Mouse moved to (508, 364)
Screenshot: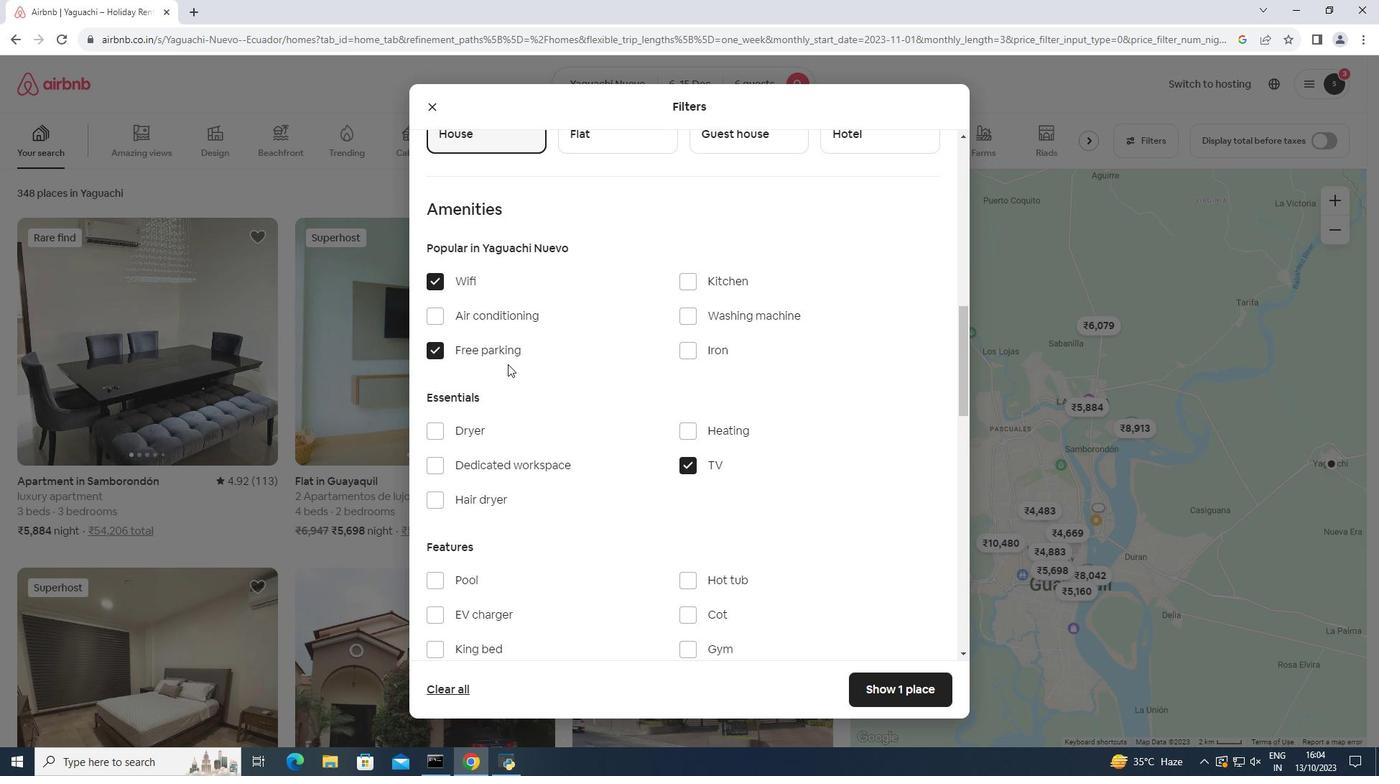 
Action: Mouse scrolled (508, 363) with delta (0, 0)
Screenshot: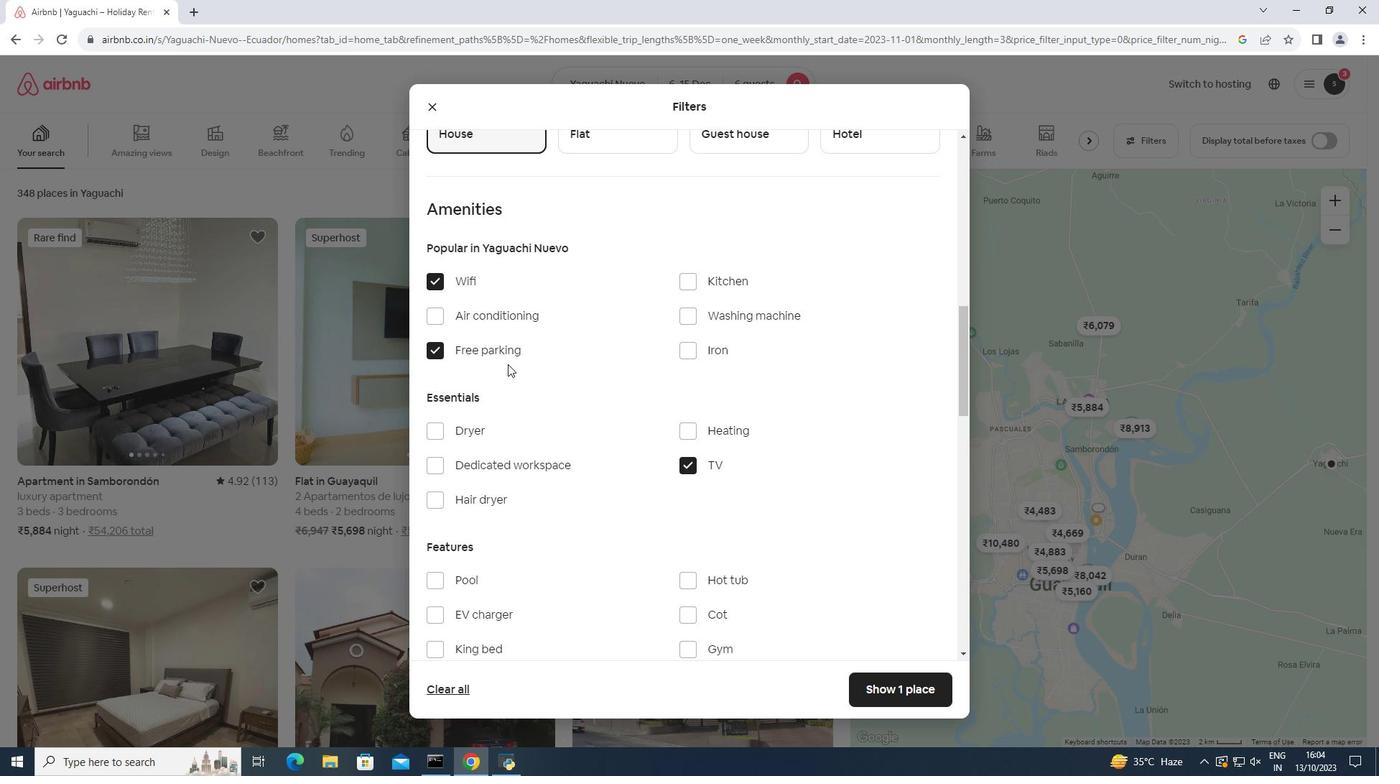 
Action: Mouse scrolled (508, 363) with delta (0, 0)
Screenshot: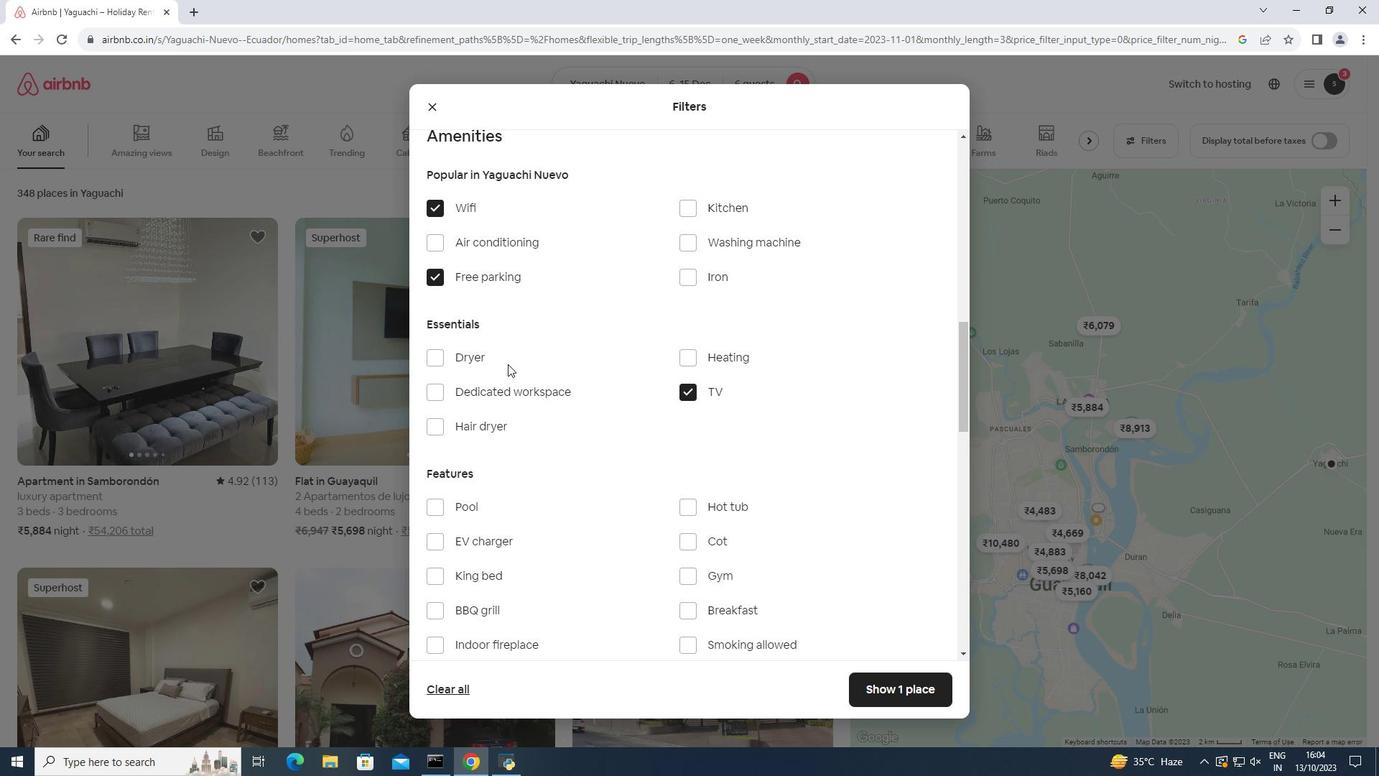 
Action: Mouse scrolled (508, 363) with delta (0, 0)
Screenshot: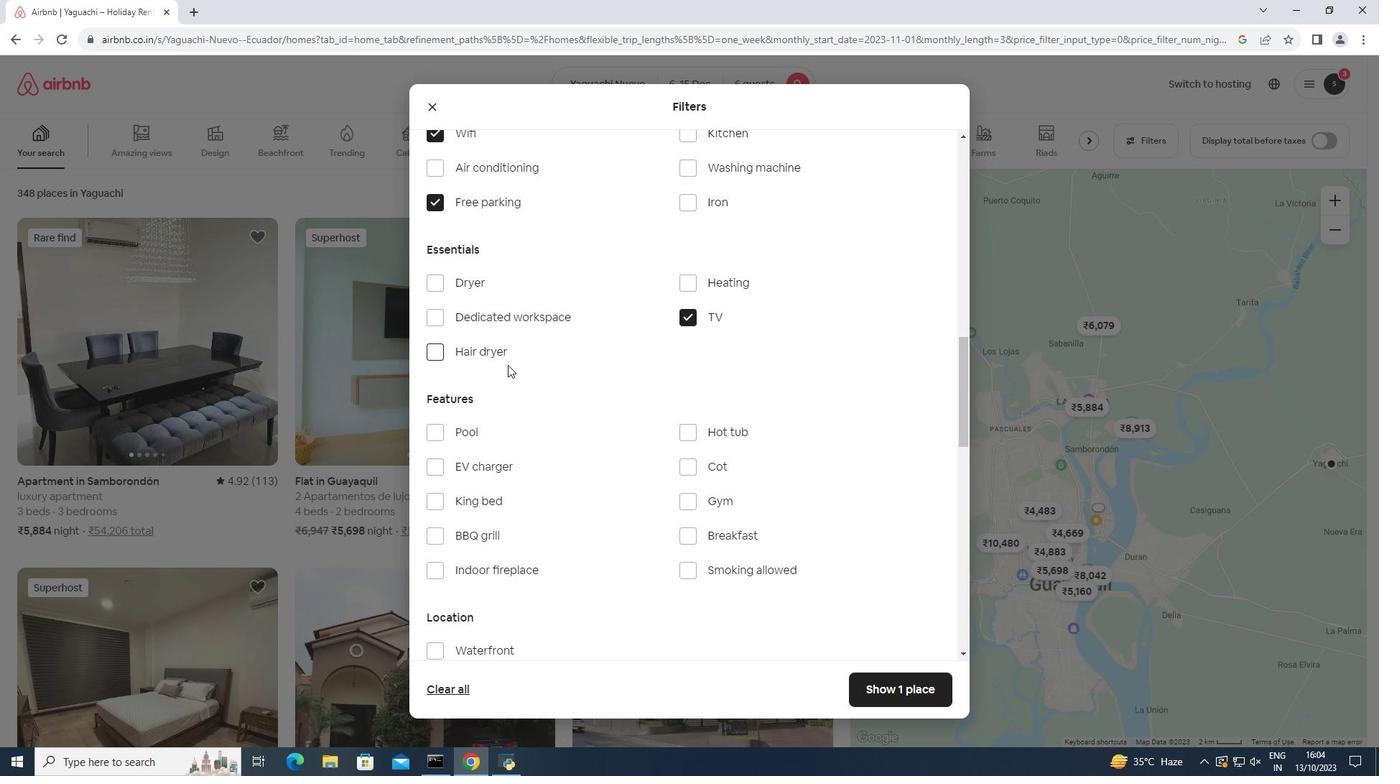 
Action: Mouse moved to (681, 428)
Screenshot: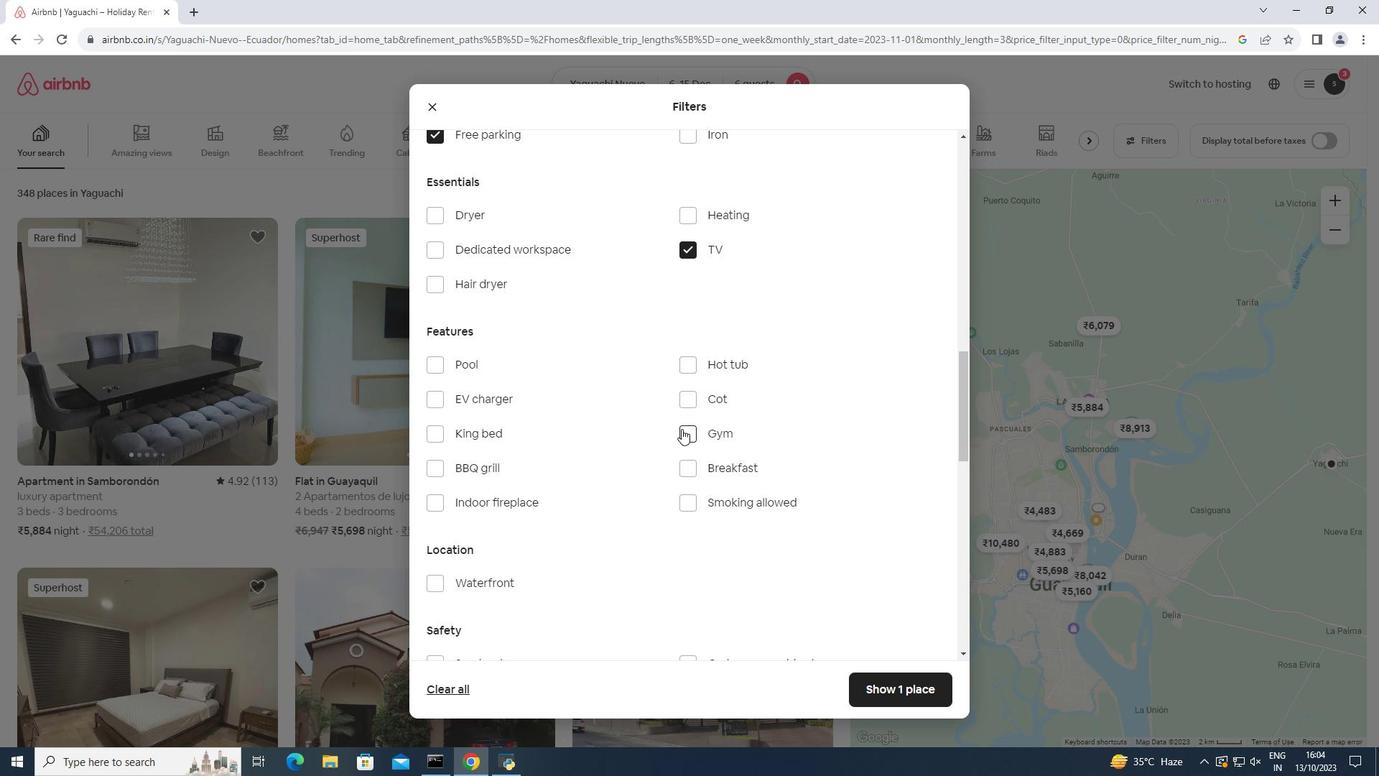 
Action: Mouse pressed left at (681, 428)
Screenshot: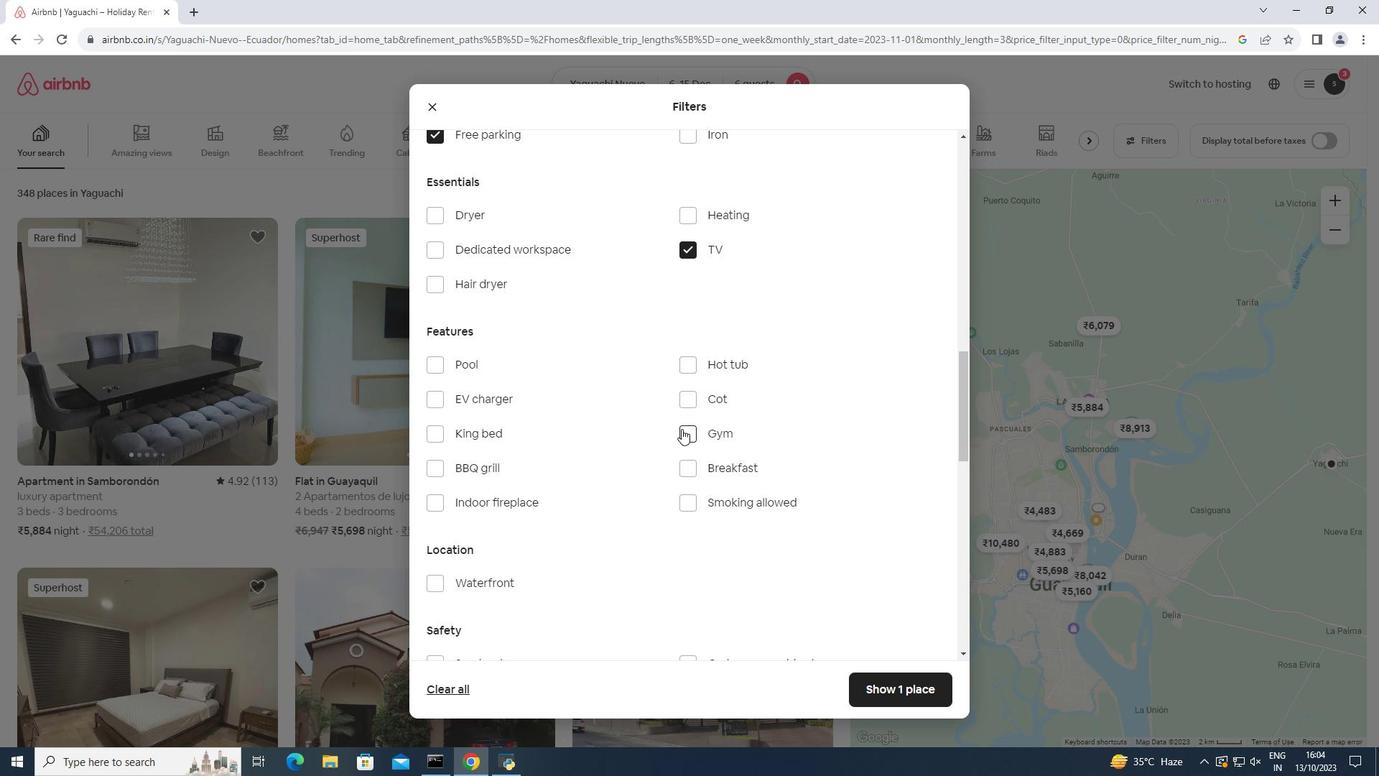 
Action: Mouse moved to (687, 477)
Screenshot: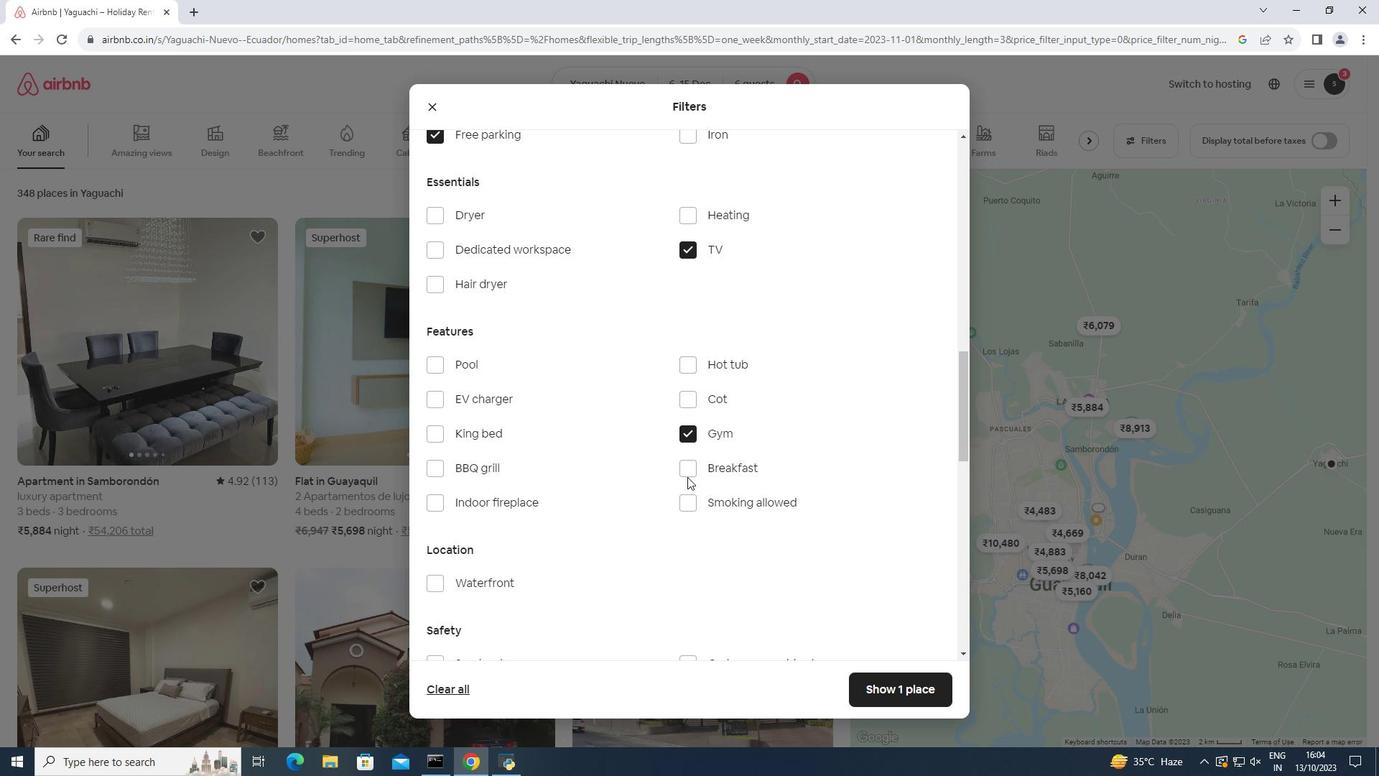 
Action: Mouse pressed left at (687, 477)
Screenshot: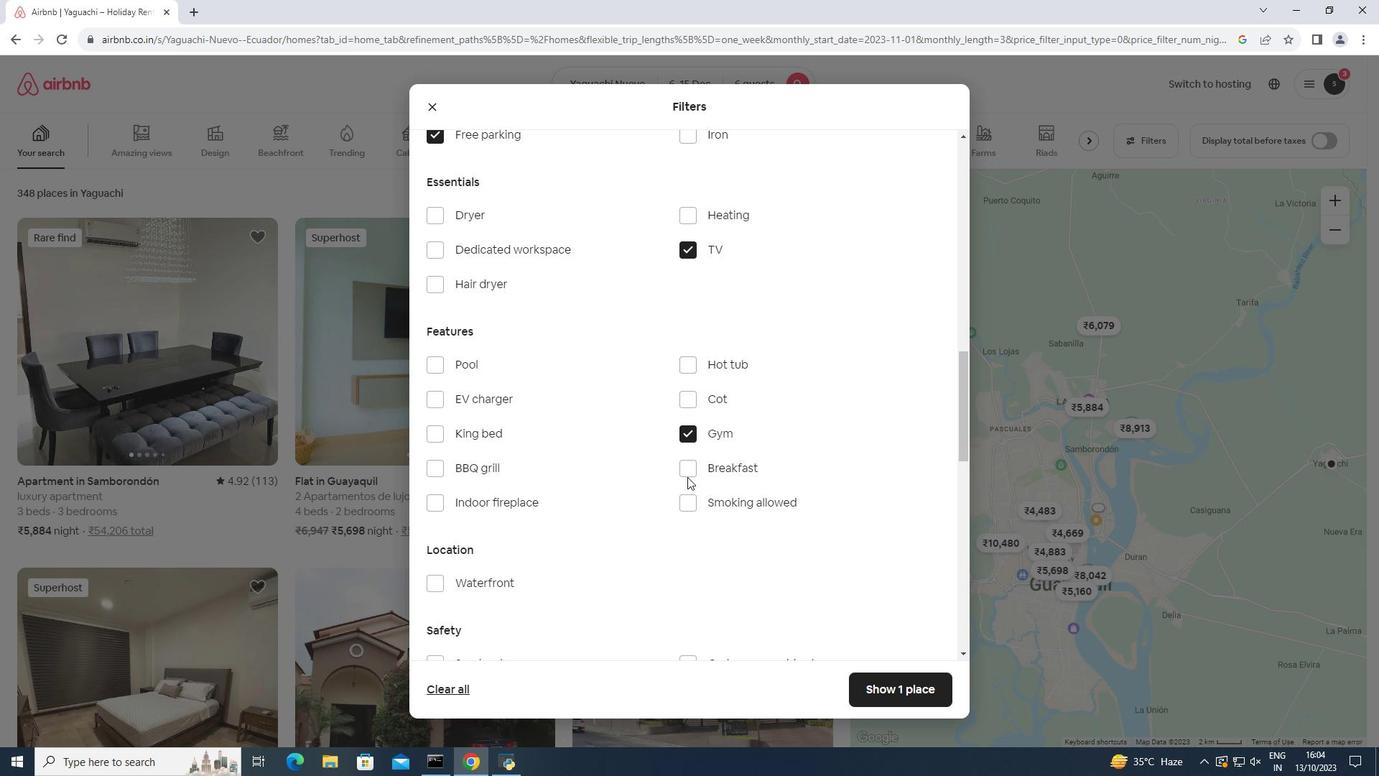 
Action: Mouse moved to (868, 691)
Screenshot: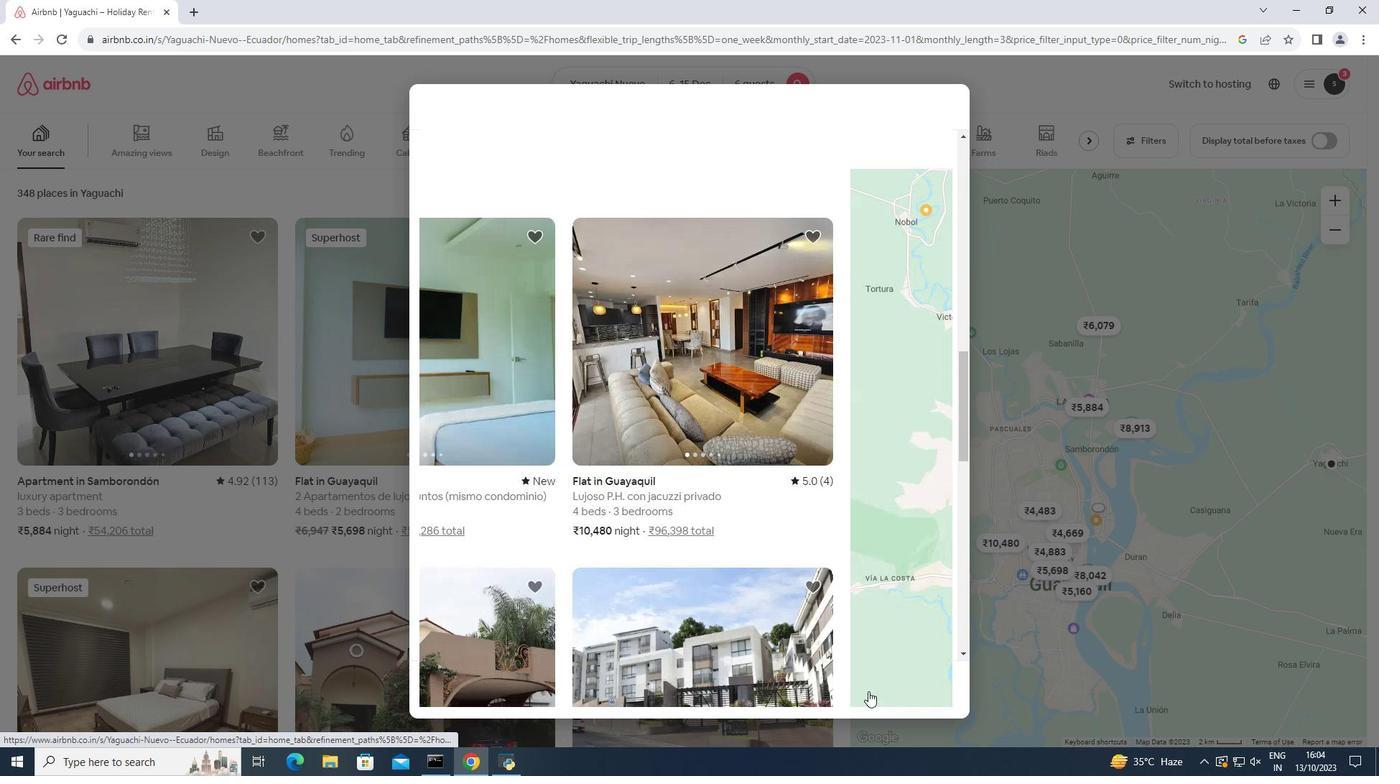 
Action: Mouse pressed left at (868, 691)
Screenshot: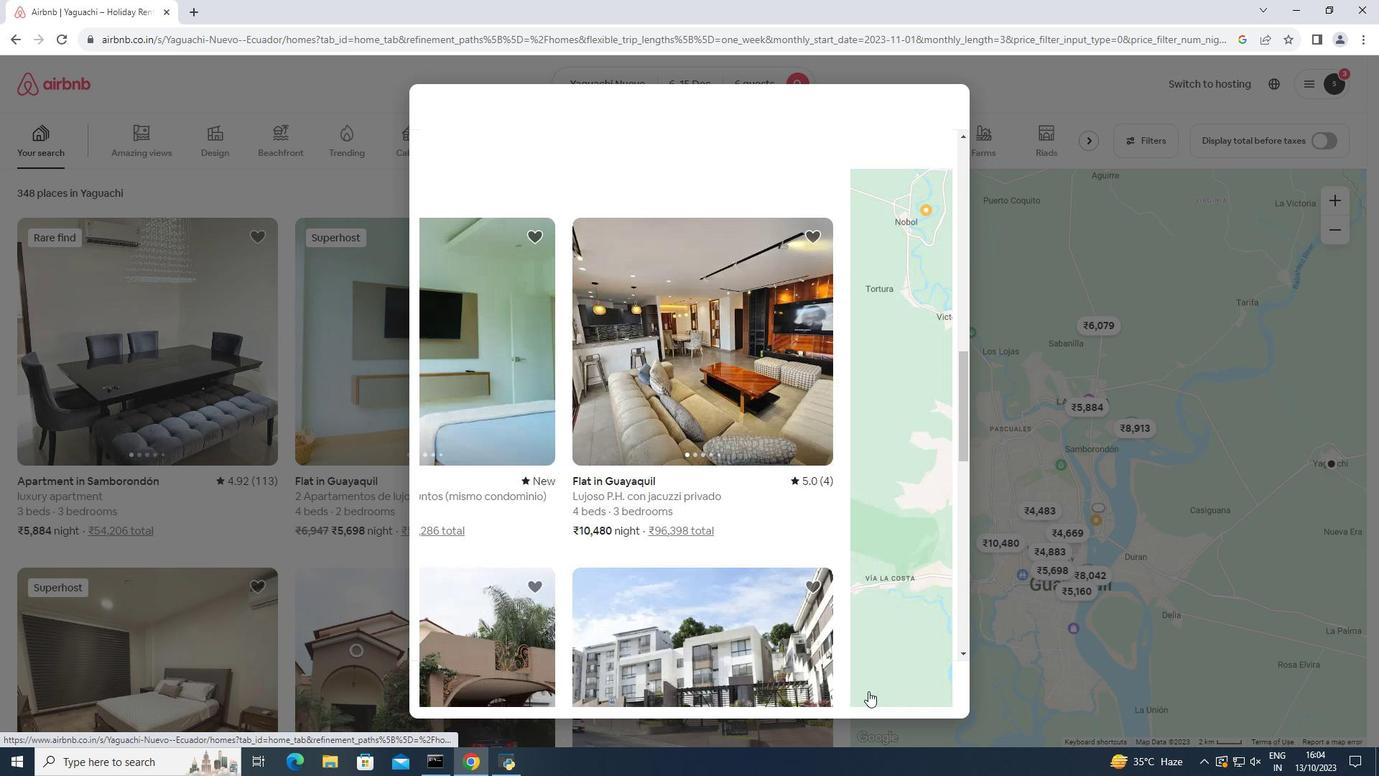 
Action: Mouse moved to (440, 356)
Screenshot: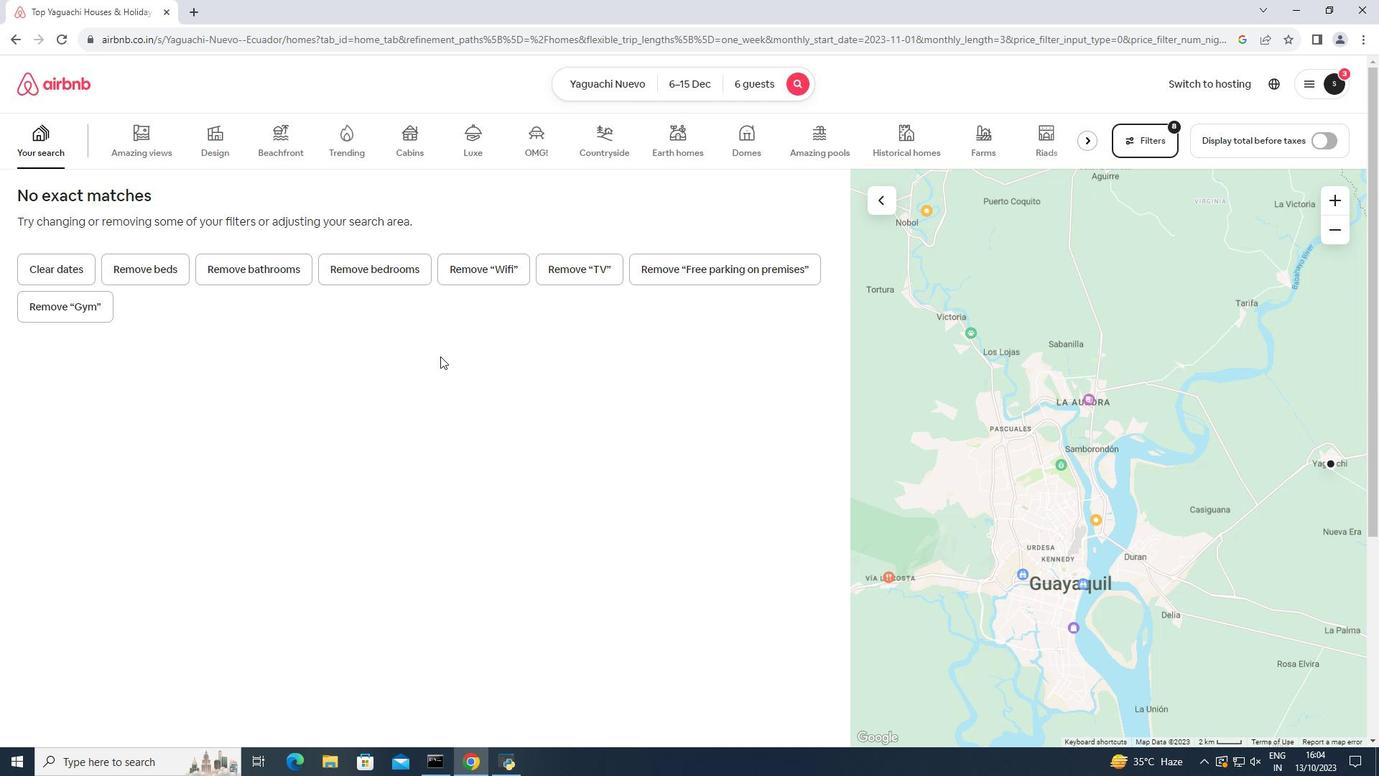 
